 Task: Find connections with filter location Dayr Mawās with filter topic #indiawith filter profile language English with filter current company Kongsberg Digital with filter school Sri Indu College Of Engineering & Technology with filter industry Defense and Space Manufacturing with filter service category Video Editing with filter keywords title Entrepreneur
Action: Mouse moved to (599, 70)
Screenshot: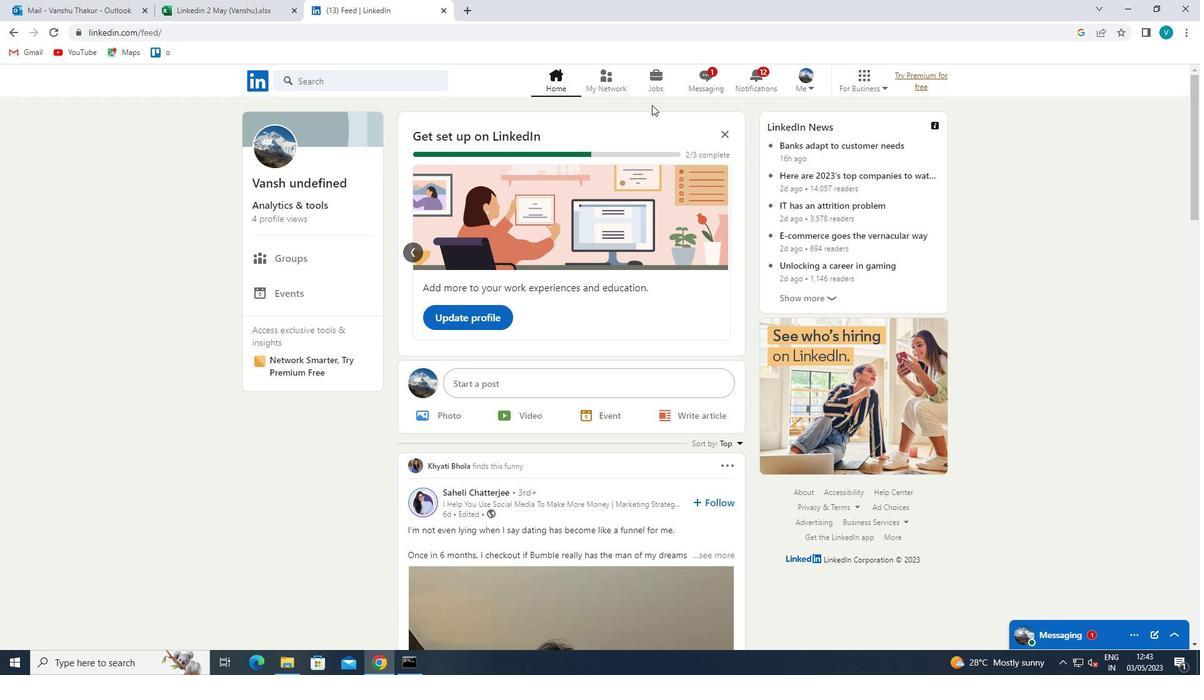 
Action: Mouse pressed left at (599, 70)
Screenshot: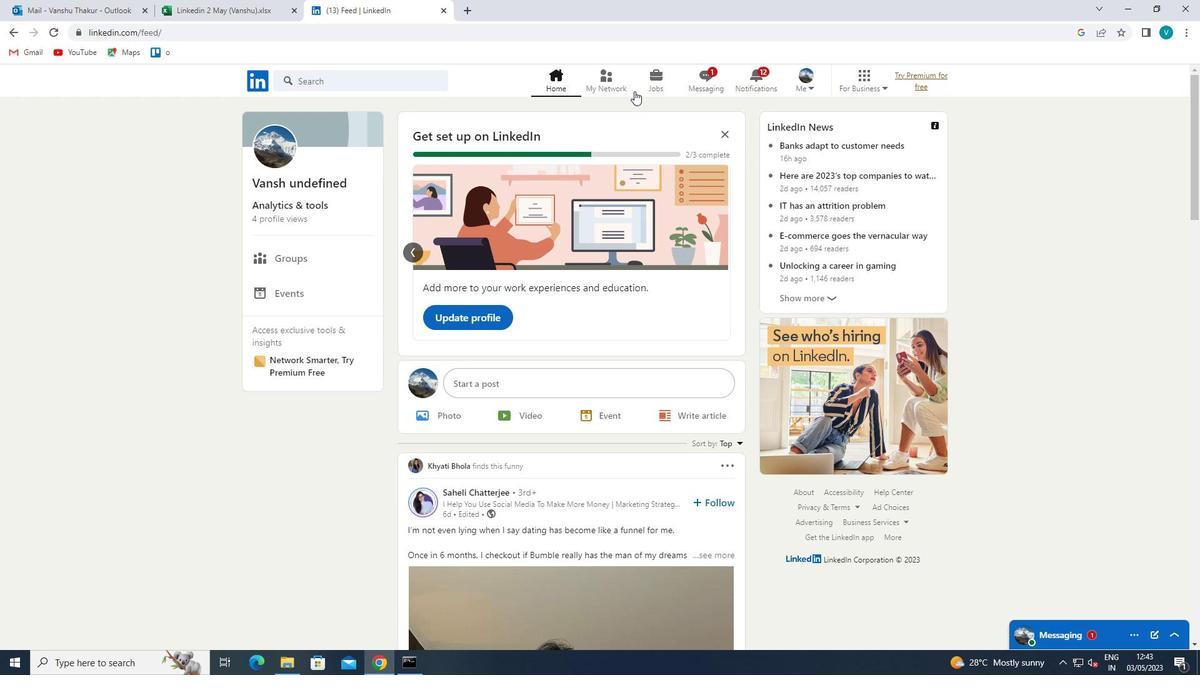 
Action: Mouse moved to (355, 155)
Screenshot: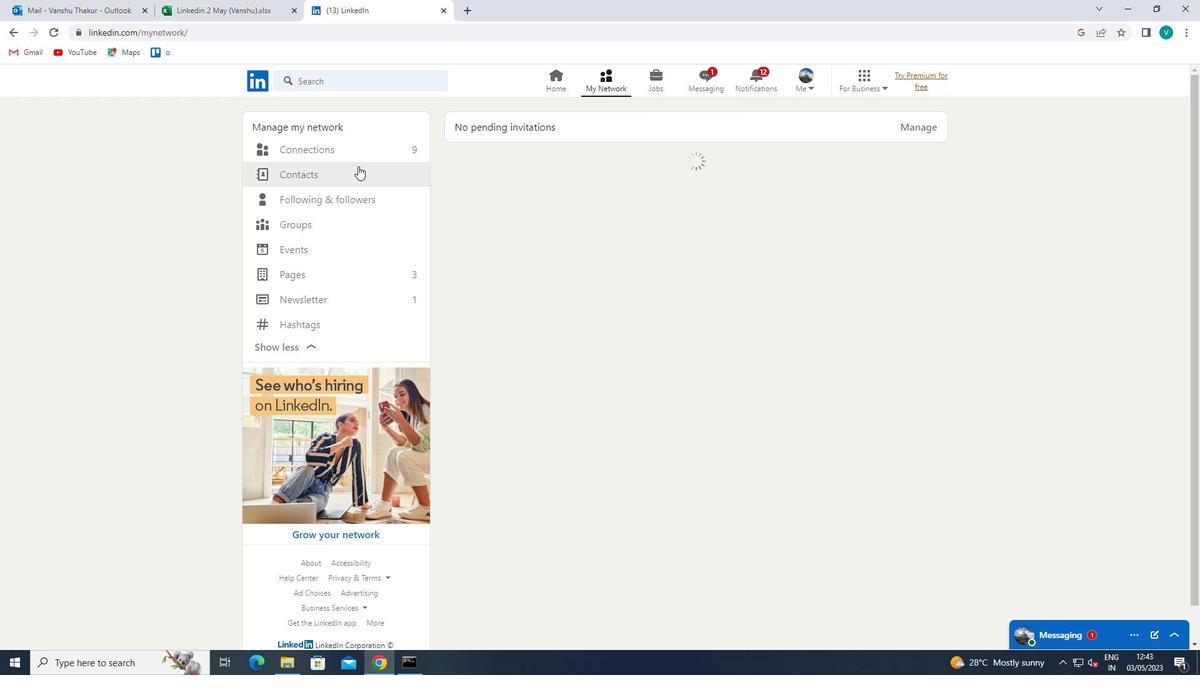 
Action: Mouse pressed left at (355, 155)
Screenshot: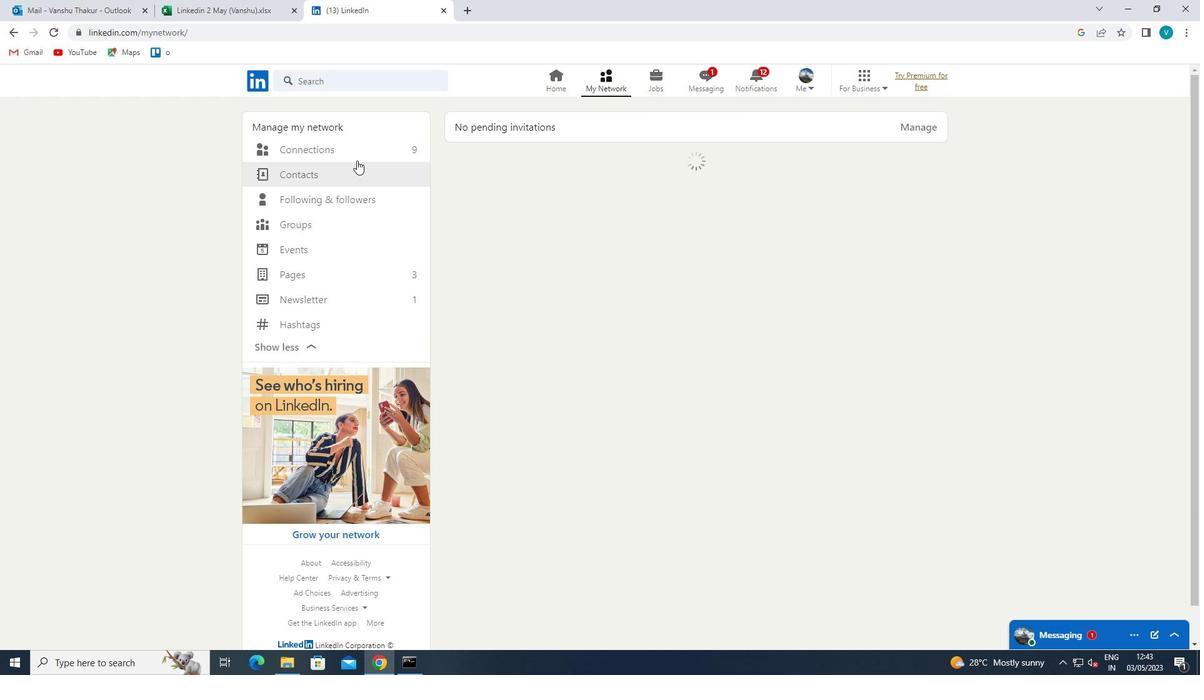 
Action: Mouse moved to (678, 148)
Screenshot: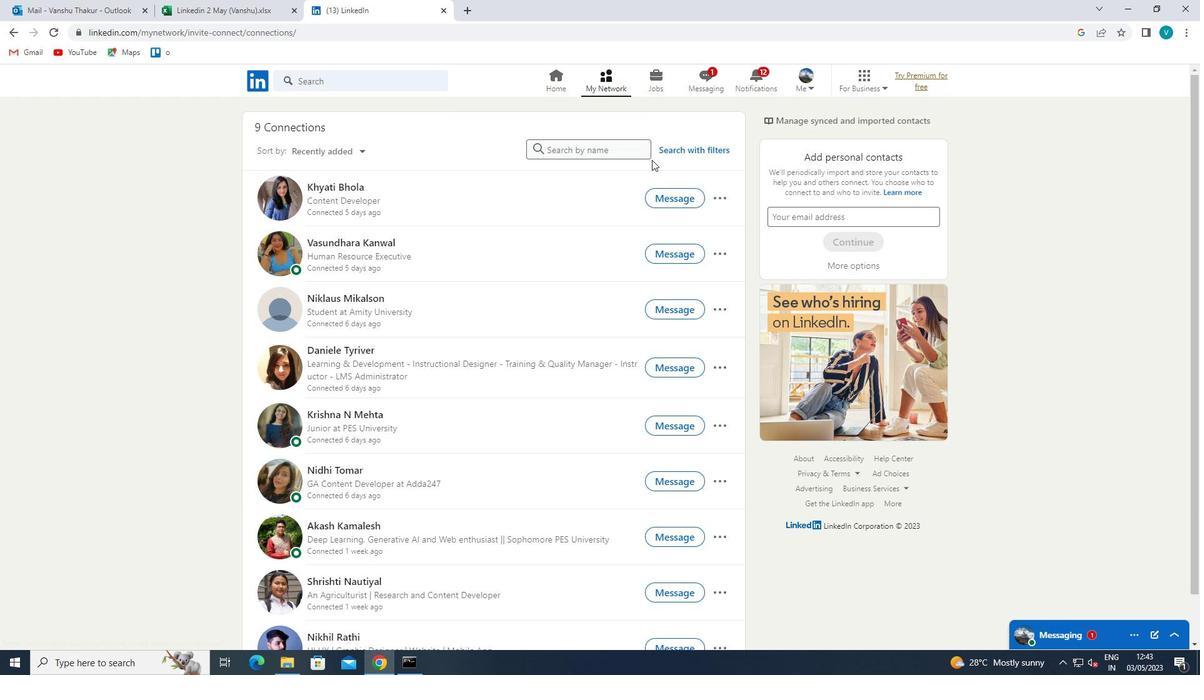 
Action: Mouse pressed left at (678, 148)
Screenshot: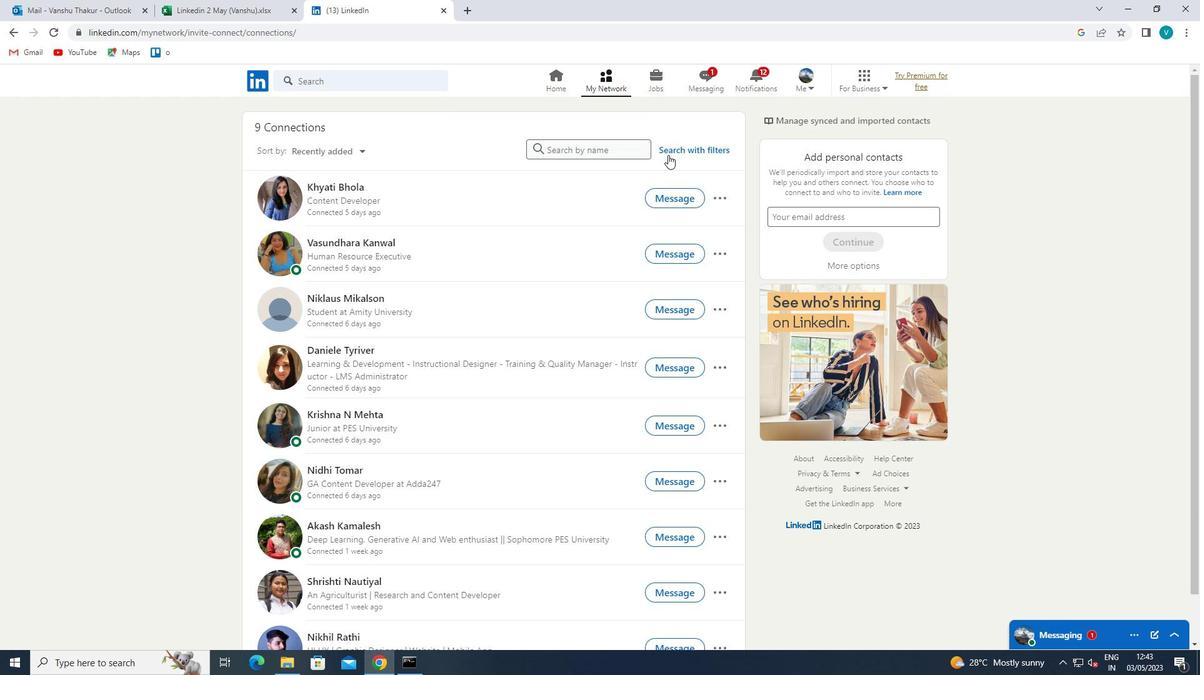
Action: Mouse moved to (600, 120)
Screenshot: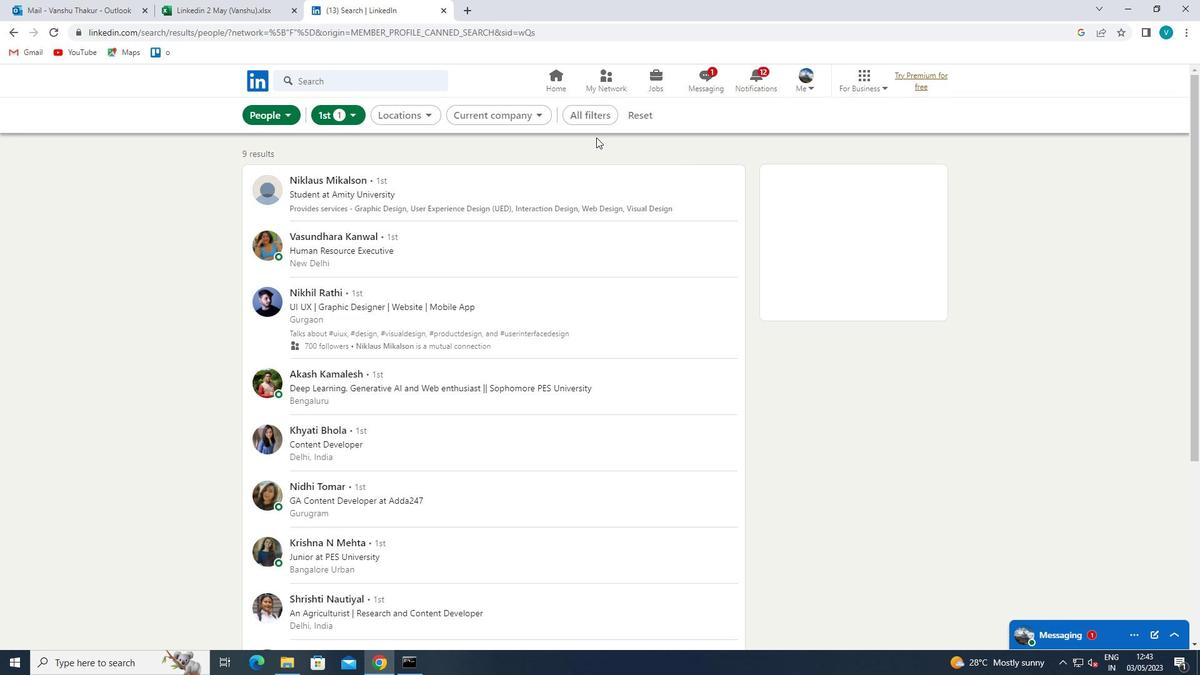 
Action: Mouse pressed left at (600, 120)
Screenshot: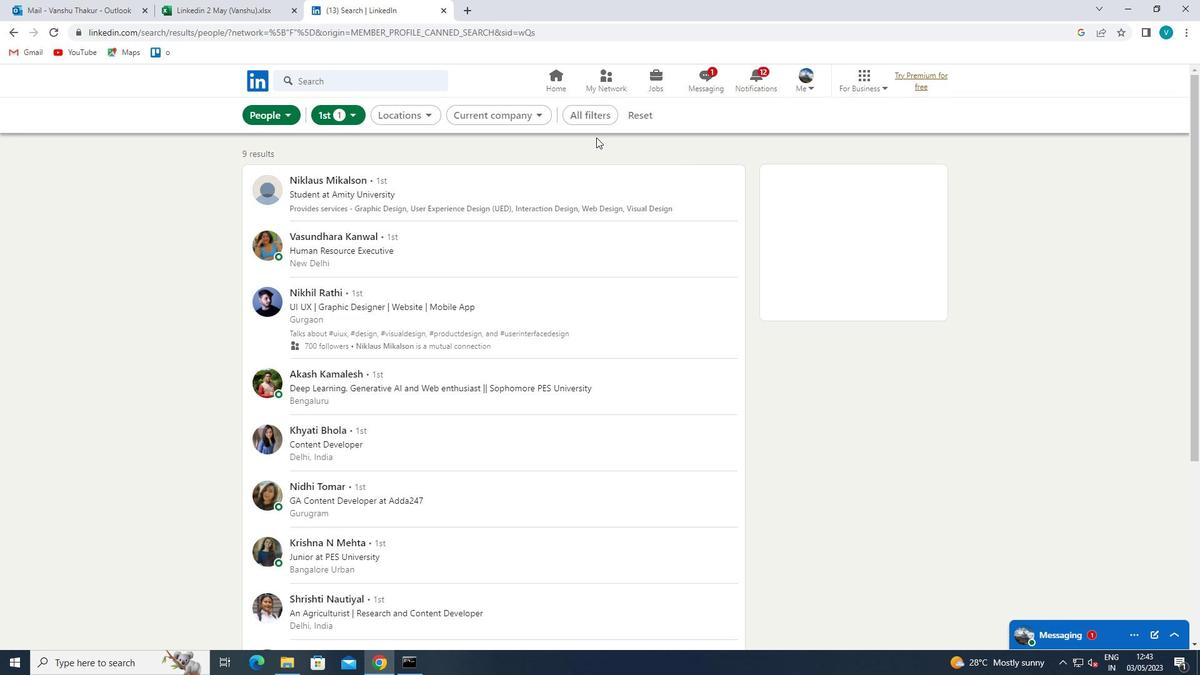 
Action: Mouse moved to (974, 215)
Screenshot: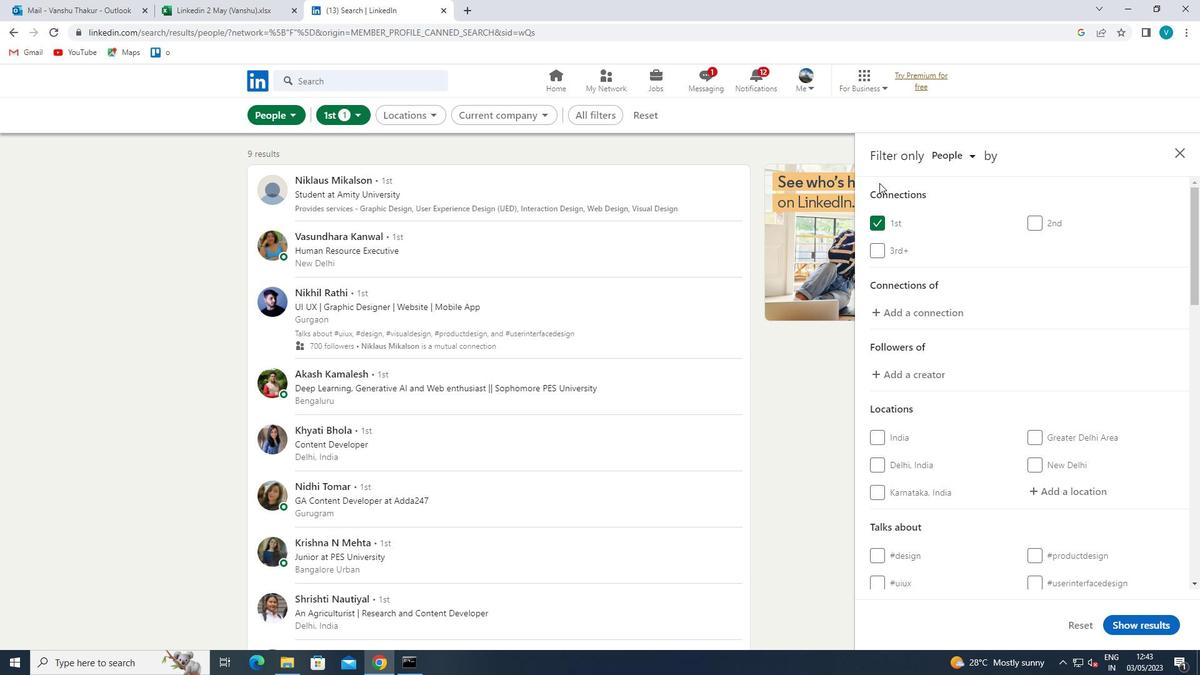 
Action: Mouse scrolled (974, 215) with delta (0, 0)
Screenshot: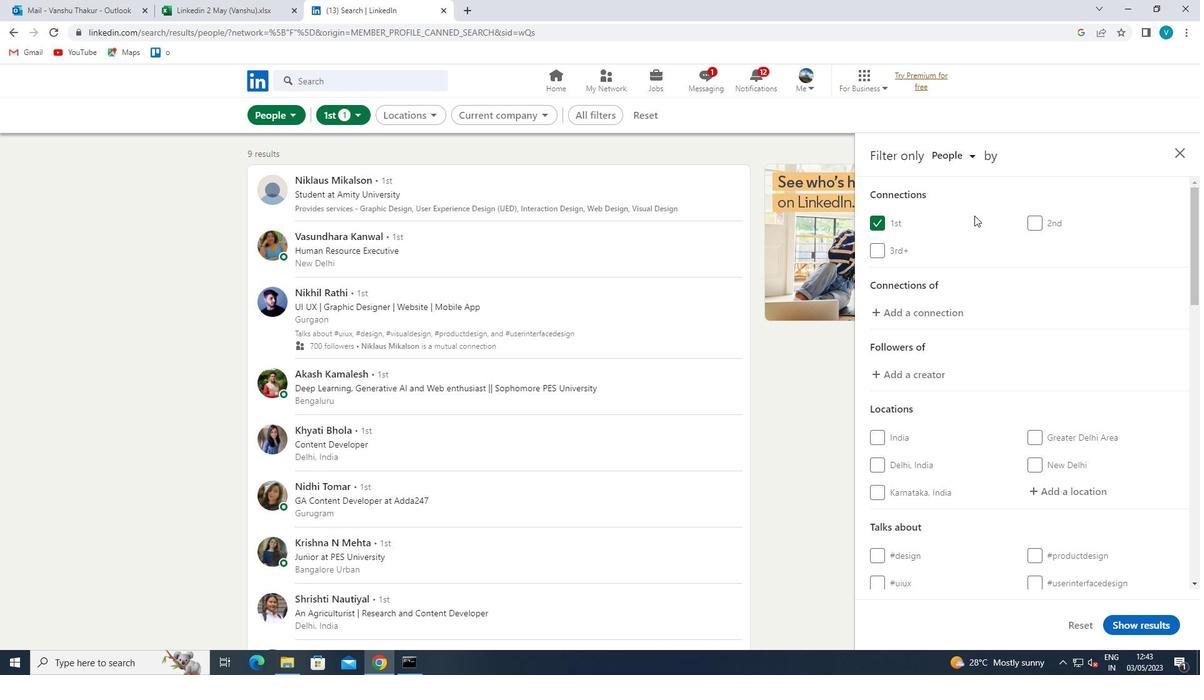 
Action: Mouse scrolled (974, 215) with delta (0, 0)
Screenshot: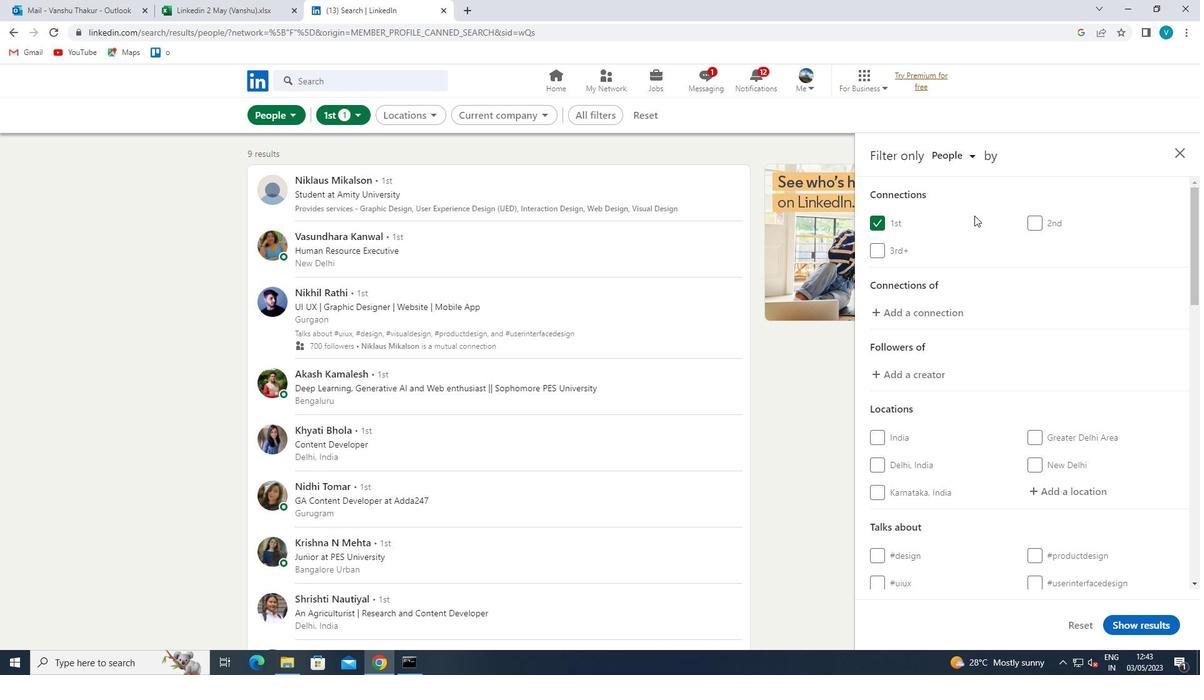 
Action: Mouse moved to (1040, 365)
Screenshot: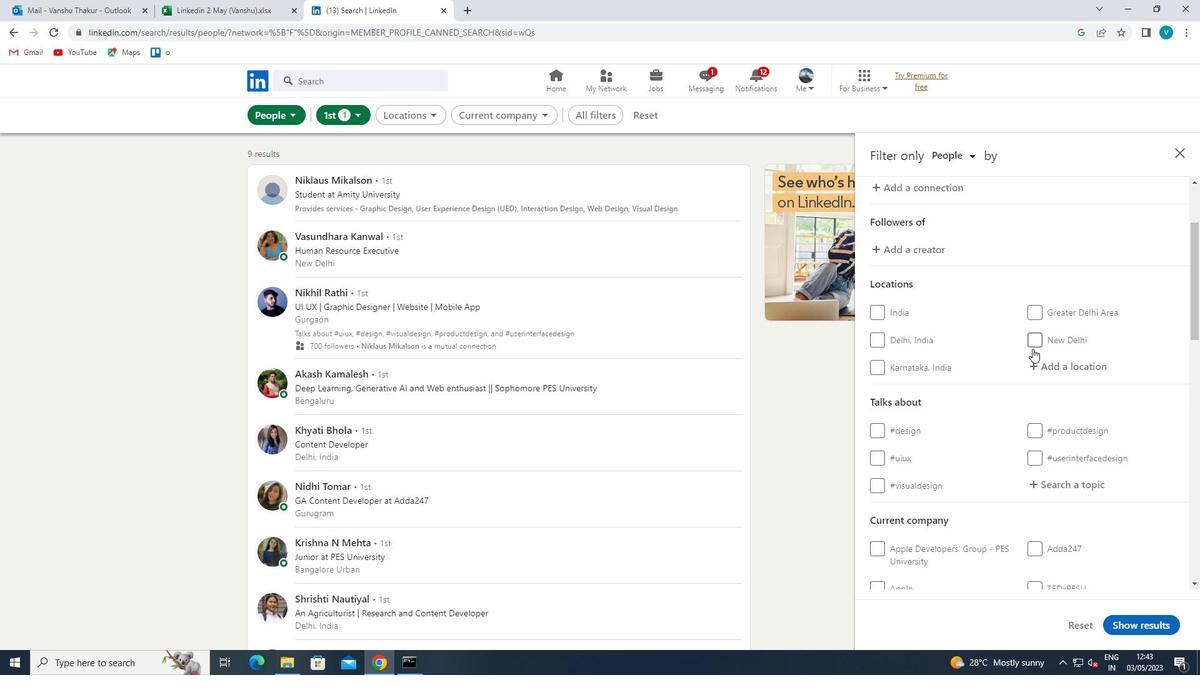 
Action: Mouse pressed left at (1040, 365)
Screenshot: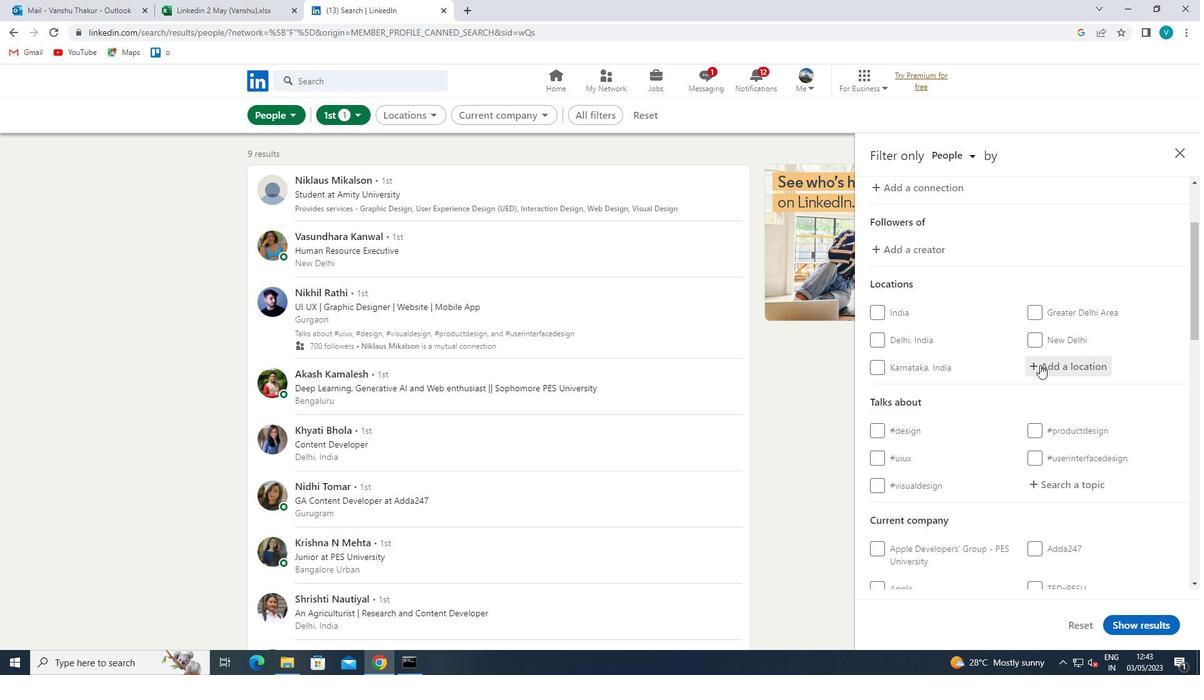 
Action: Mouse moved to (907, 336)
Screenshot: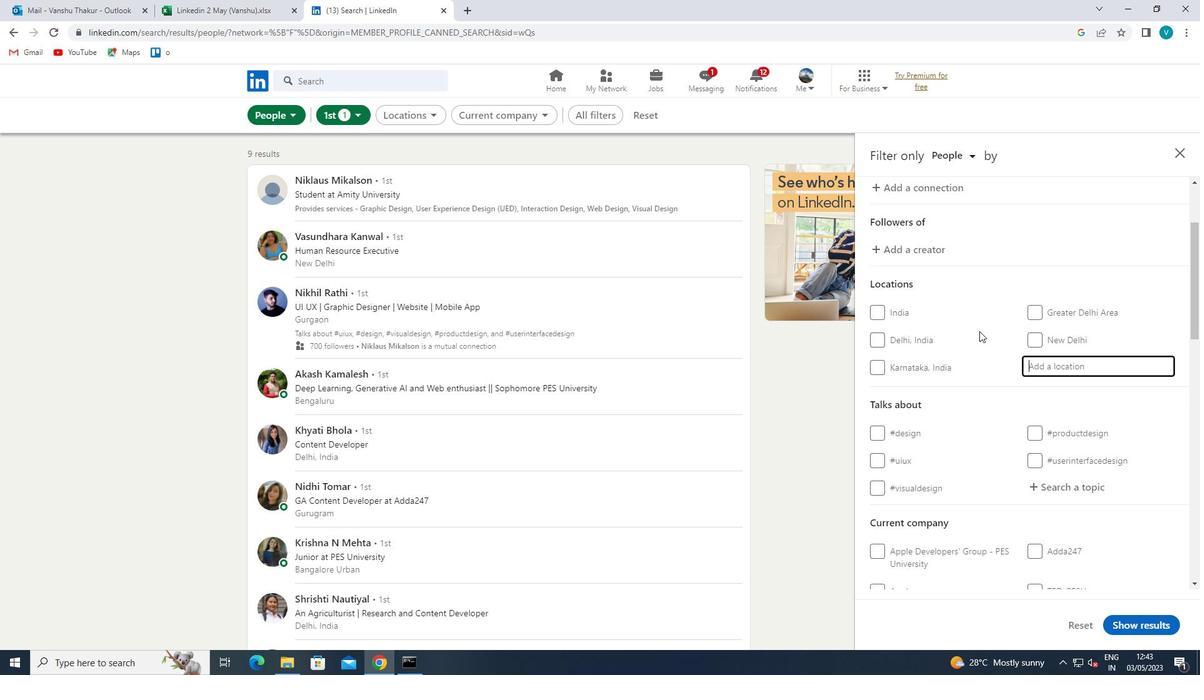 
Action: Key pressed <Key.shift>DAYR<Key.space>
Screenshot: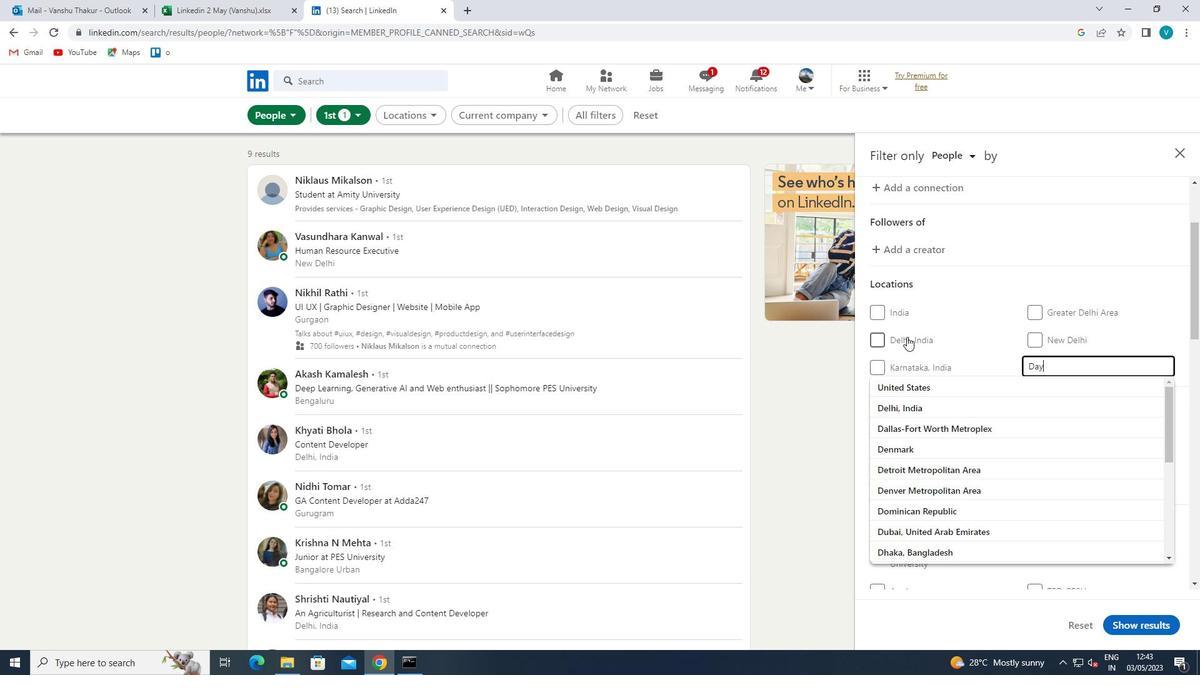 
Action: Mouse moved to (903, 338)
Screenshot: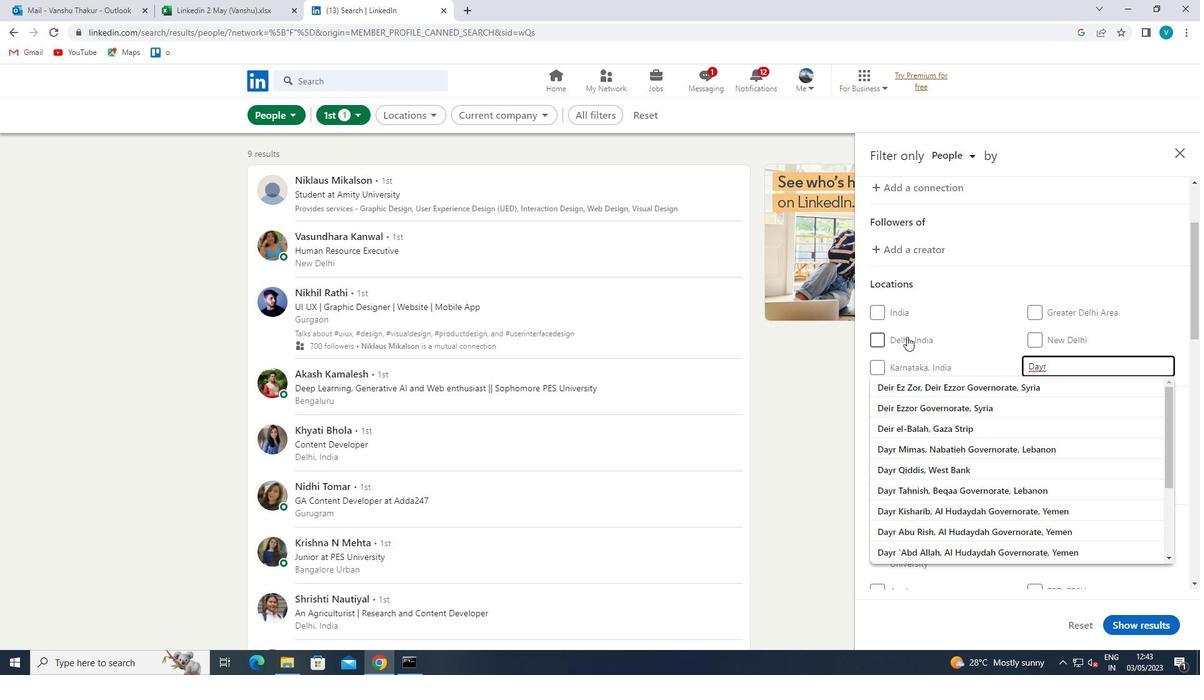 
Action: Key pressed <Key.shift>MAWAS
Screenshot: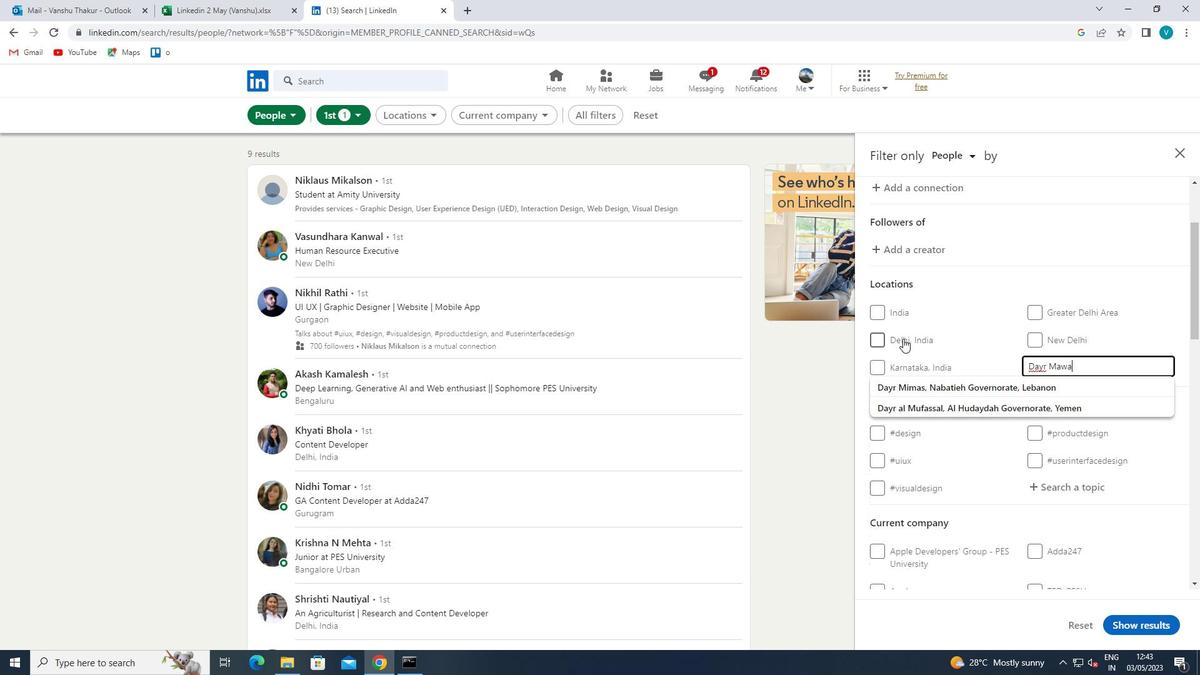 
Action: Mouse moved to (993, 388)
Screenshot: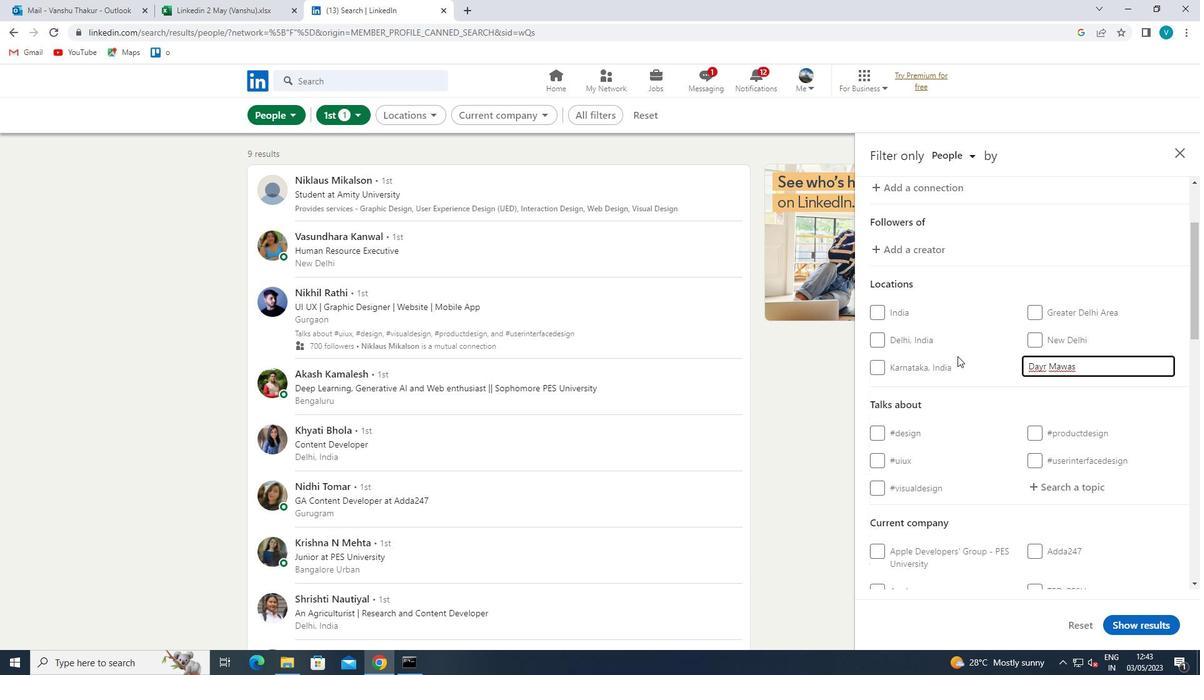 
Action: Mouse pressed left at (993, 388)
Screenshot: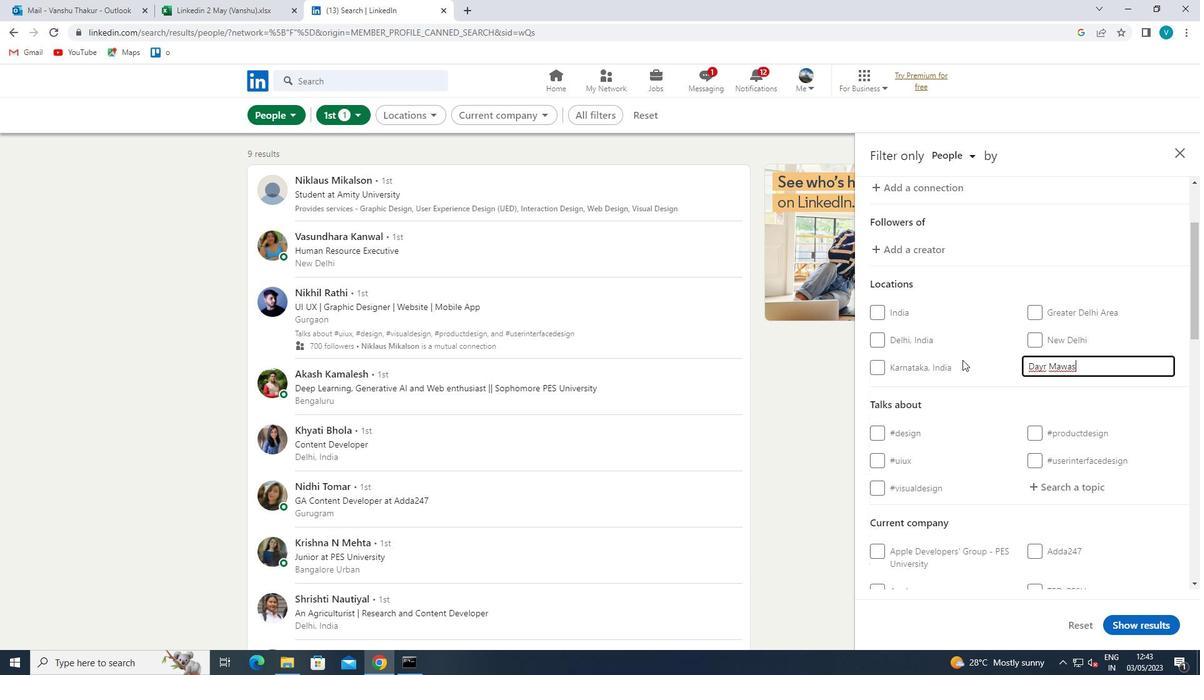
Action: Mouse moved to (993, 388)
Screenshot: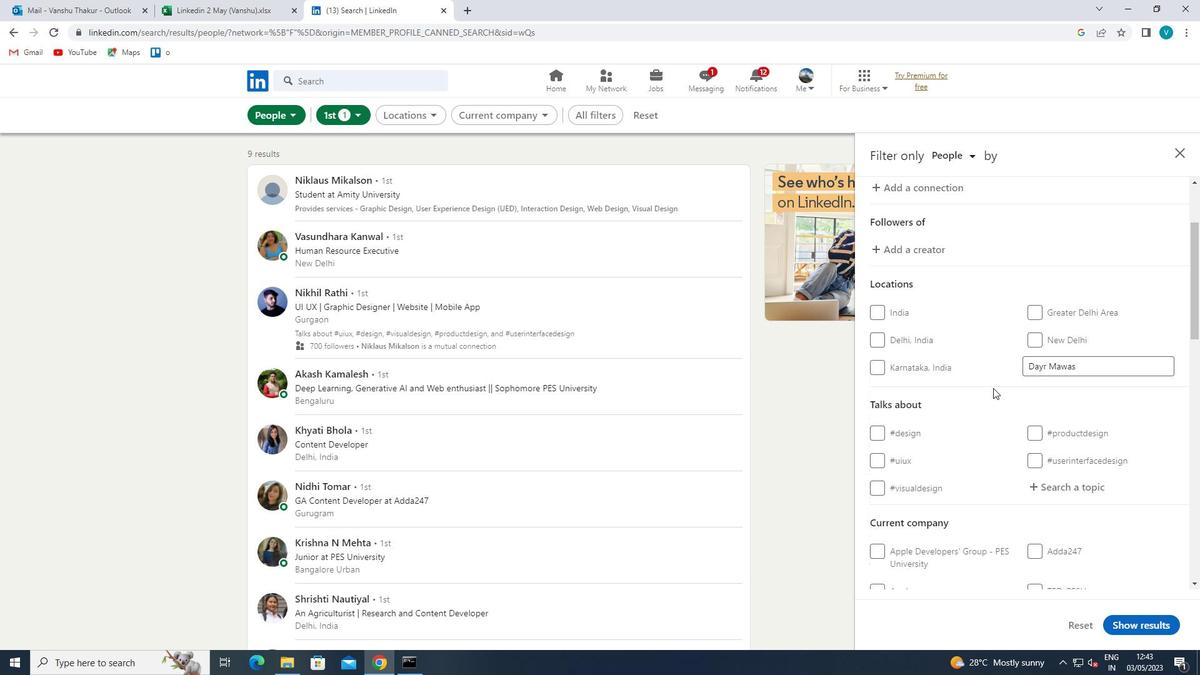 
Action: Mouse scrolled (993, 387) with delta (0, 0)
Screenshot: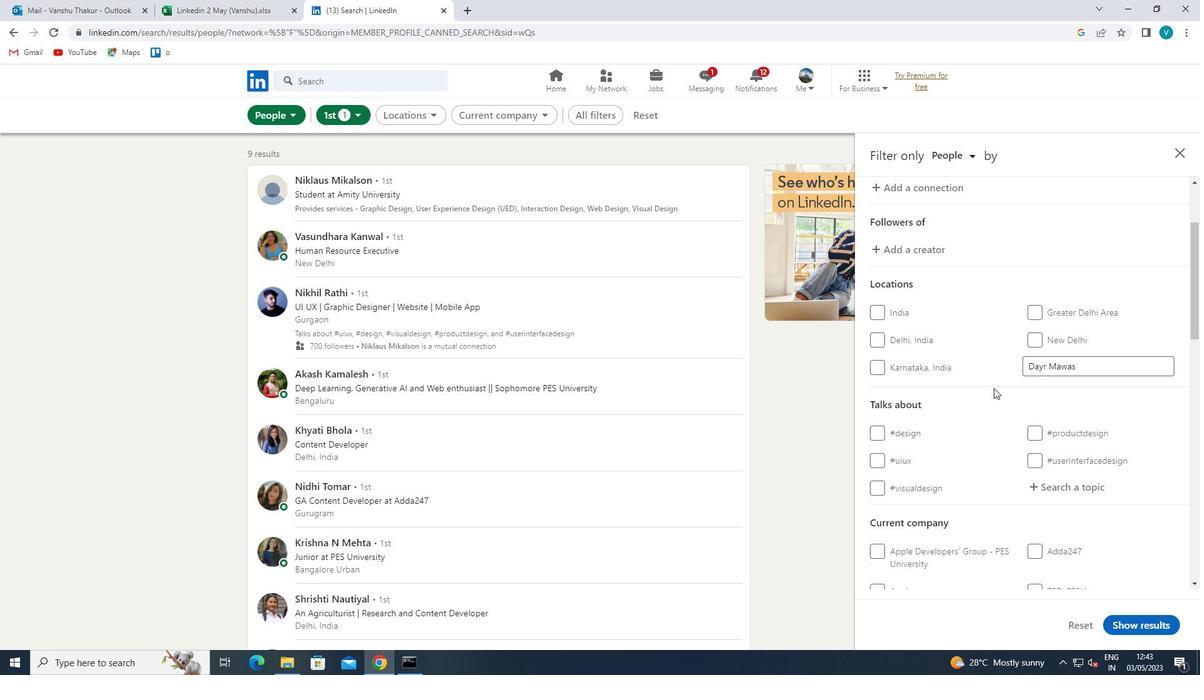 
Action: Mouse moved to (993, 388)
Screenshot: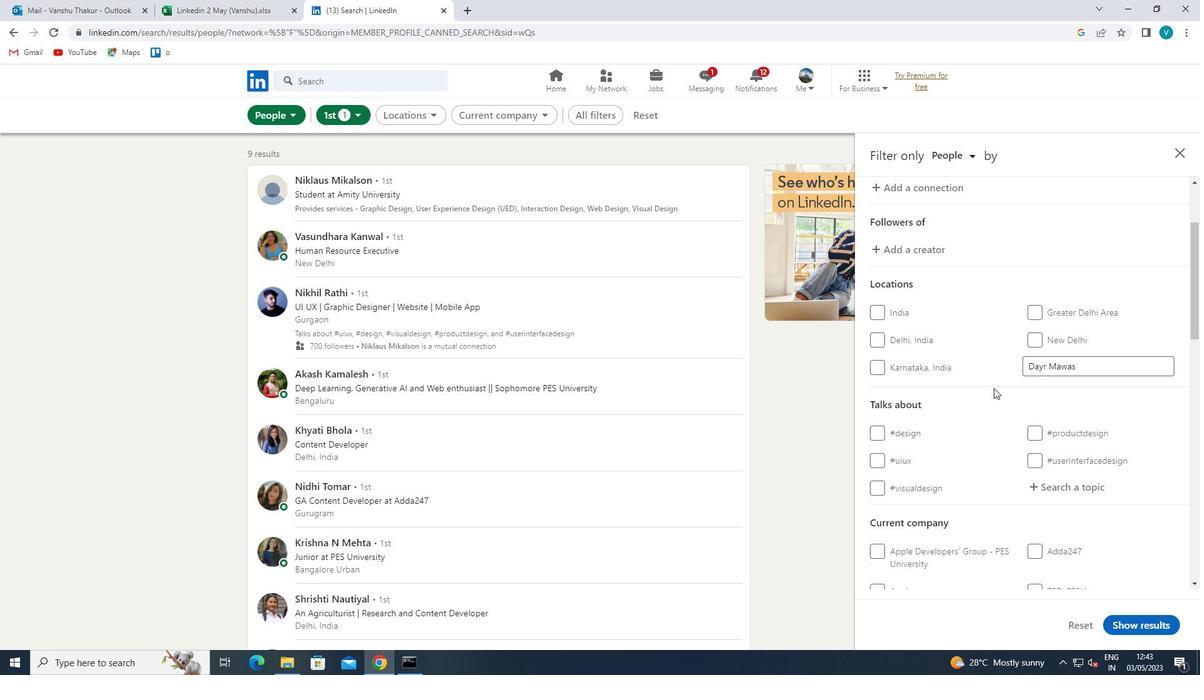 
Action: Mouse scrolled (993, 387) with delta (0, 0)
Screenshot: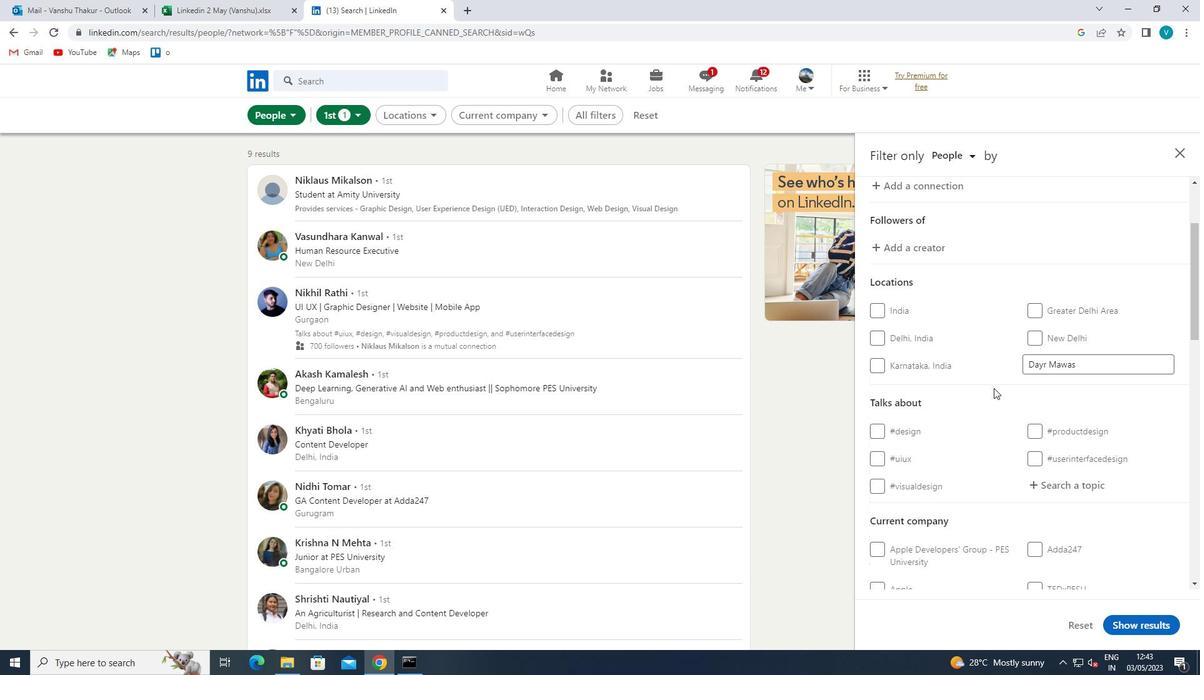 
Action: Mouse moved to (1080, 365)
Screenshot: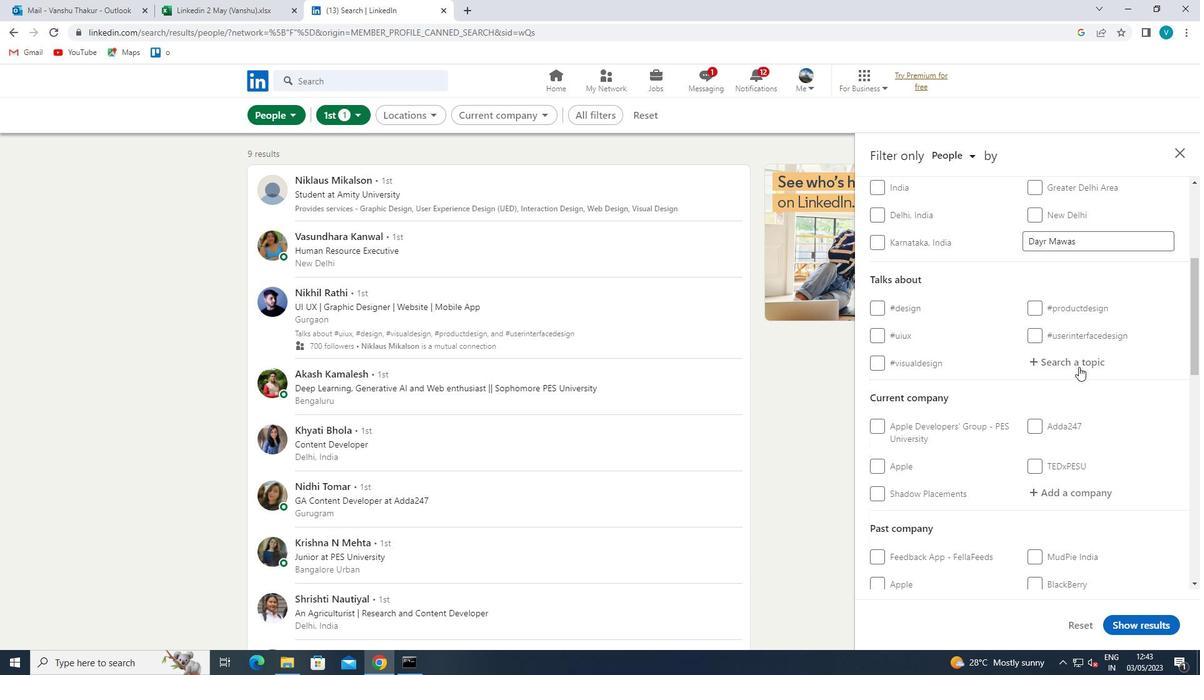
Action: Mouse pressed left at (1080, 365)
Screenshot: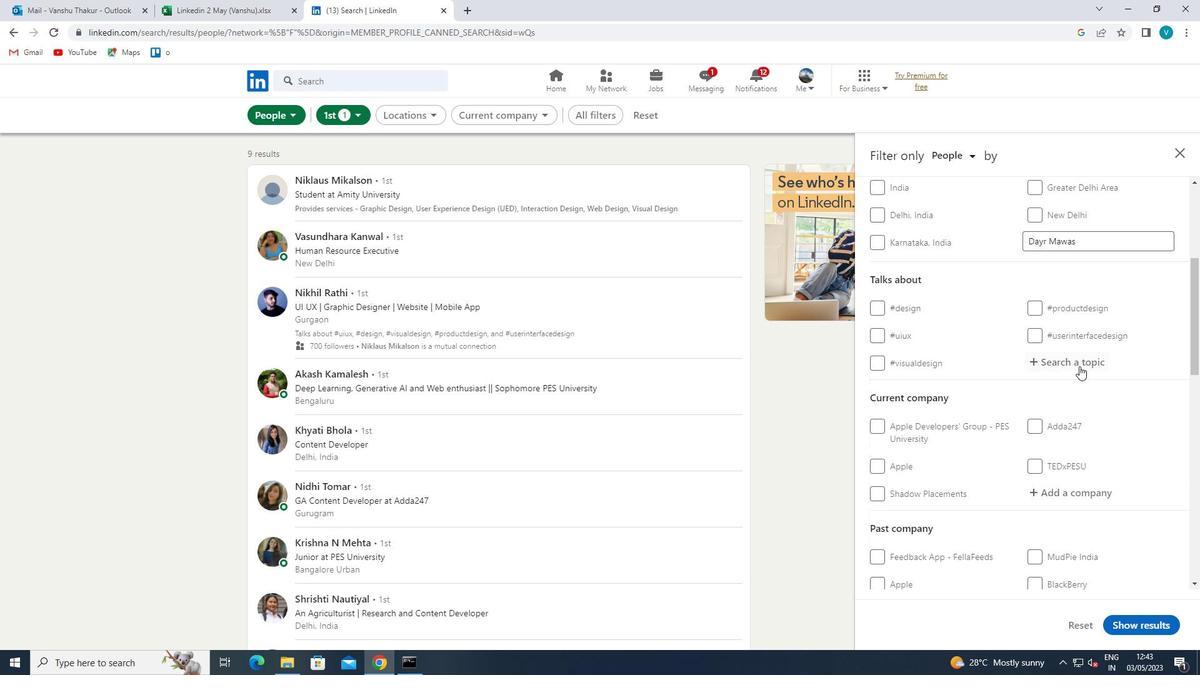 
Action: Key pressed INDIA
Screenshot: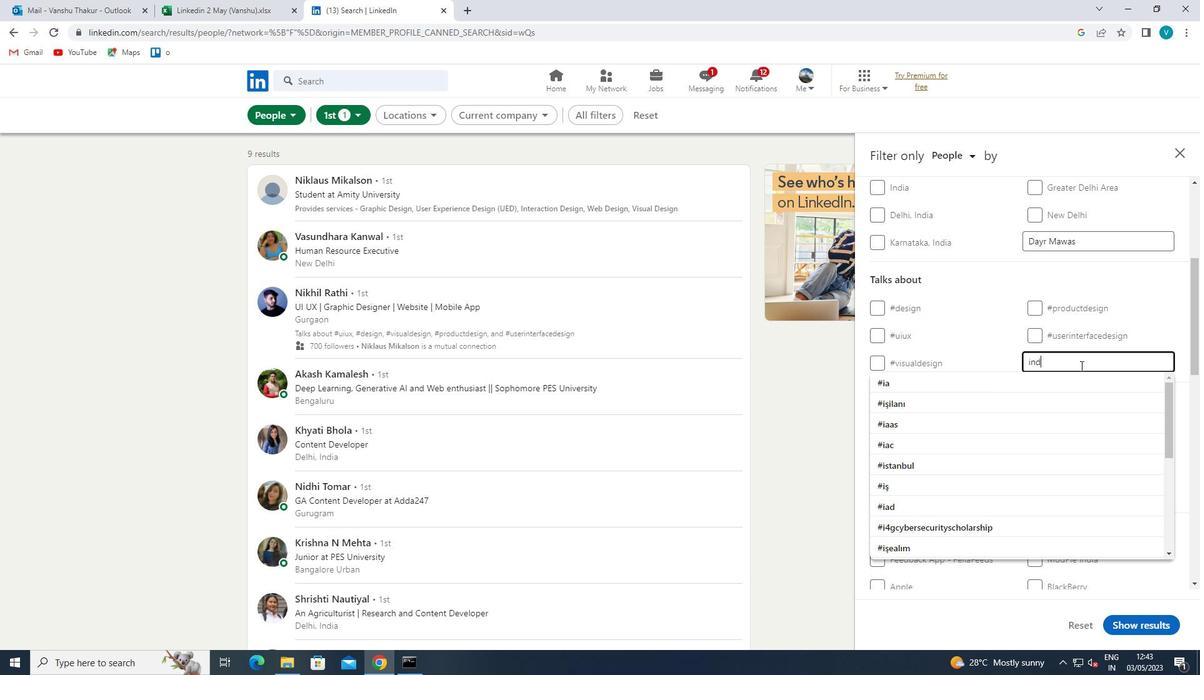 
Action: Mouse moved to (1045, 378)
Screenshot: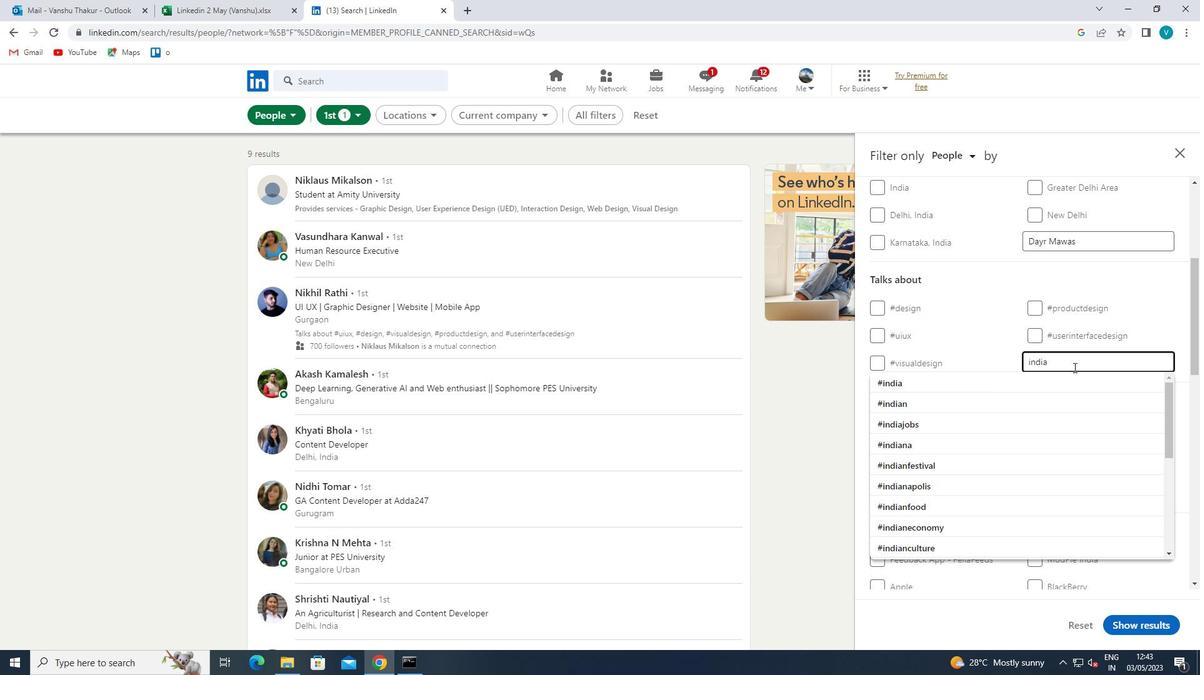 
Action: Mouse pressed left at (1045, 378)
Screenshot: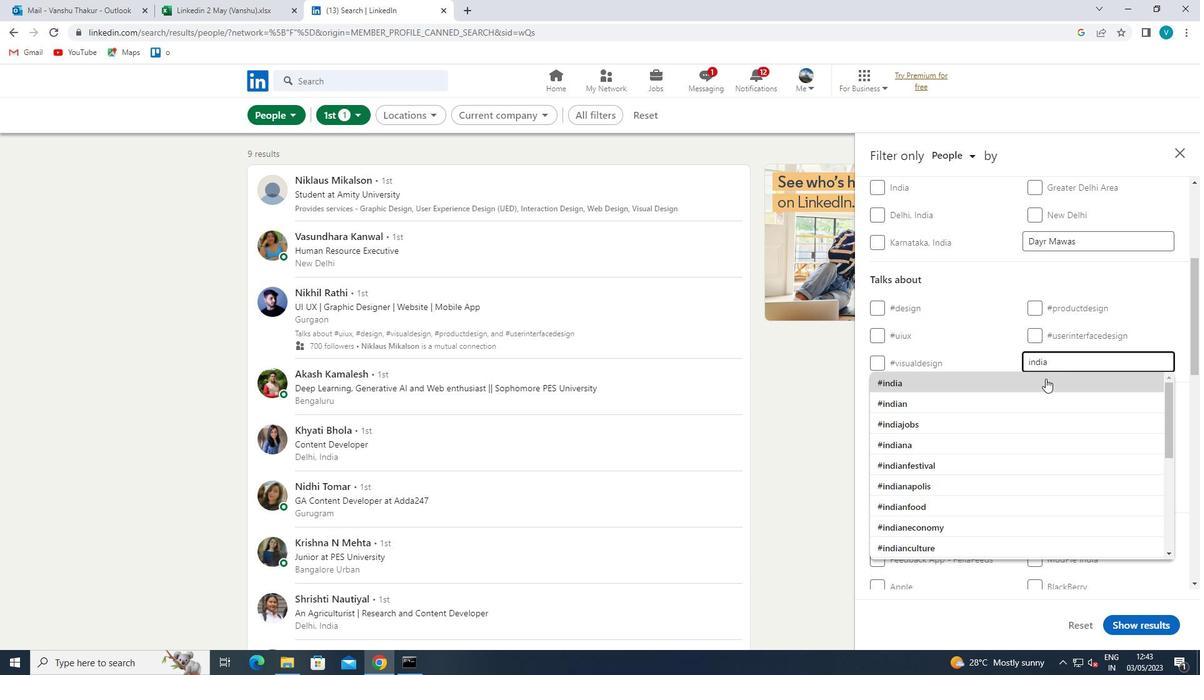 
Action: Mouse scrolled (1045, 378) with delta (0, 0)
Screenshot: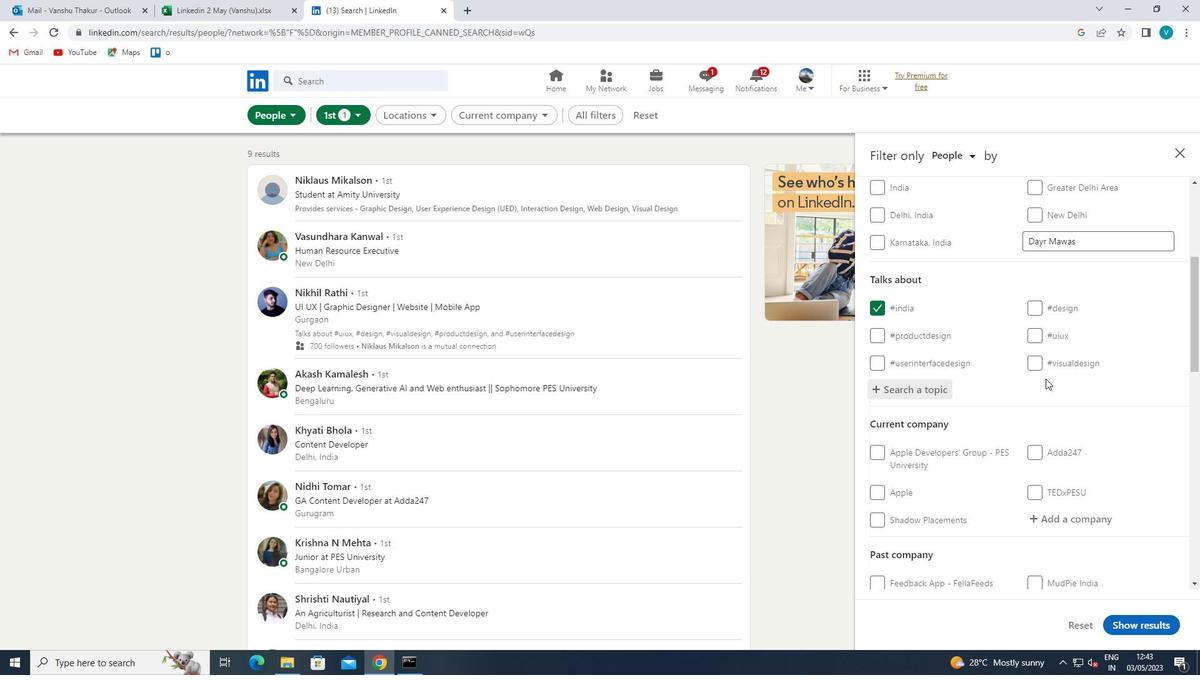 
Action: Mouse scrolled (1045, 378) with delta (0, 0)
Screenshot: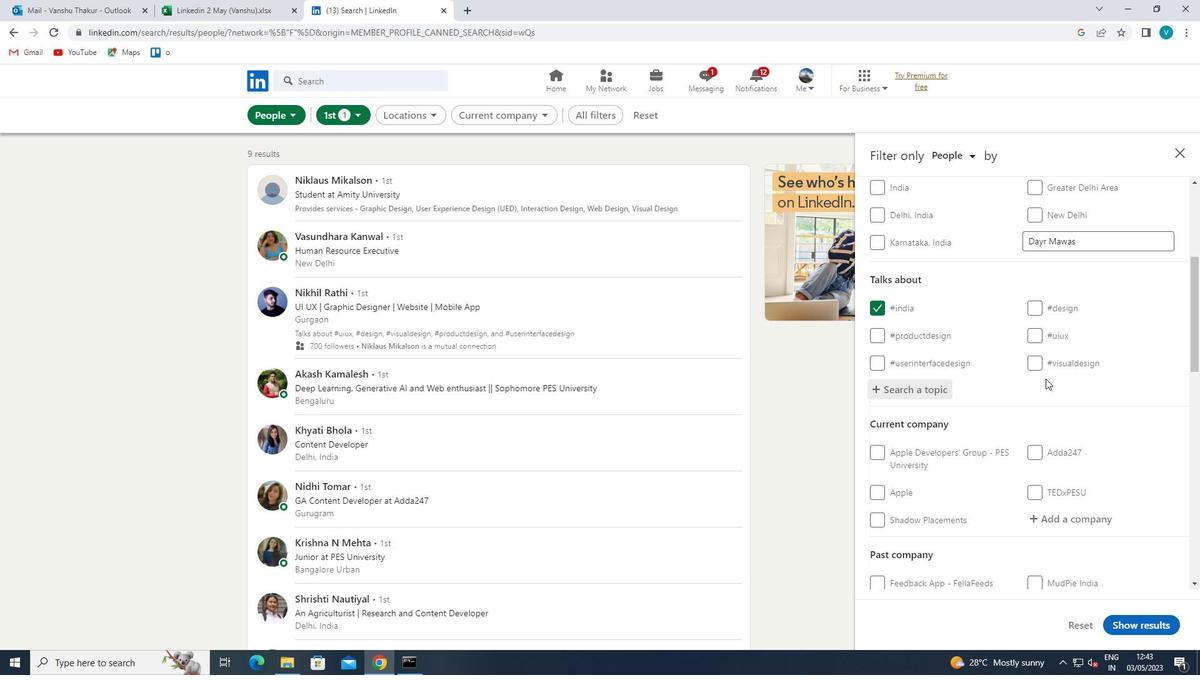 
Action: Mouse scrolled (1045, 378) with delta (0, 0)
Screenshot: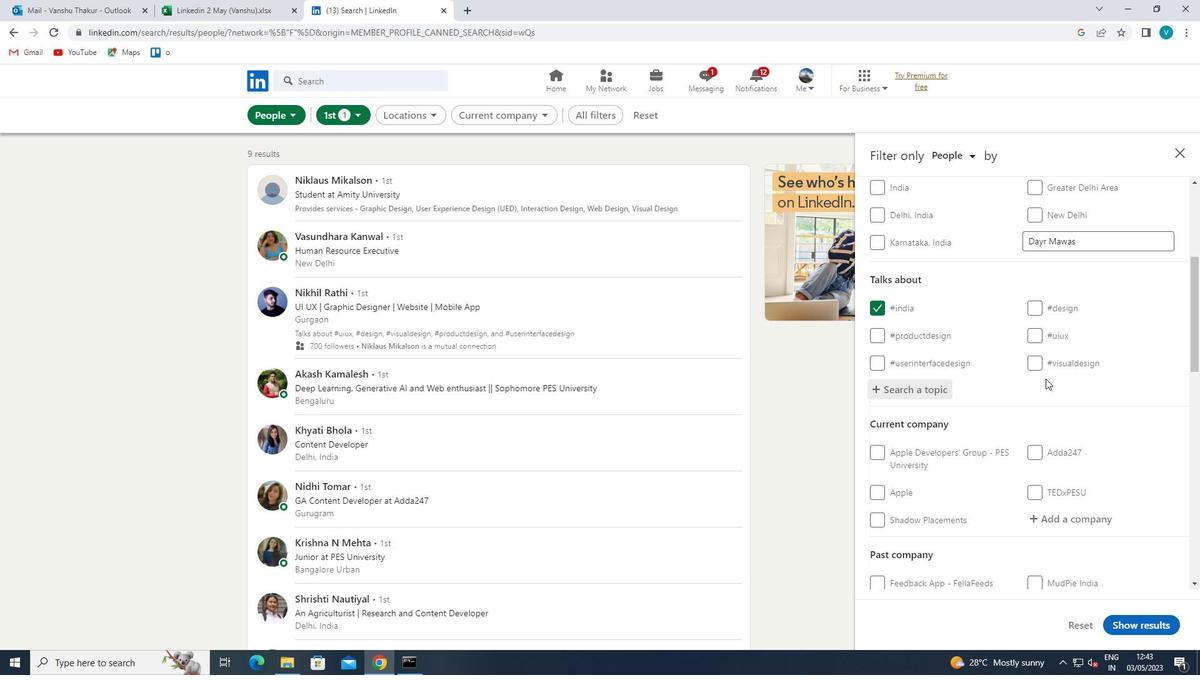 
Action: Mouse scrolled (1045, 378) with delta (0, 0)
Screenshot: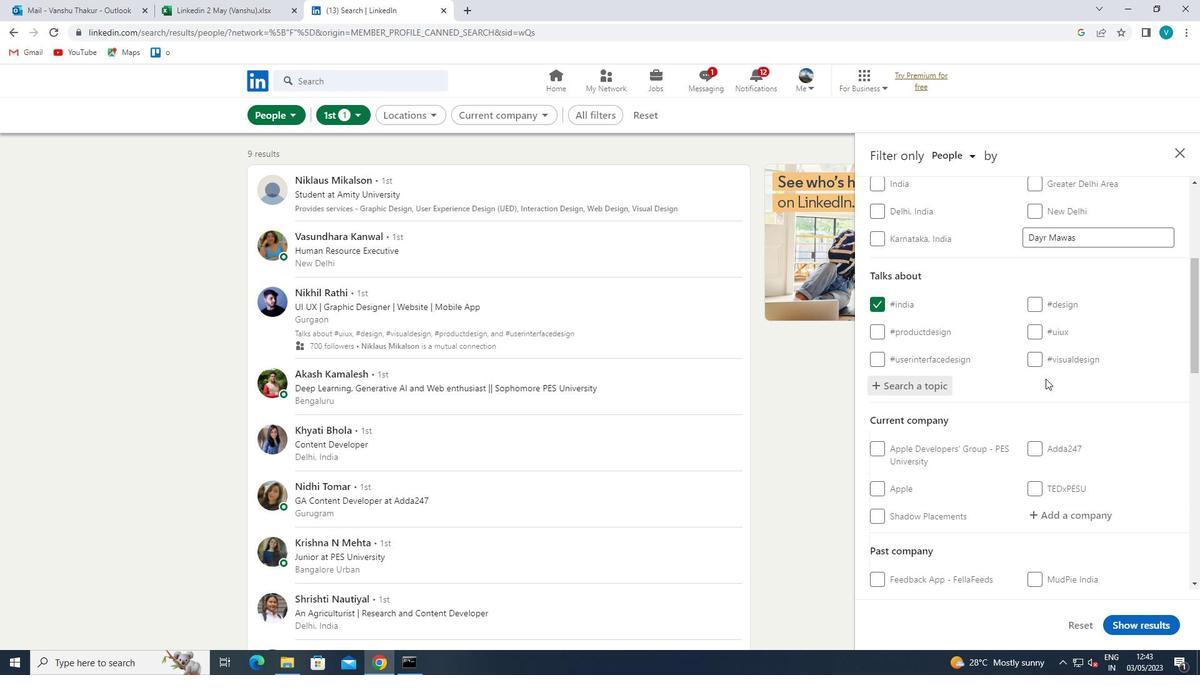 
Action: Mouse scrolled (1045, 378) with delta (0, 0)
Screenshot: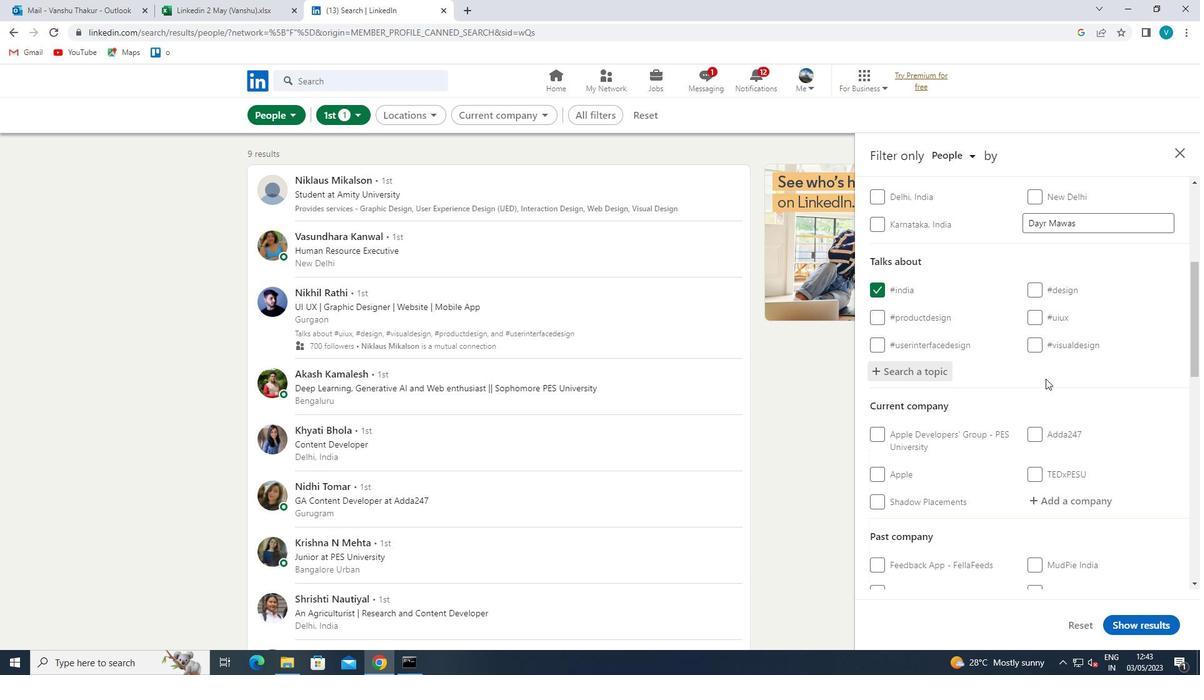 
Action: Mouse scrolled (1045, 378) with delta (0, 0)
Screenshot: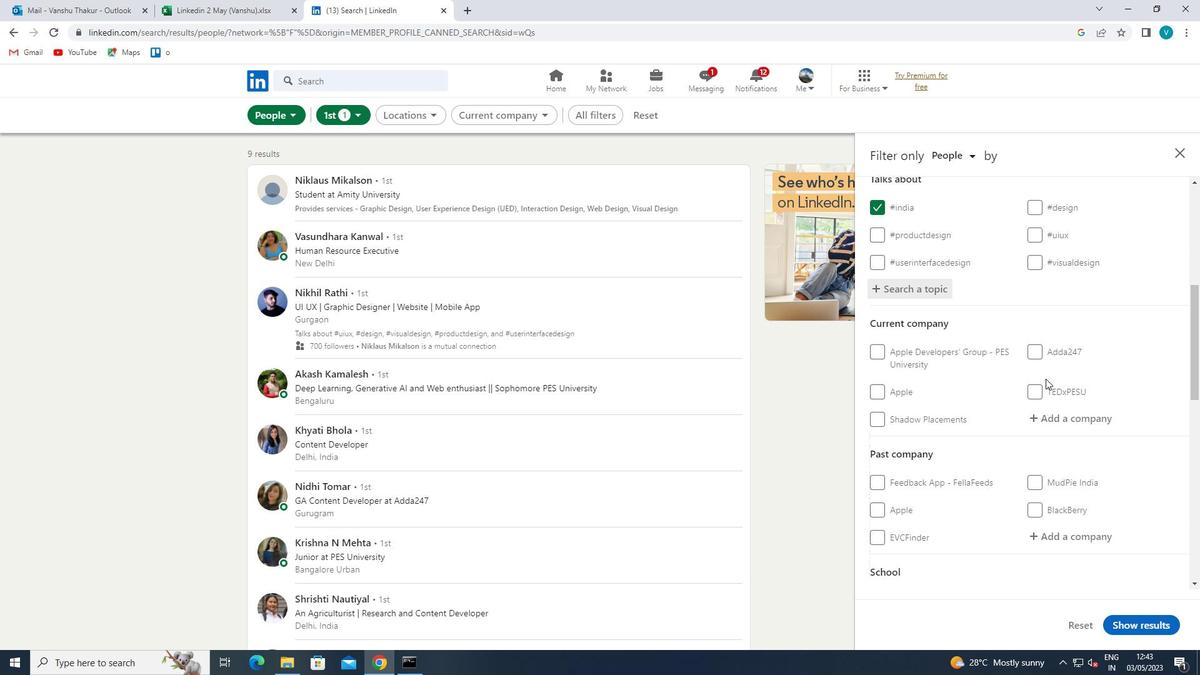 
Action: Mouse scrolled (1045, 378) with delta (0, 0)
Screenshot: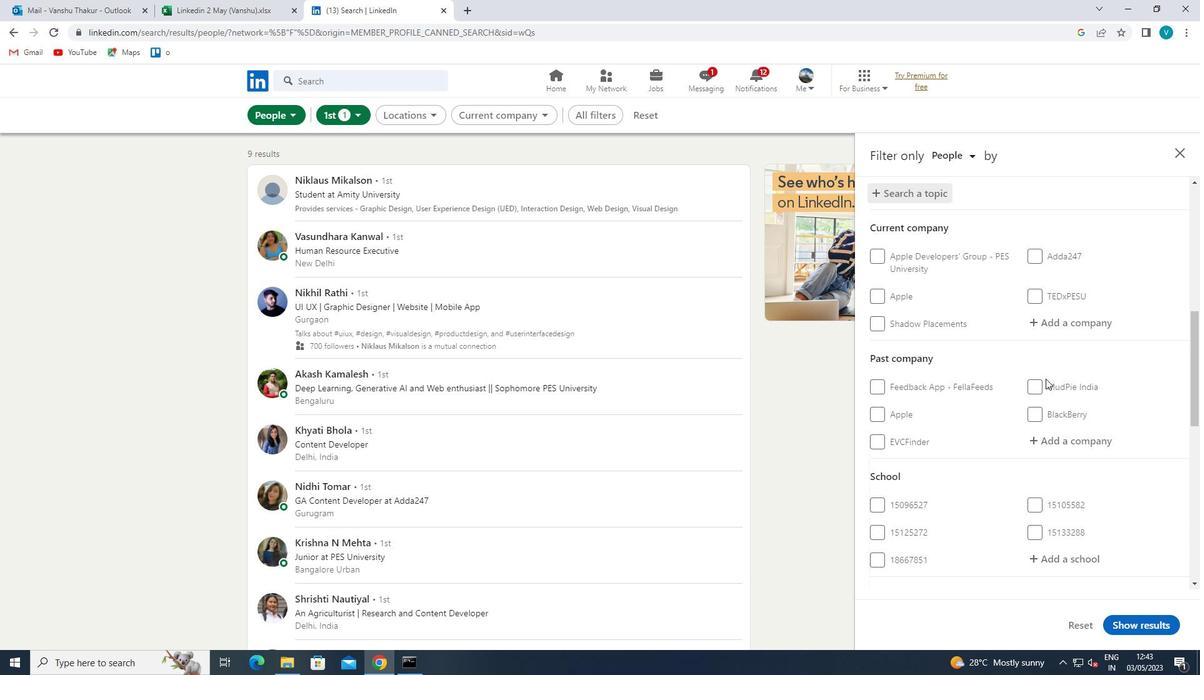 
Action: Mouse moved to (880, 525)
Screenshot: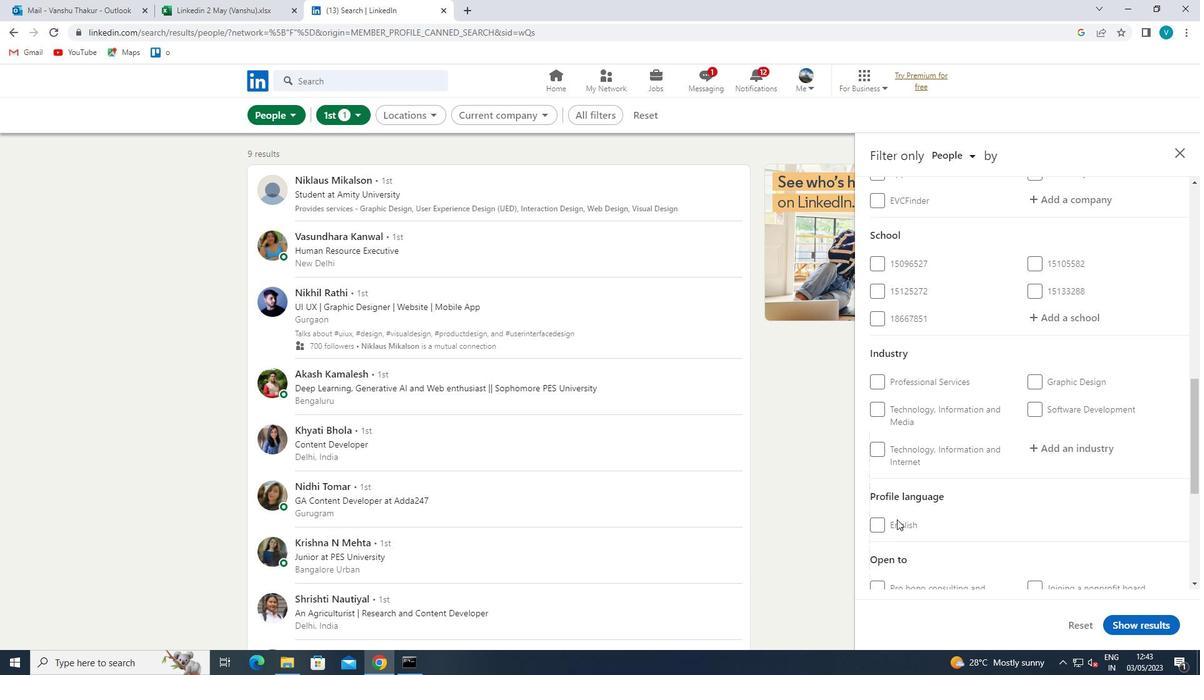 
Action: Mouse pressed left at (880, 525)
Screenshot: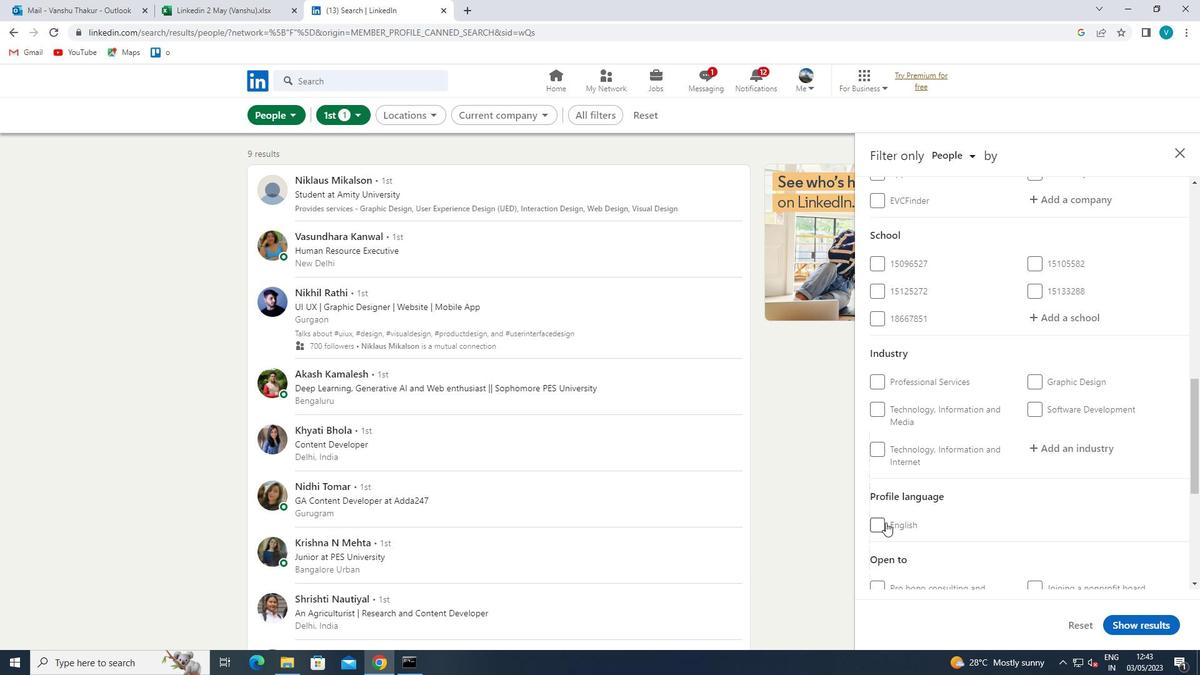 
Action: Mouse moved to (1007, 482)
Screenshot: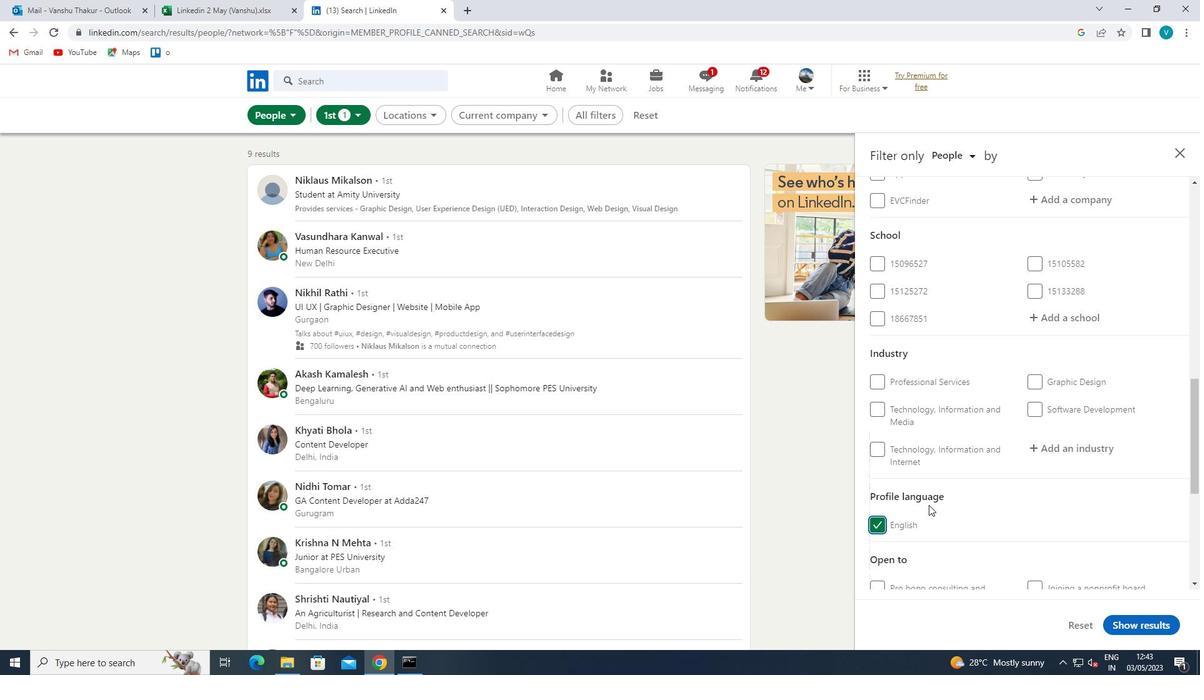 
Action: Mouse scrolled (1007, 483) with delta (0, 0)
Screenshot: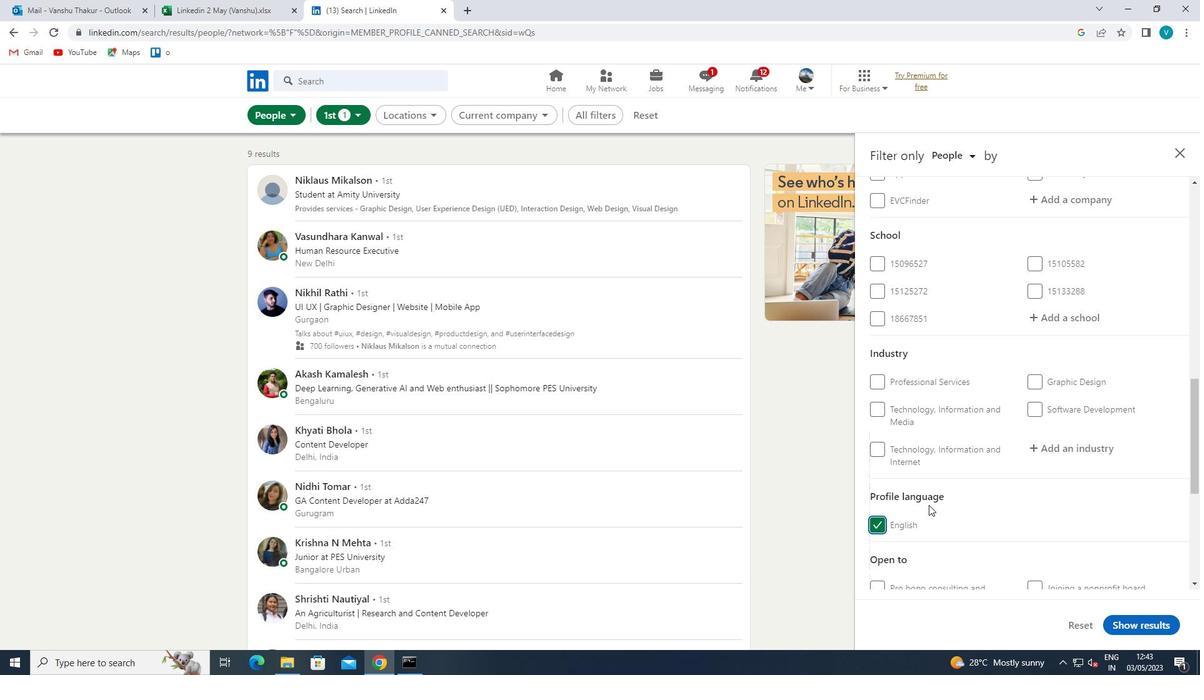 
Action: Mouse moved to (1010, 480)
Screenshot: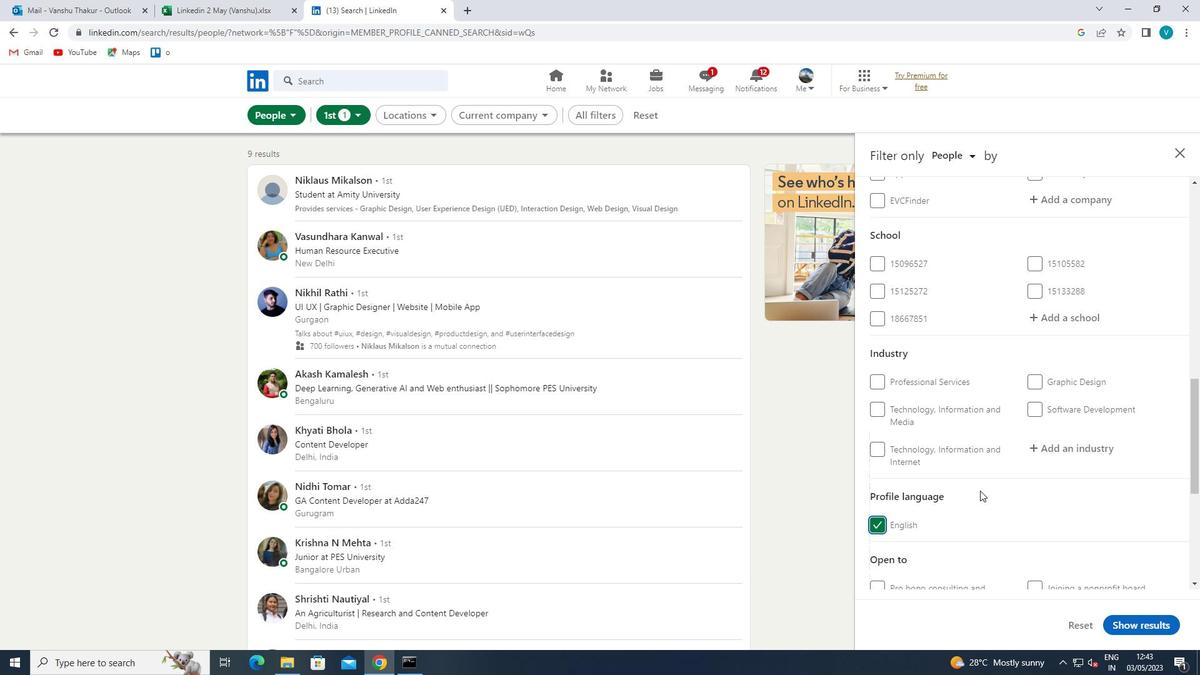 
Action: Mouse scrolled (1010, 480) with delta (0, 0)
Screenshot: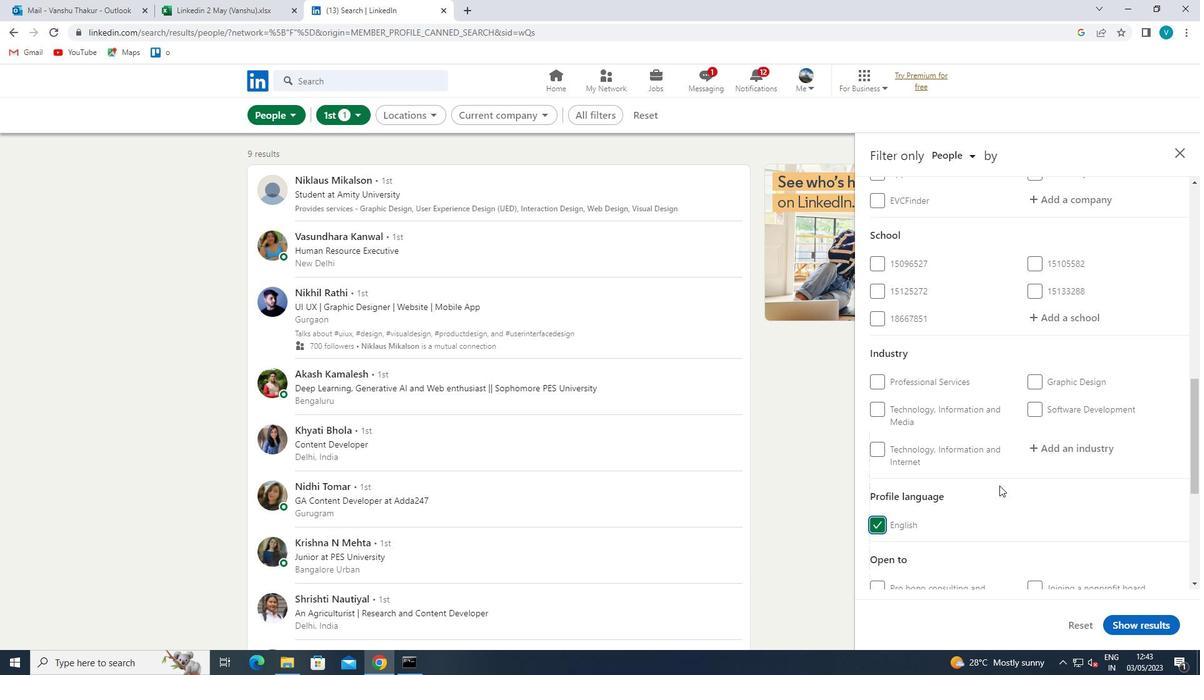 
Action: Mouse moved to (1010, 480)
Screenshot: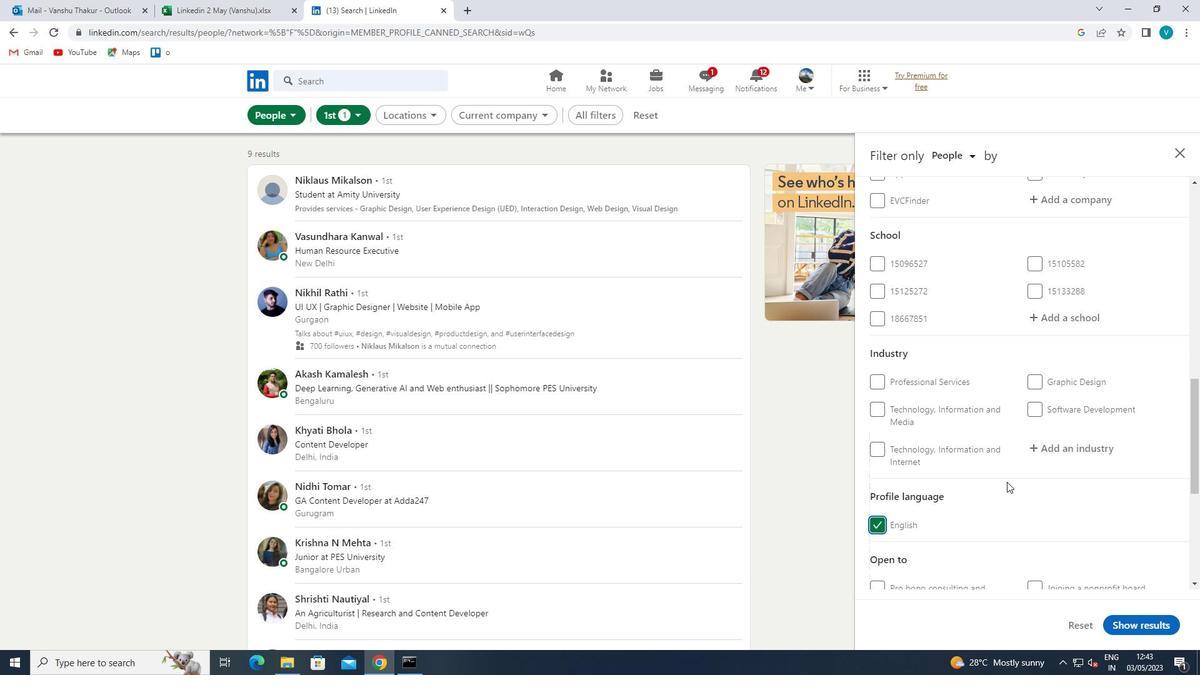 
Action: Mouse scrolled (1010, 480) with delta (0, 0)
Screenshot: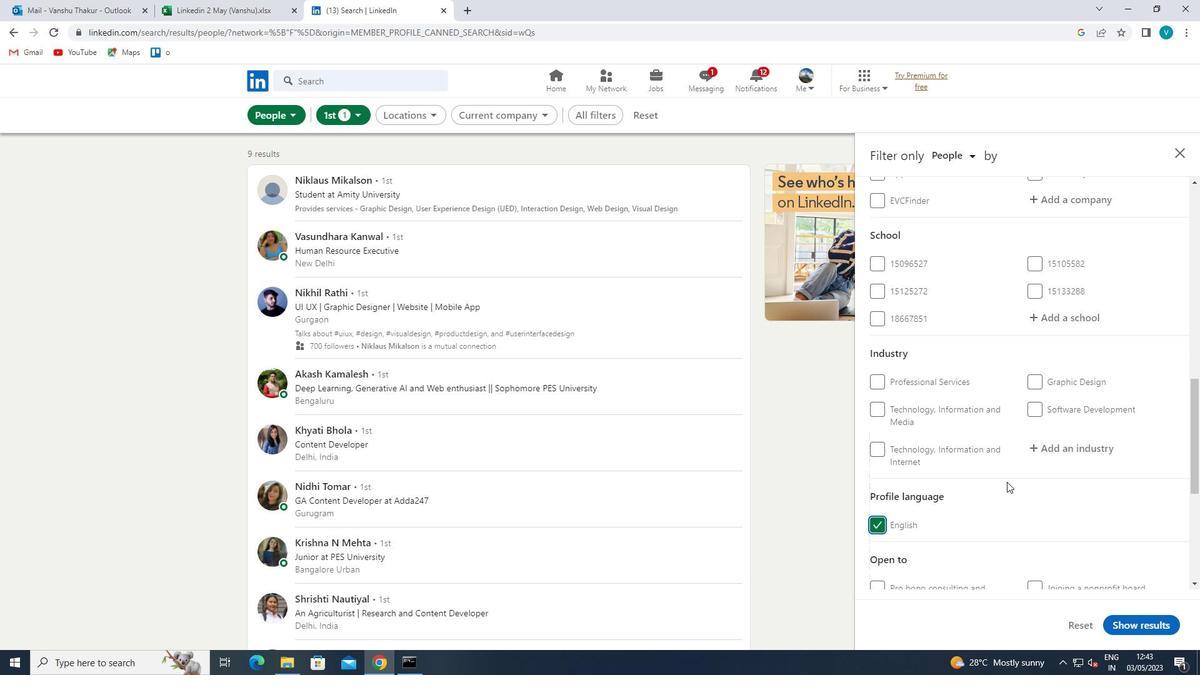 
Action: Mouse scrolled (1010, 480) with delta (0, 0)
Screenshot: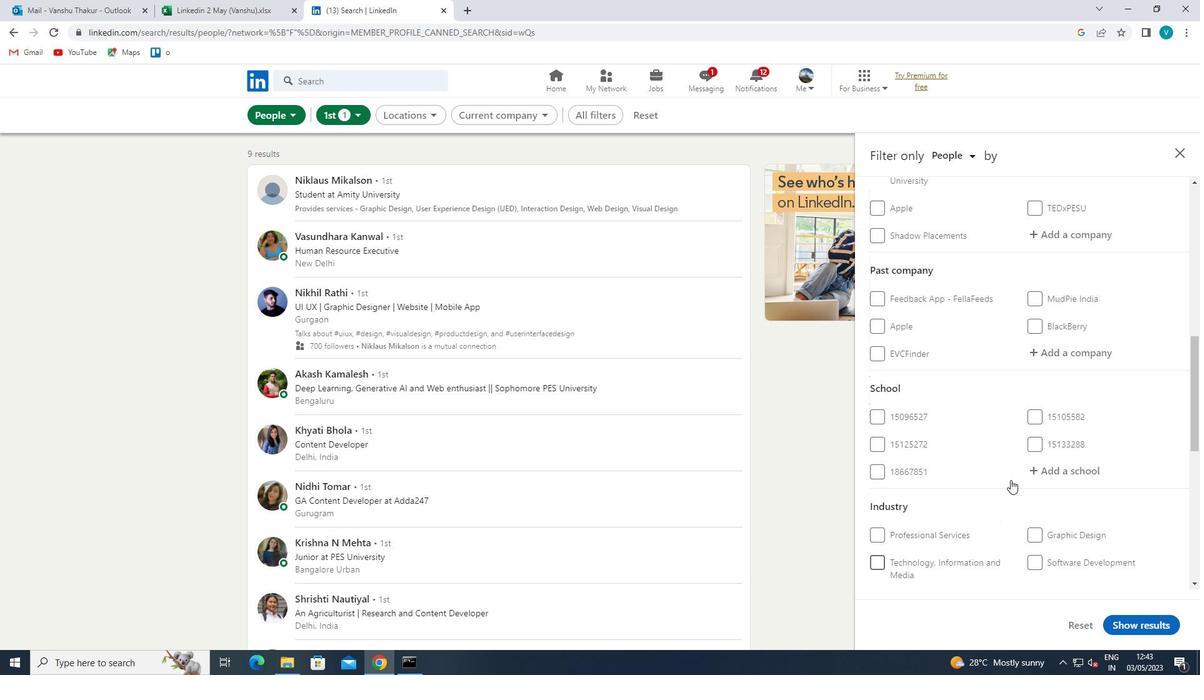 
Action: Mouse moved to (1090, 330)
Screenshot: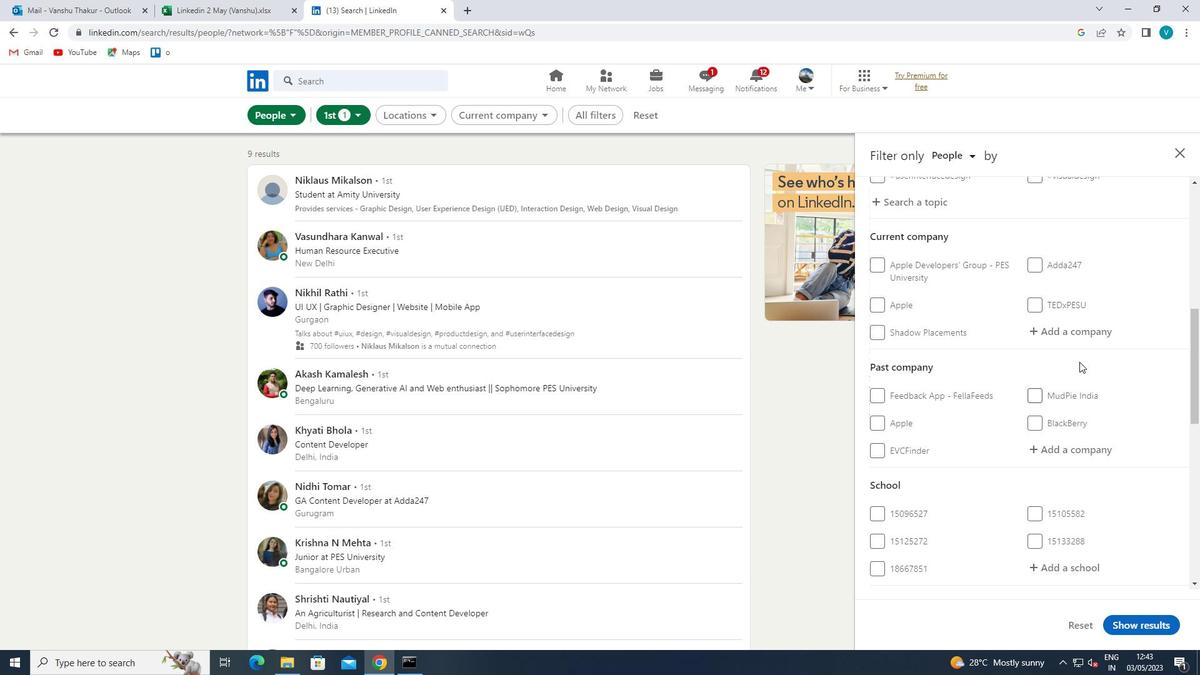 
Action: Mouse pressed left at (1090, 330)
Screenshot: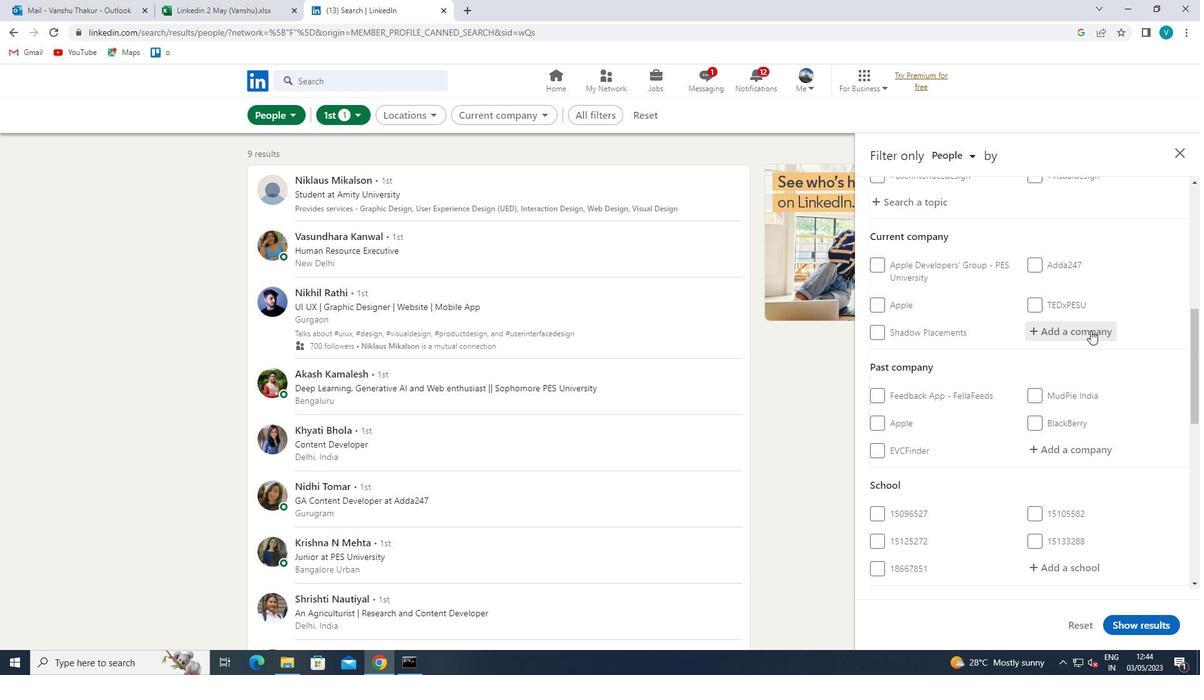 
Action: Key pressed <Key.shift><Key.shift><Key.shift><Key.shift>KONGSBERG
Screenshot: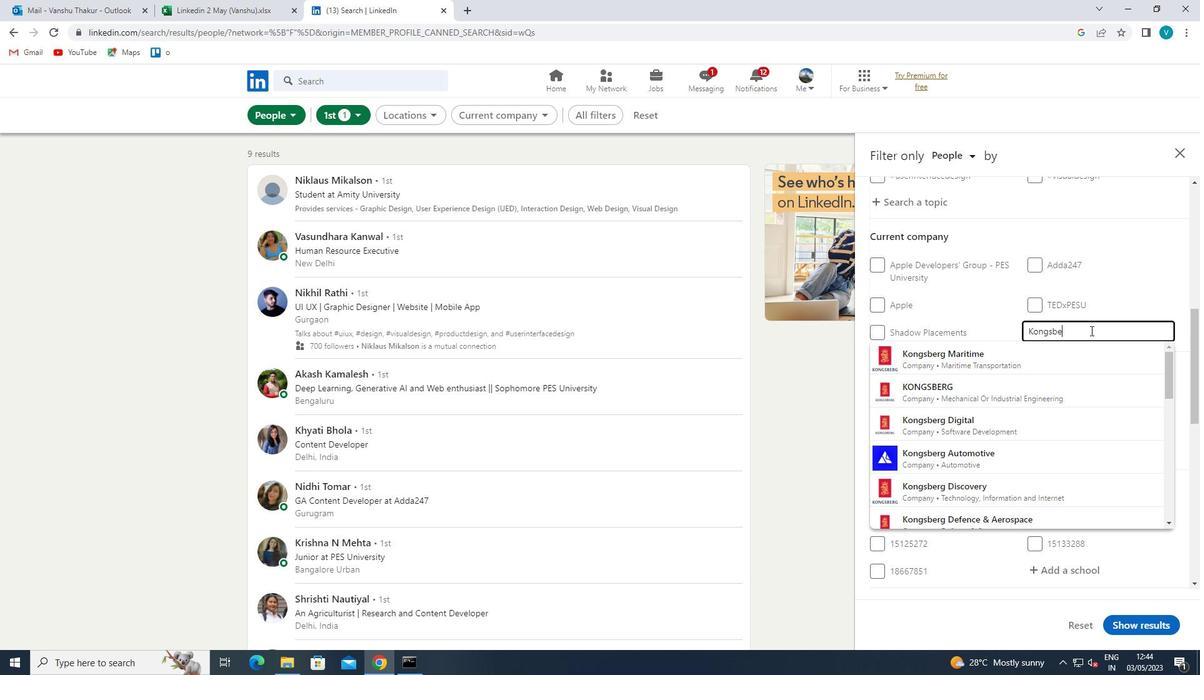
Action: Mouse moved to (1045, 419)
Screenshot: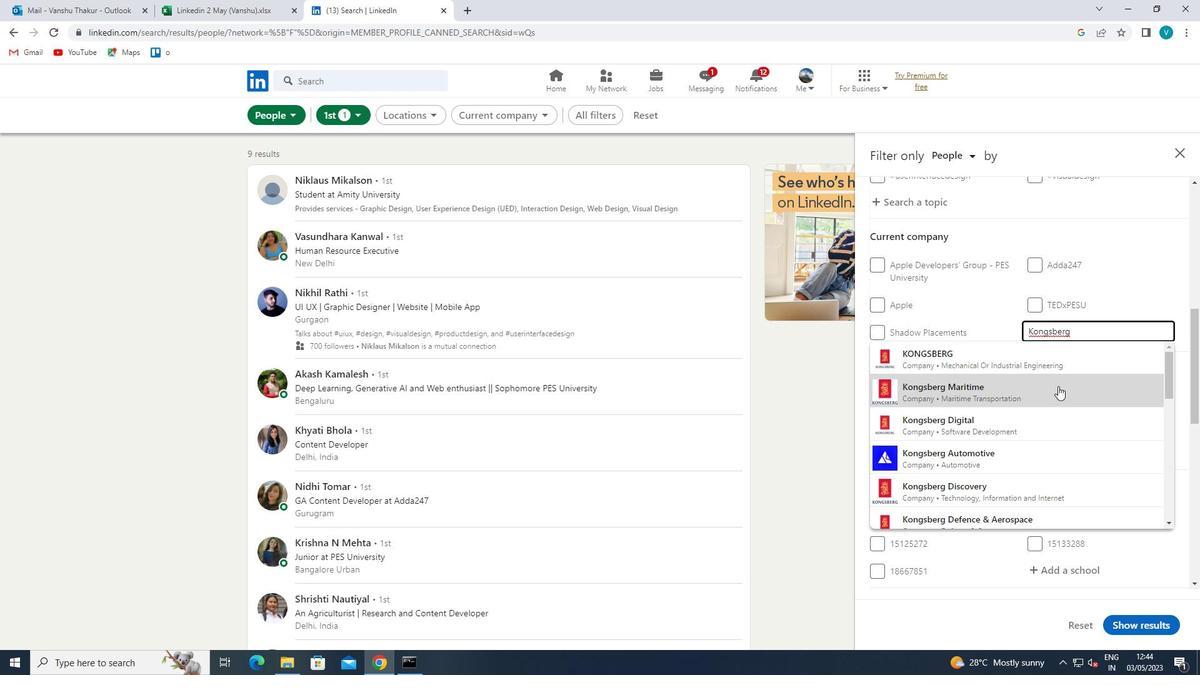
Action: Mouse pressed left at (1045, 419)
Screenshot: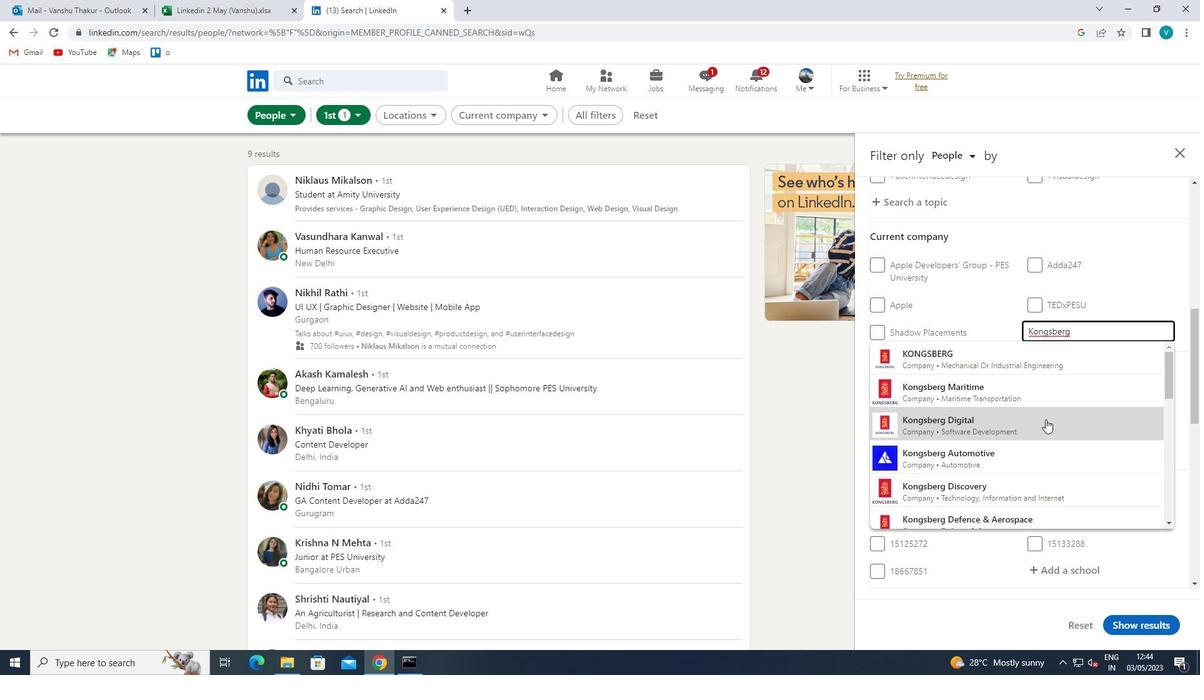 
Action: Mouse moved to (1062, 420)
Screenshot: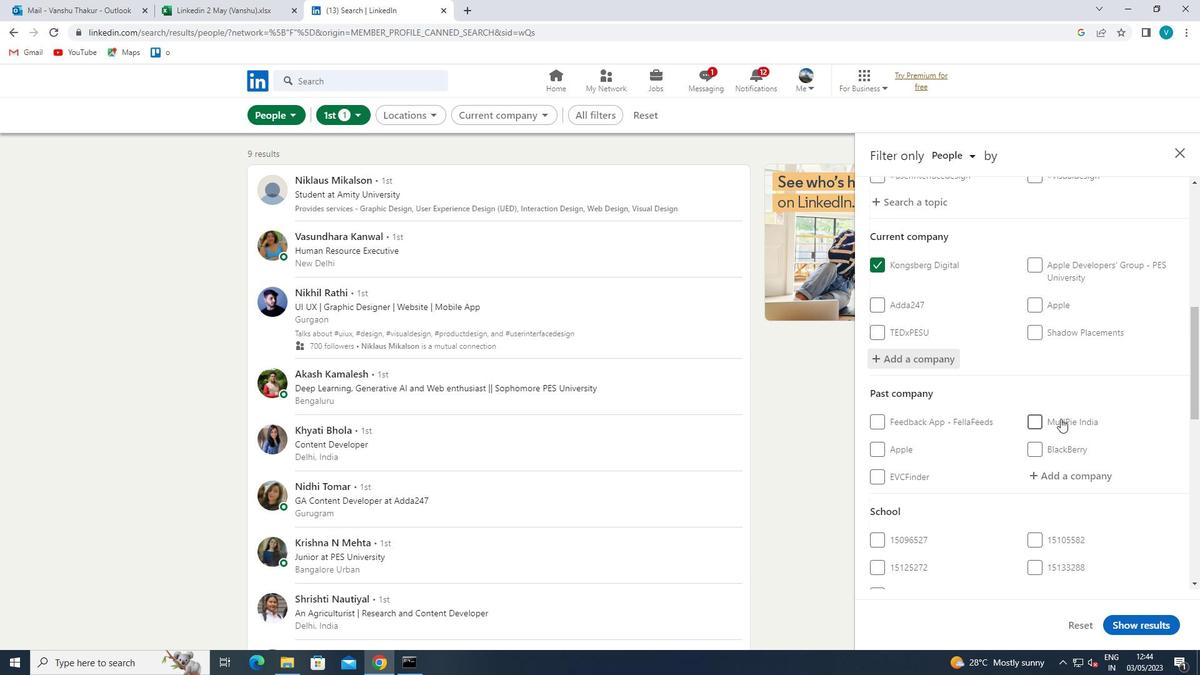 
Action: Mouse scrolled (1062, 419) with delta (0, 0)
Screenshot: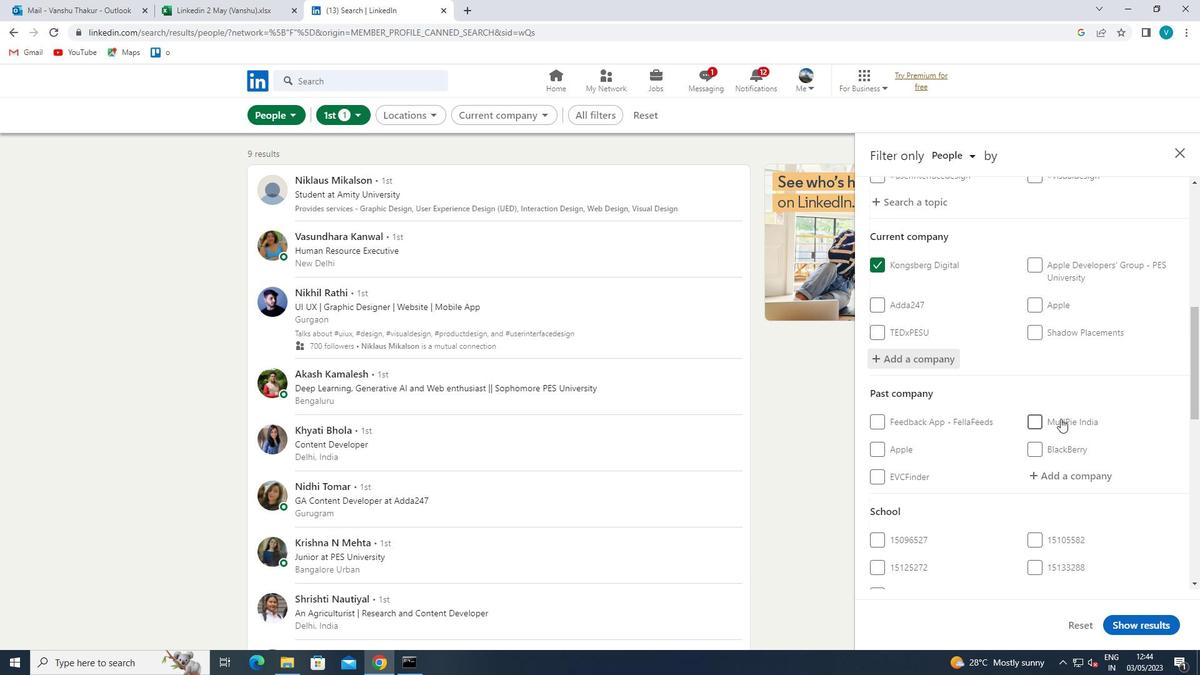 
Action: Mouse moved to (1063, 420)
Screenshot: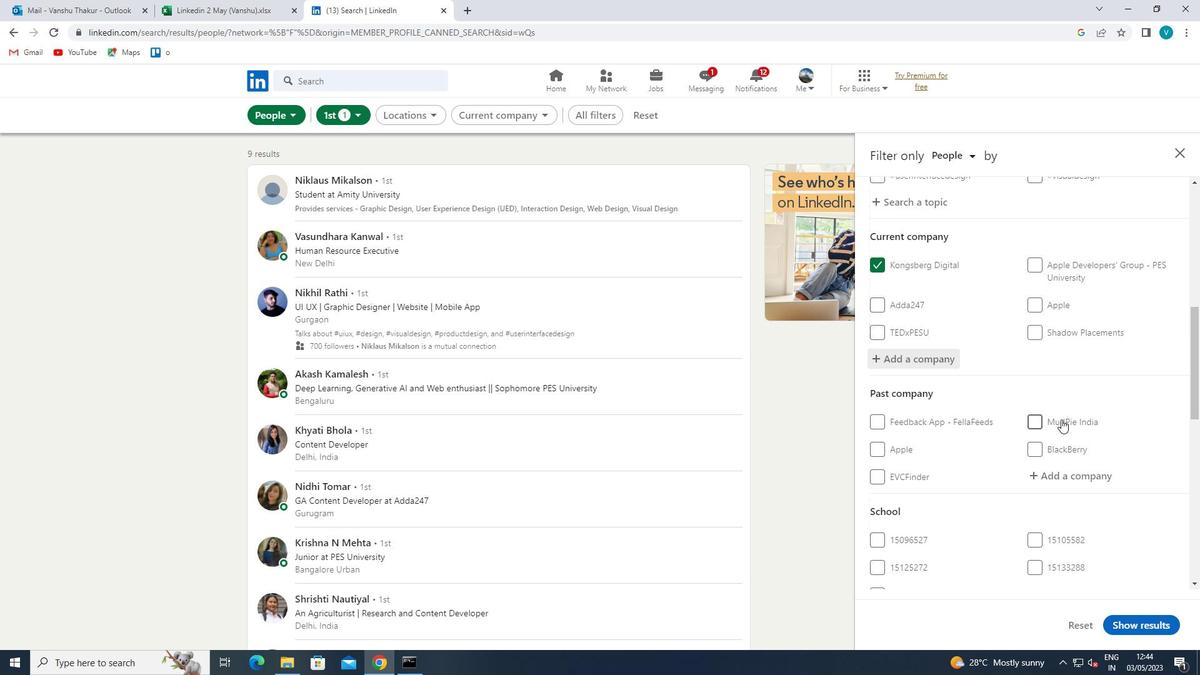 
Action: Mouse scrolled (1063, 419) with delta (0, 0)
Screenshot: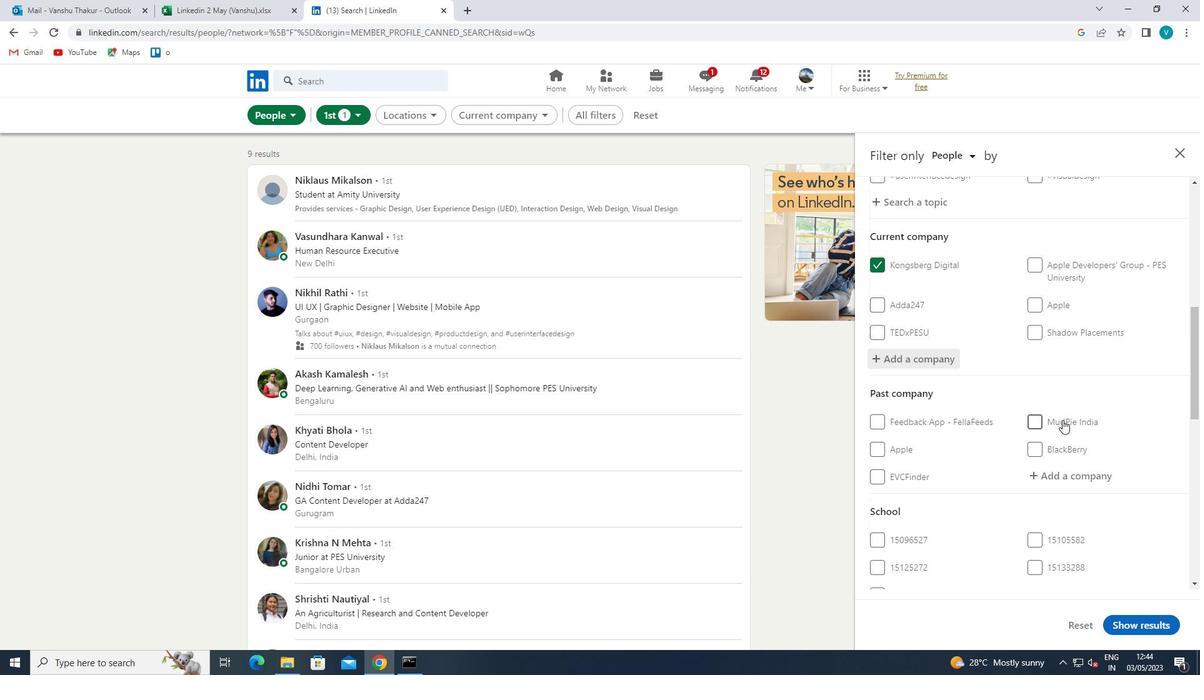
Action: Mouse scrolled (1063, 419) with delta (0, 0)
Screenshot: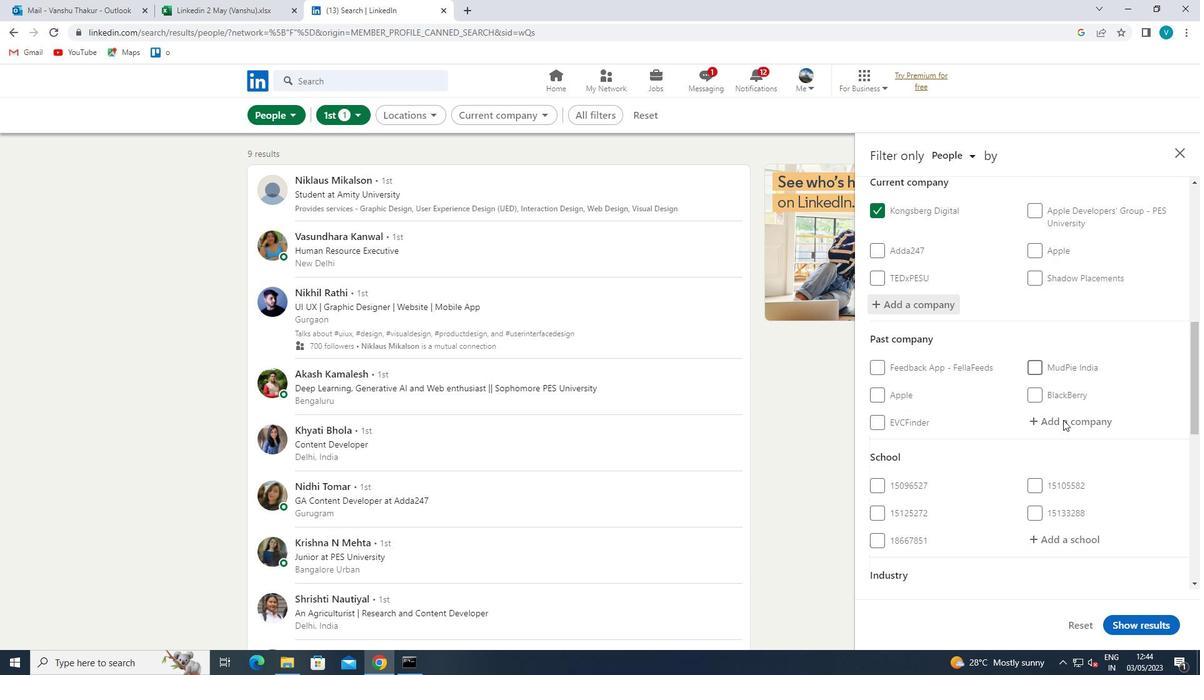 
Action: Mouse moved to (1067, 409)
Screenshot: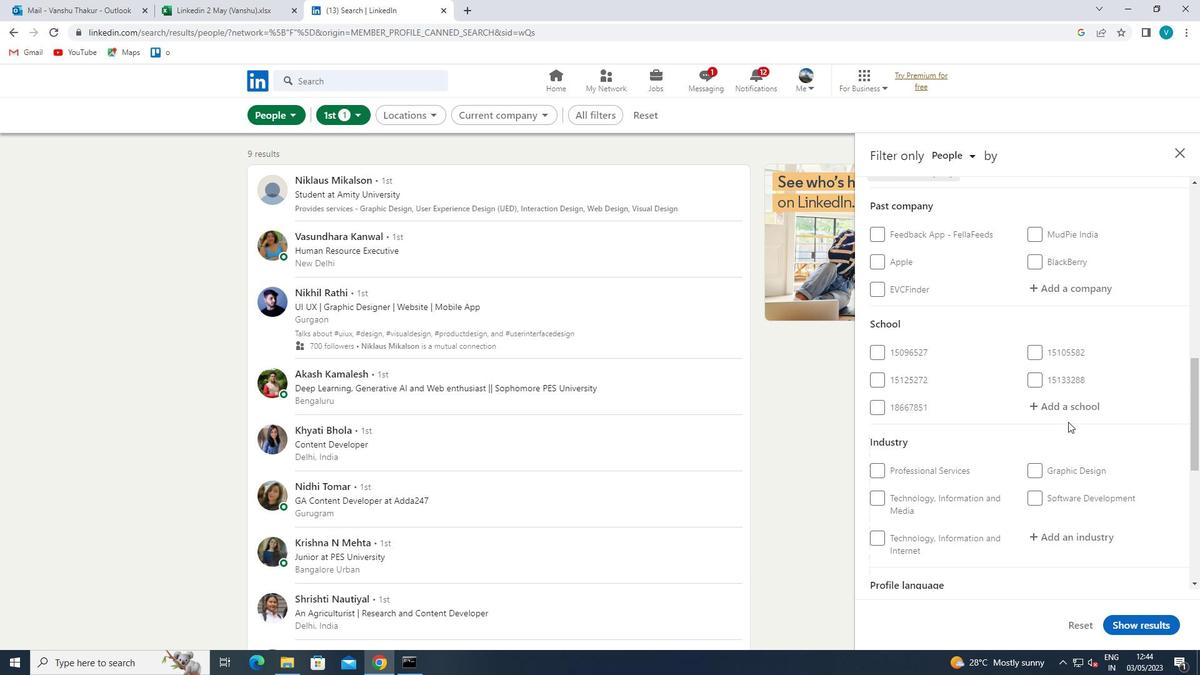 
Action: Mouse pressed left at (1067, 409)
Screenshot: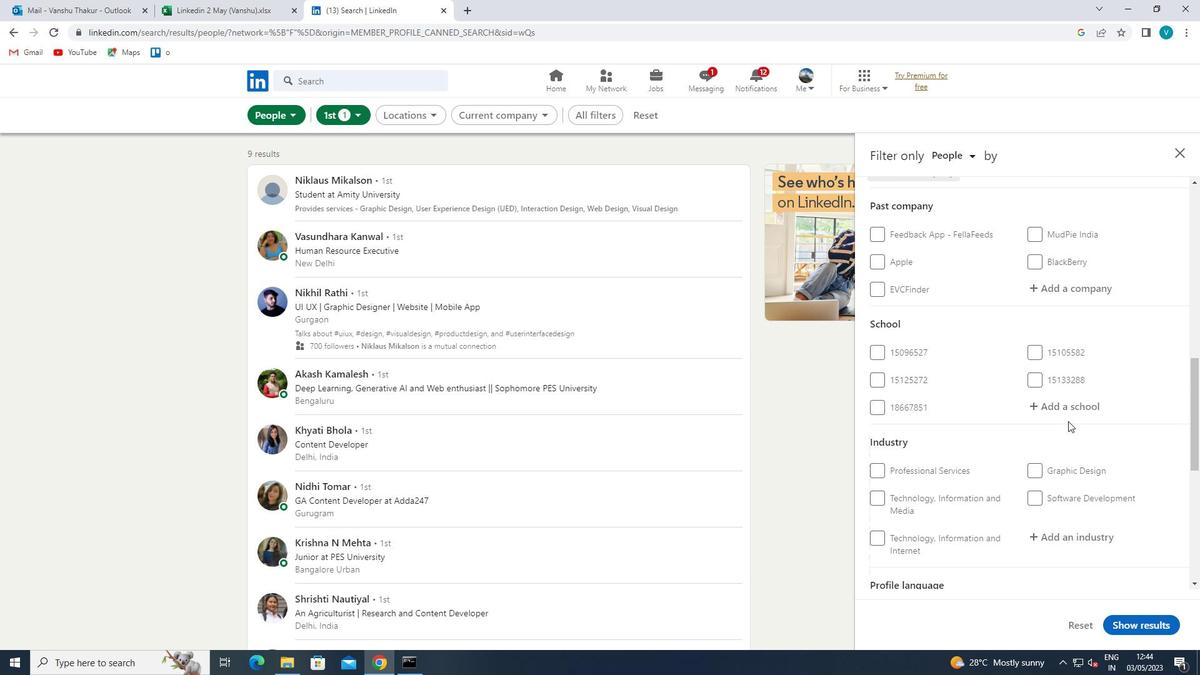 
Action: Mouse moved to (1068, 408)
Screenshot: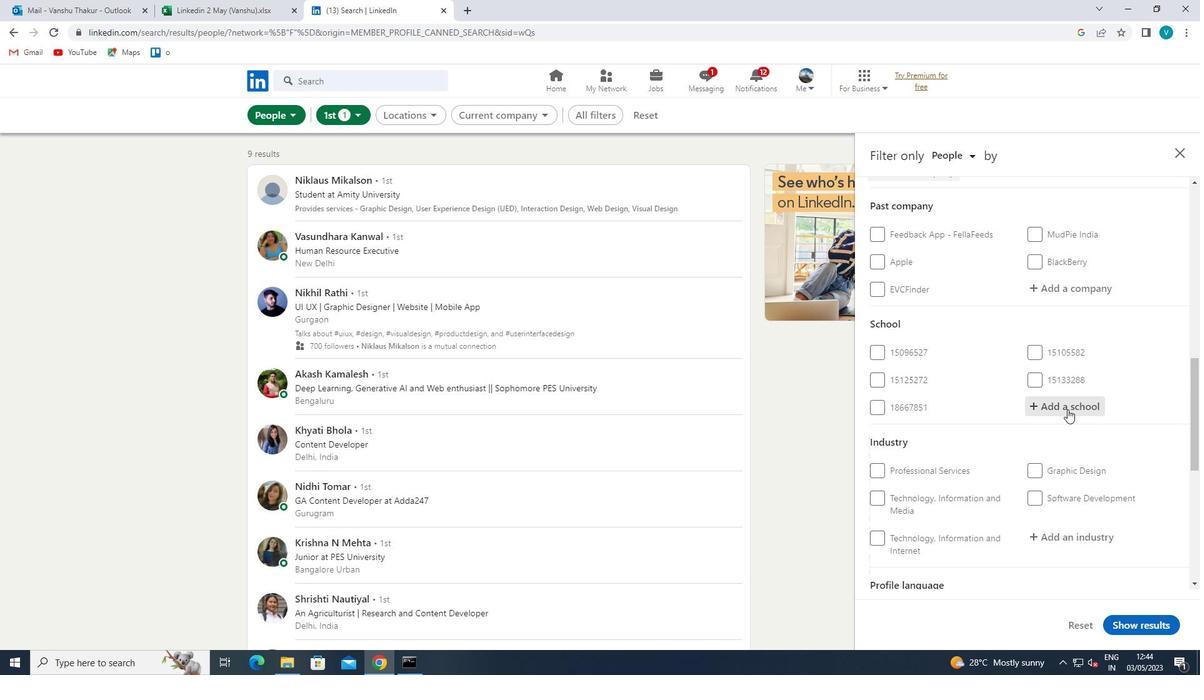 
Action: Key pressed <Key.shift>SRI
Screenshot: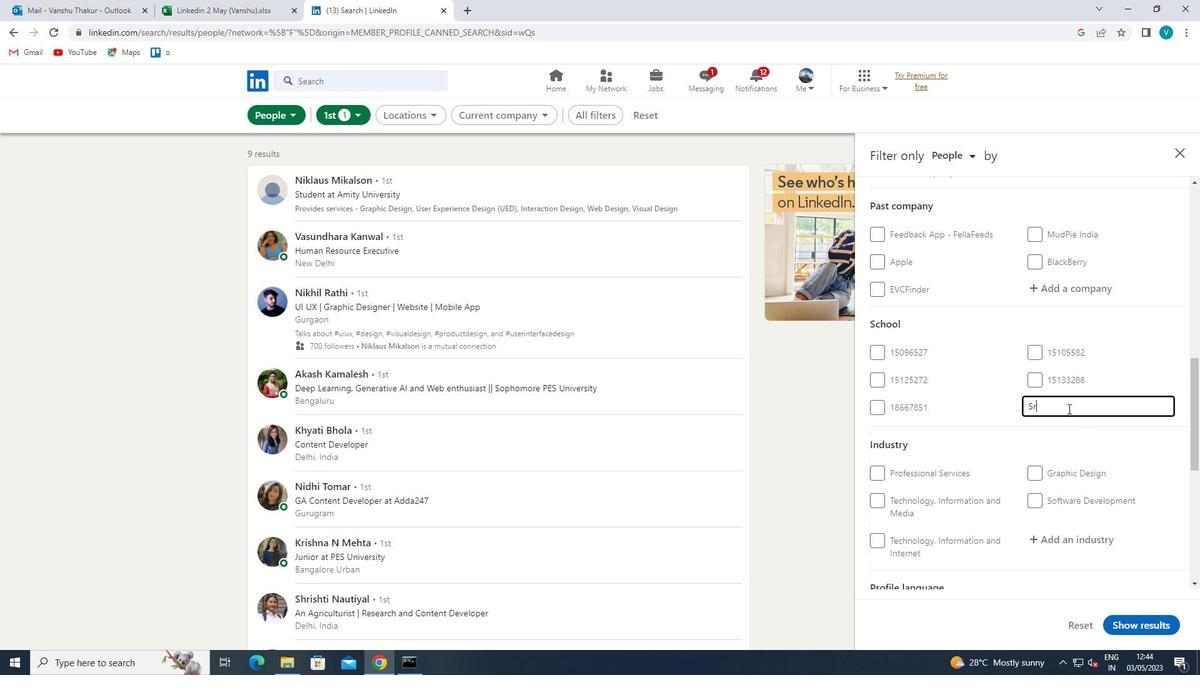 
Action: Mouse moved to (1067, 409)
Screenshot: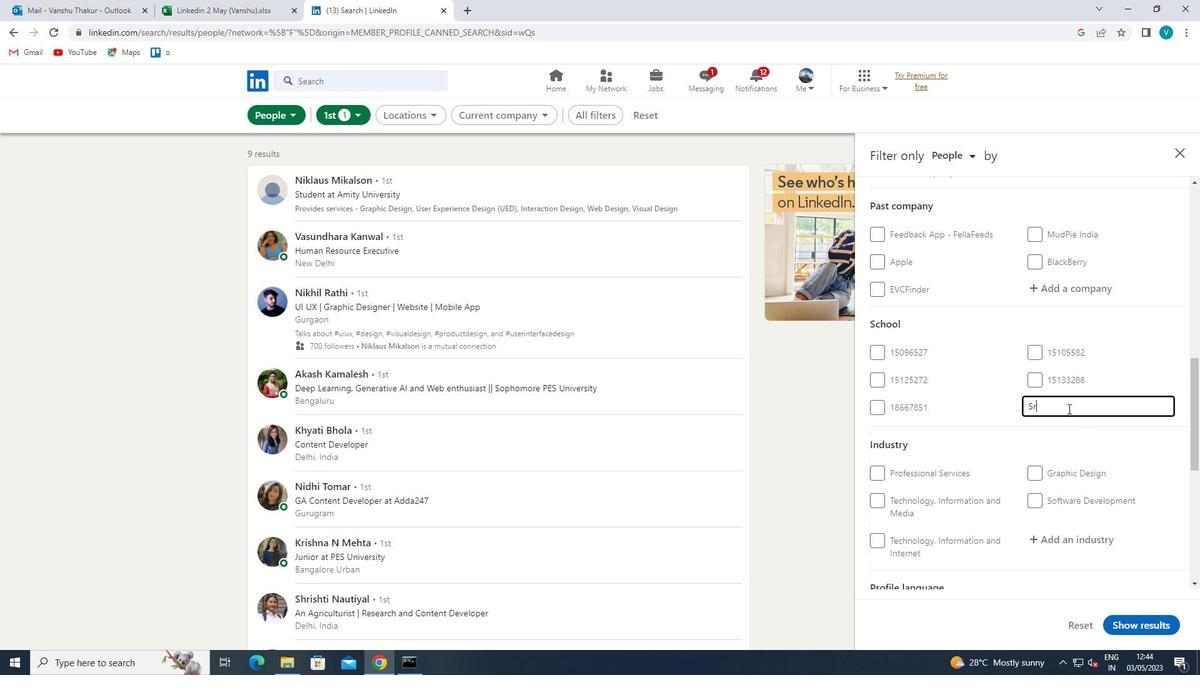 
Action: Key pressed <Key.space><Key.shift>INDU<Key.space>
Screenshot: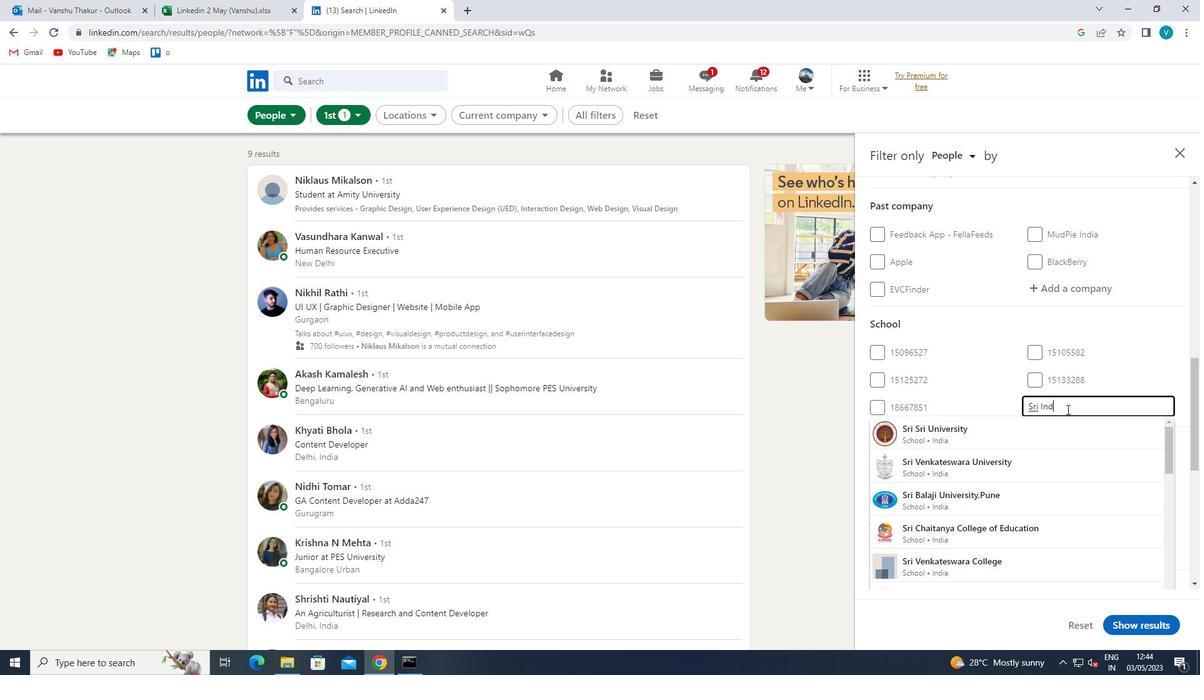 
Action: Mouse moved to (1053, 427)
Screenshot: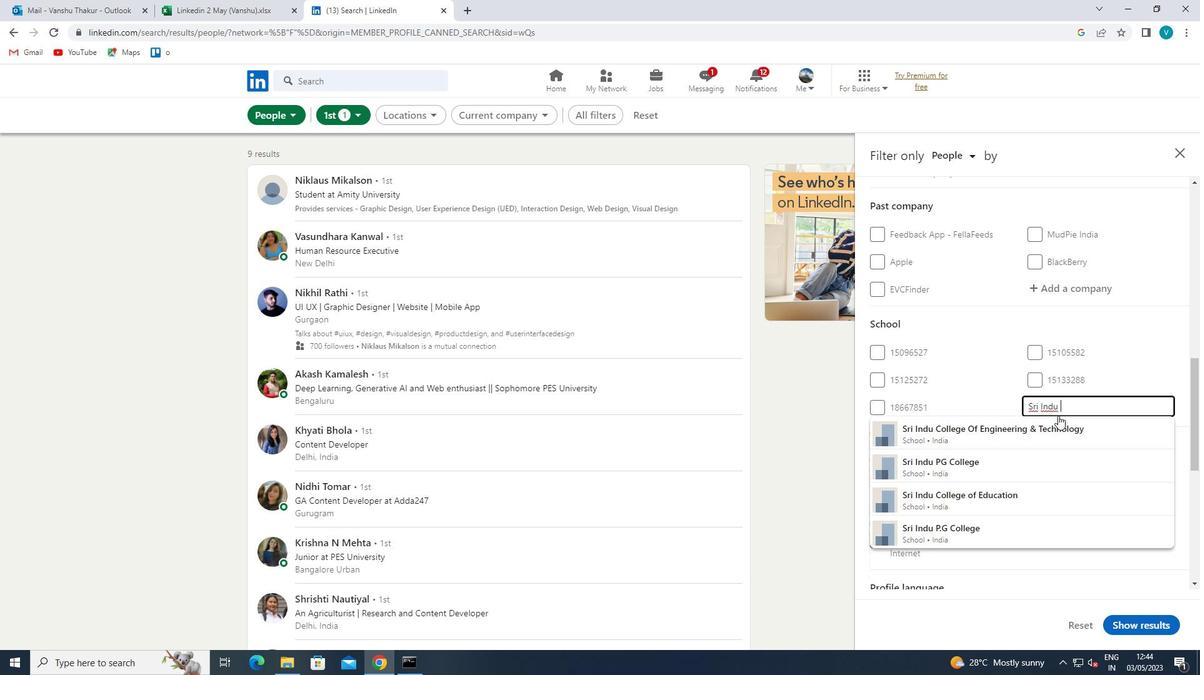 
Action: Mouse pressed left at (1053, 427)
Screenshot: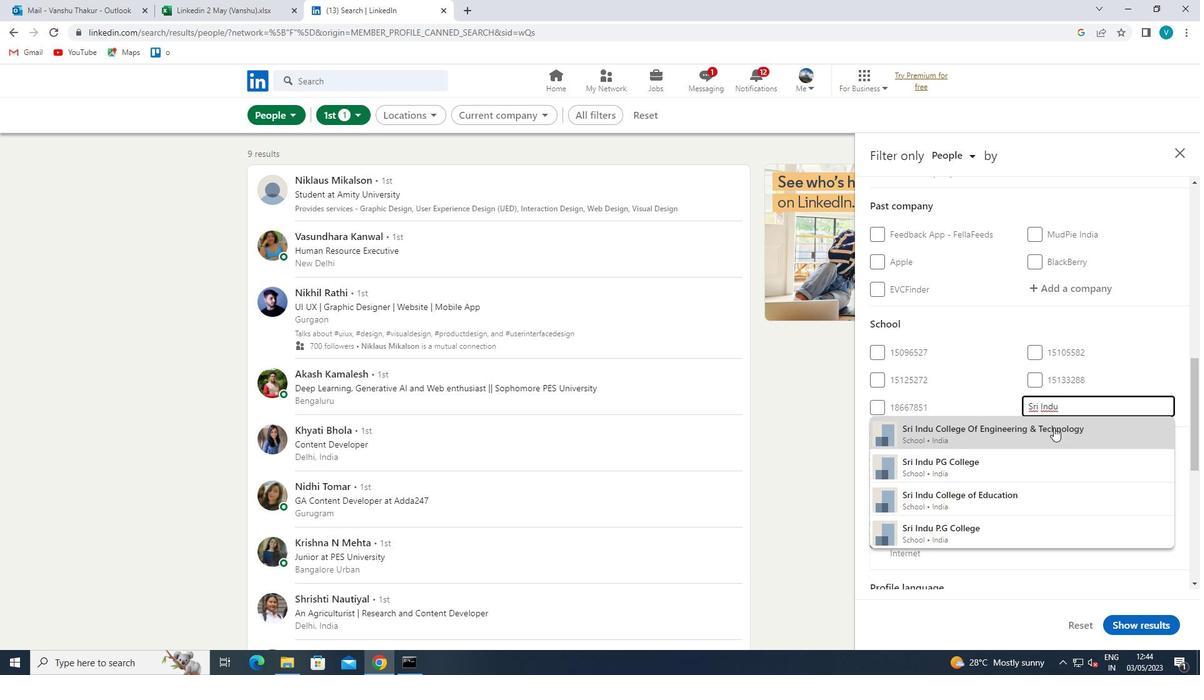 
Action: Mouse scrolled (1053, 426) with delta (0, 0)
Screenshot: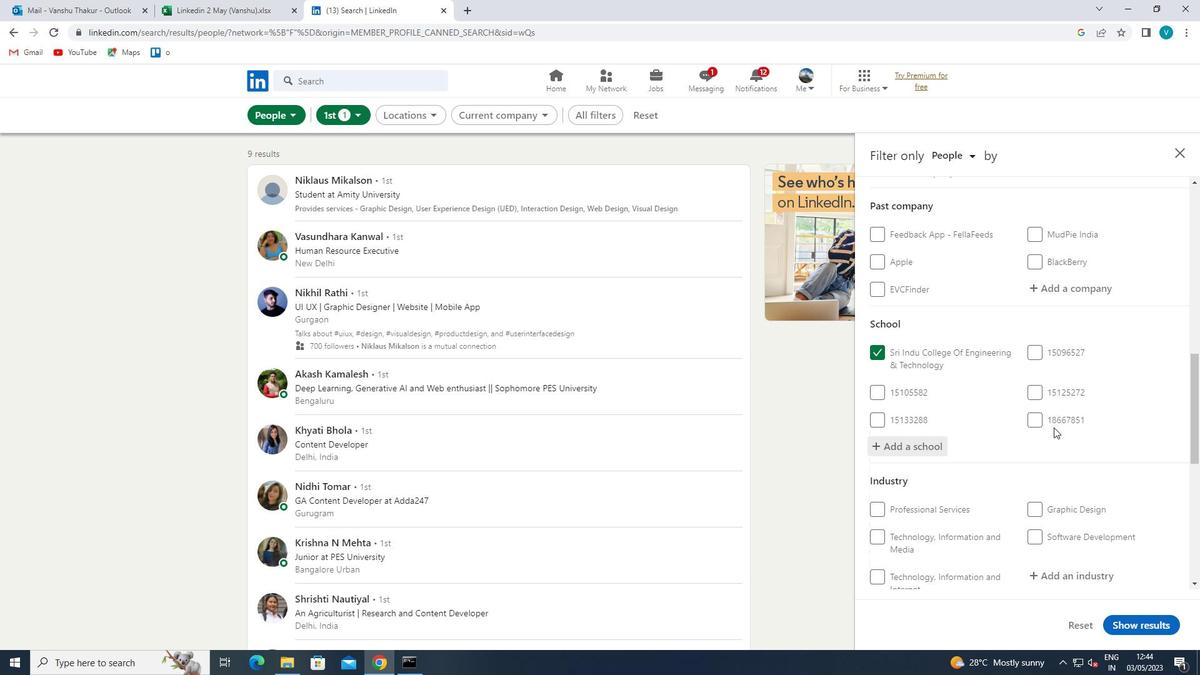 
Action: Mouse scrolled (1053, 426) with delta (0, 0)
Screenshot: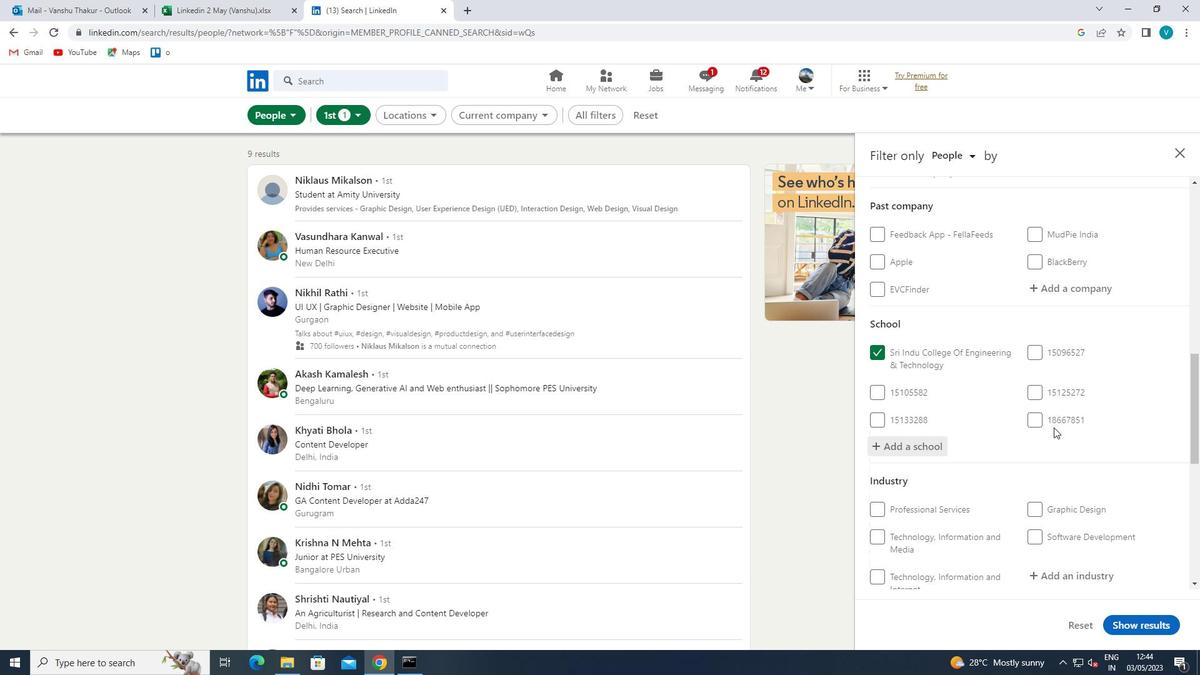 
Action: Mouse scrolled (1053, 426) with delta (0, 0)
Screenshot: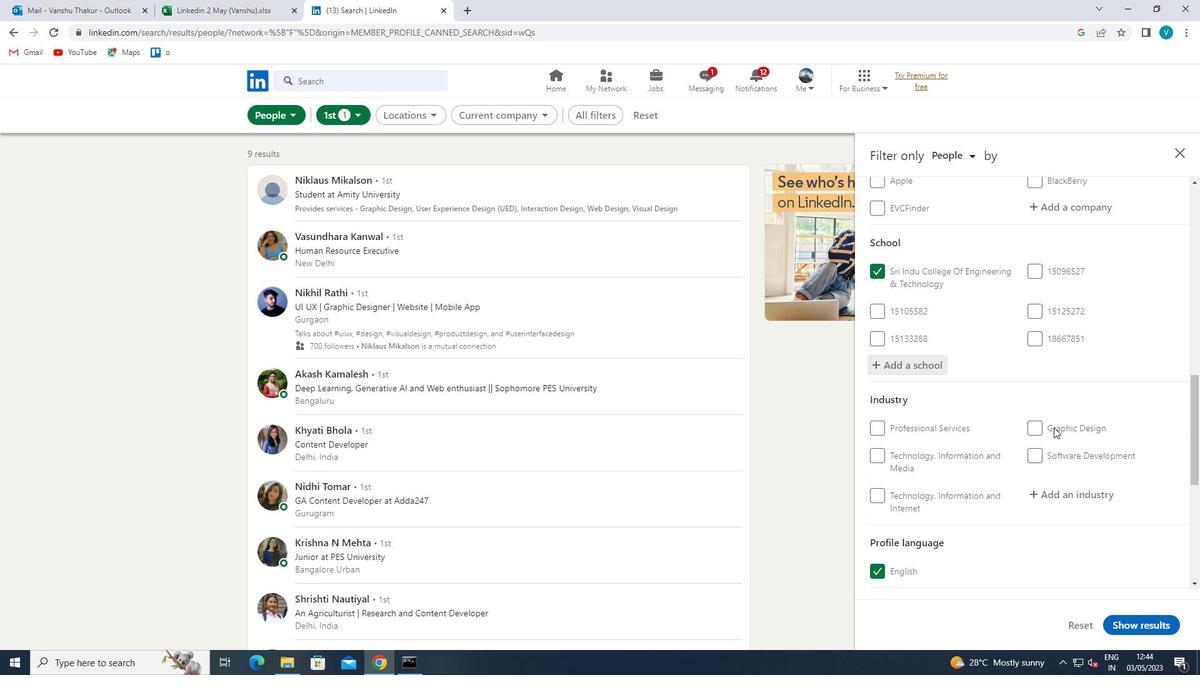 
Action: Mouse moved to (1084, 399)
Screenshot: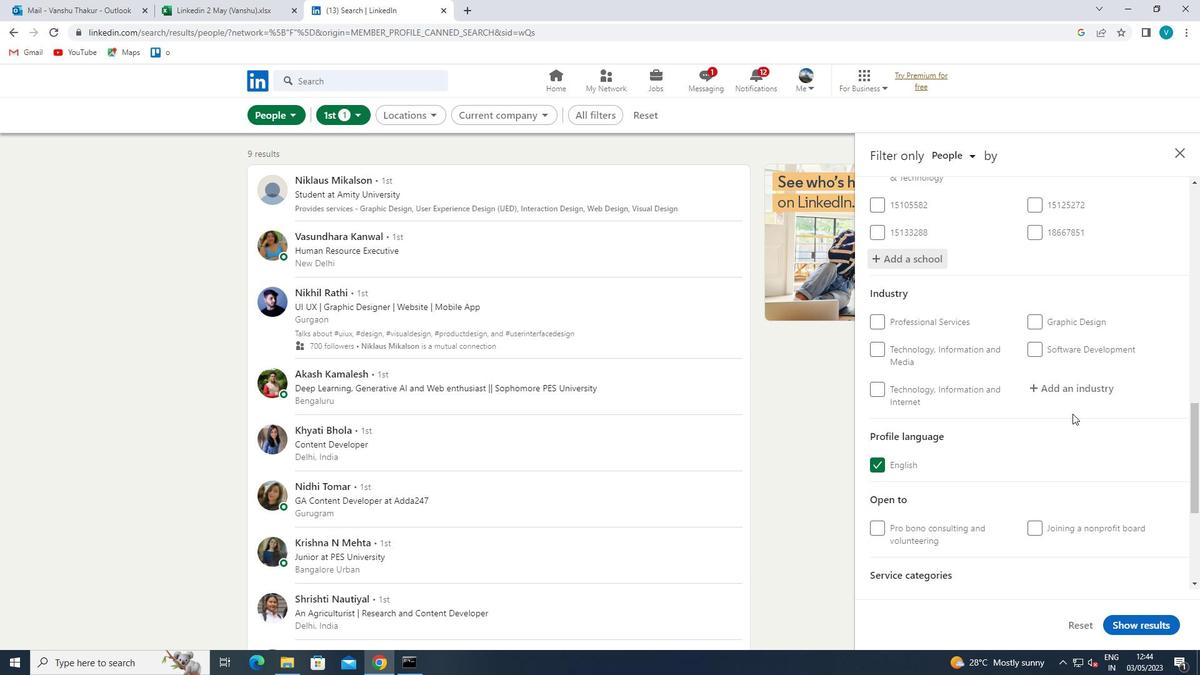 
Action: Mouse pressed left at (1084, 399)
Screenshot: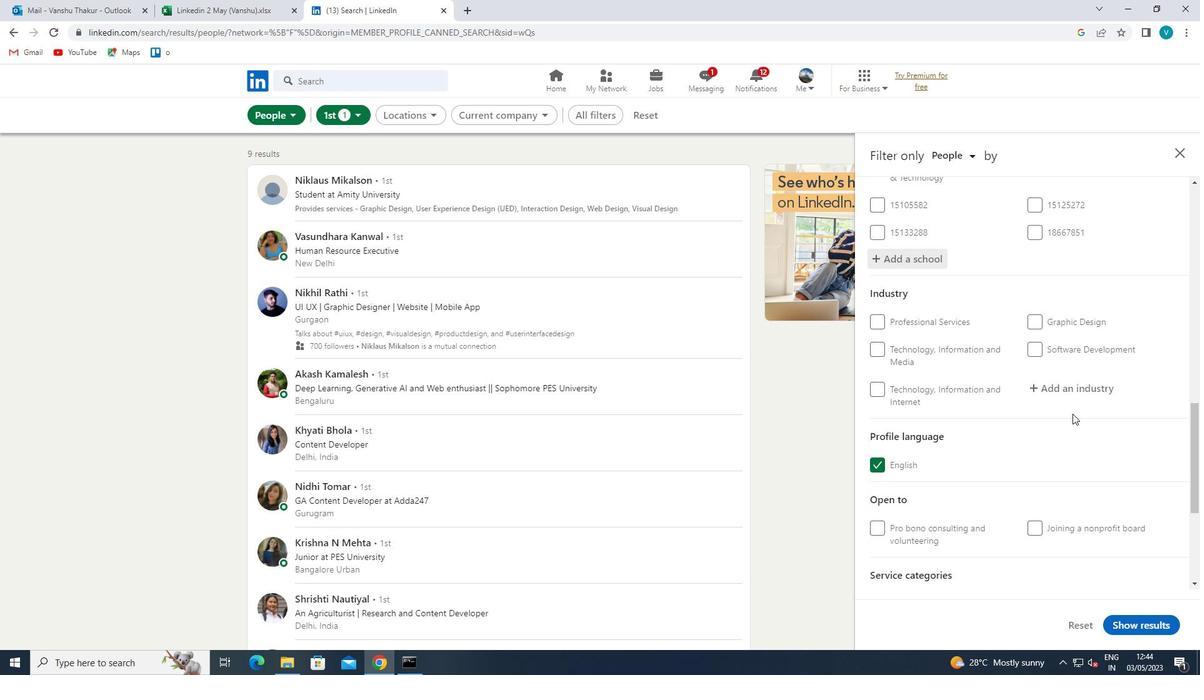 
Action: Mouse moved to (1092, 390)
Screenshot: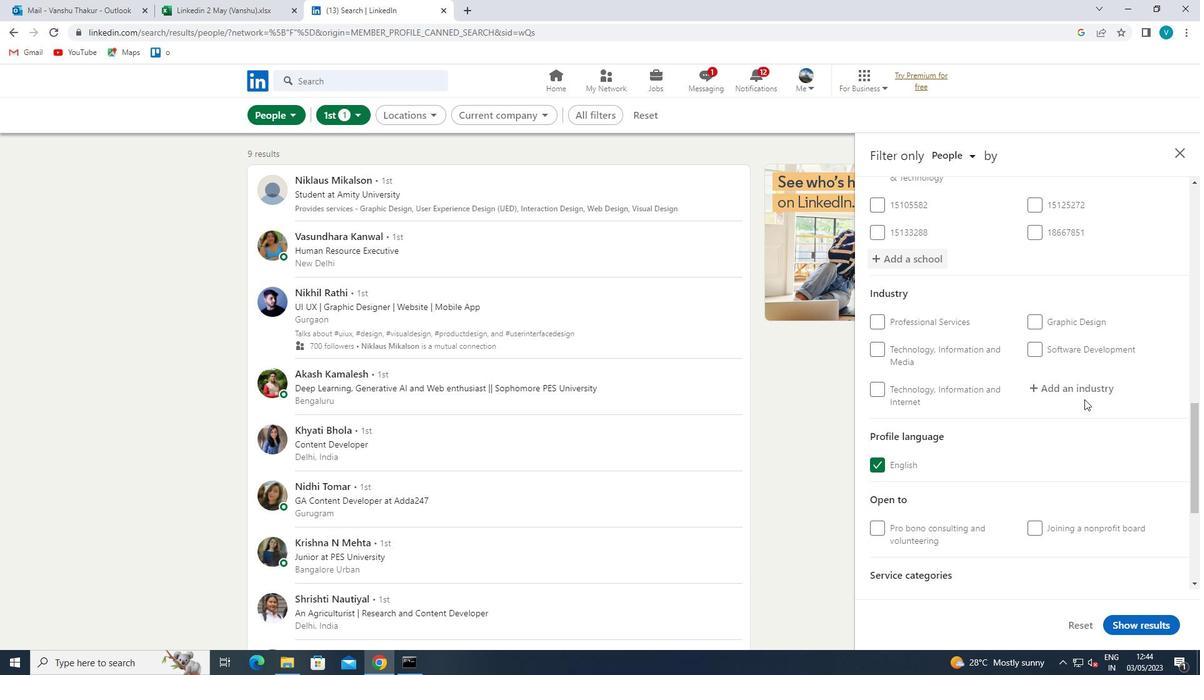 
Action: Mouse pressed left at (1092, 390)
Screenshot: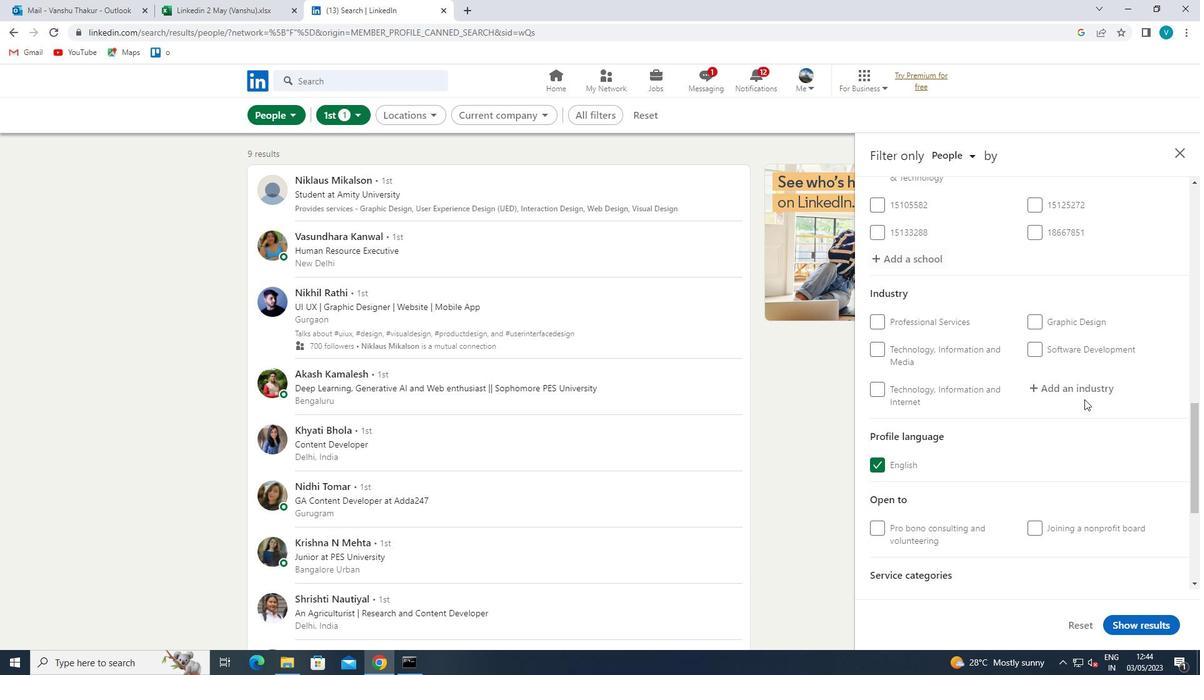 
Action: Mouse moved to (1092, 390)
Screenshot: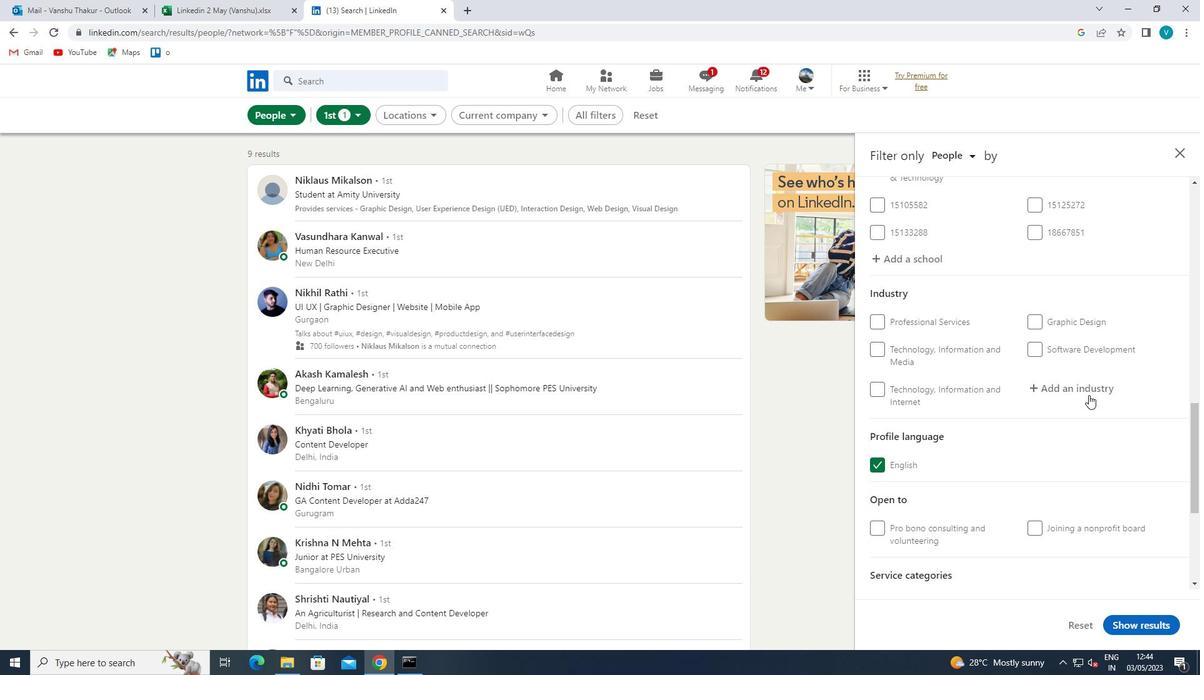
Action: Key pressed <Key.shift>DEFENSE<Key.space>
Screenshot: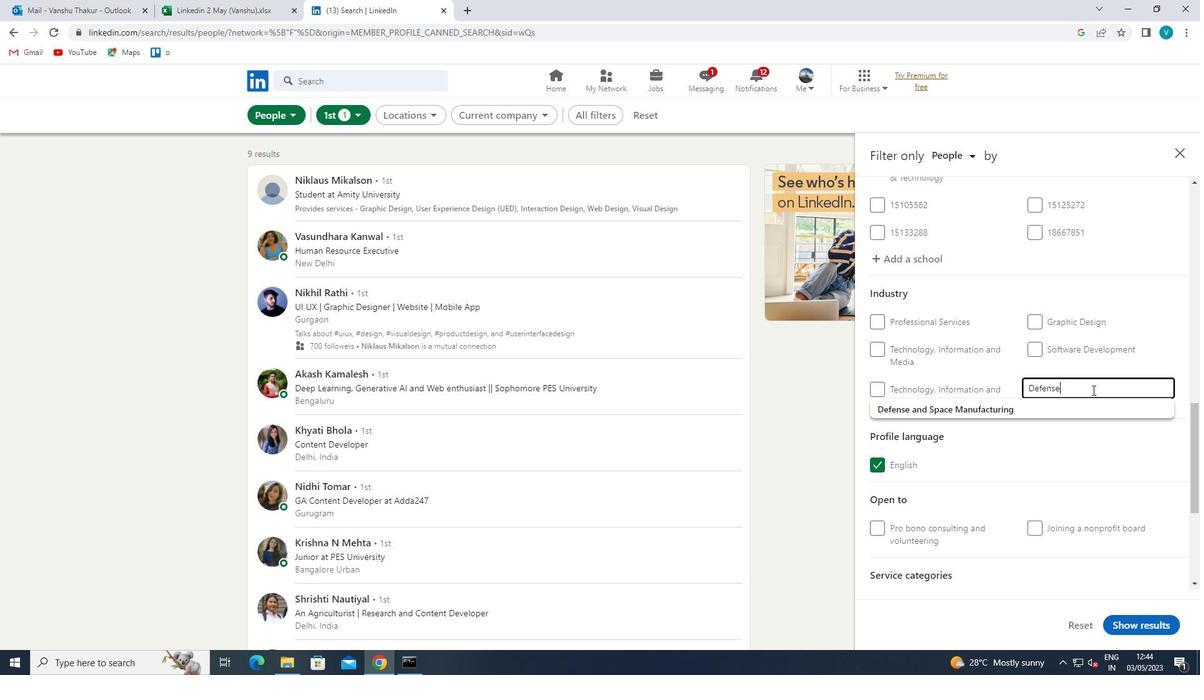 
Action: Mouse moved to (1060, 408)
Screenshot: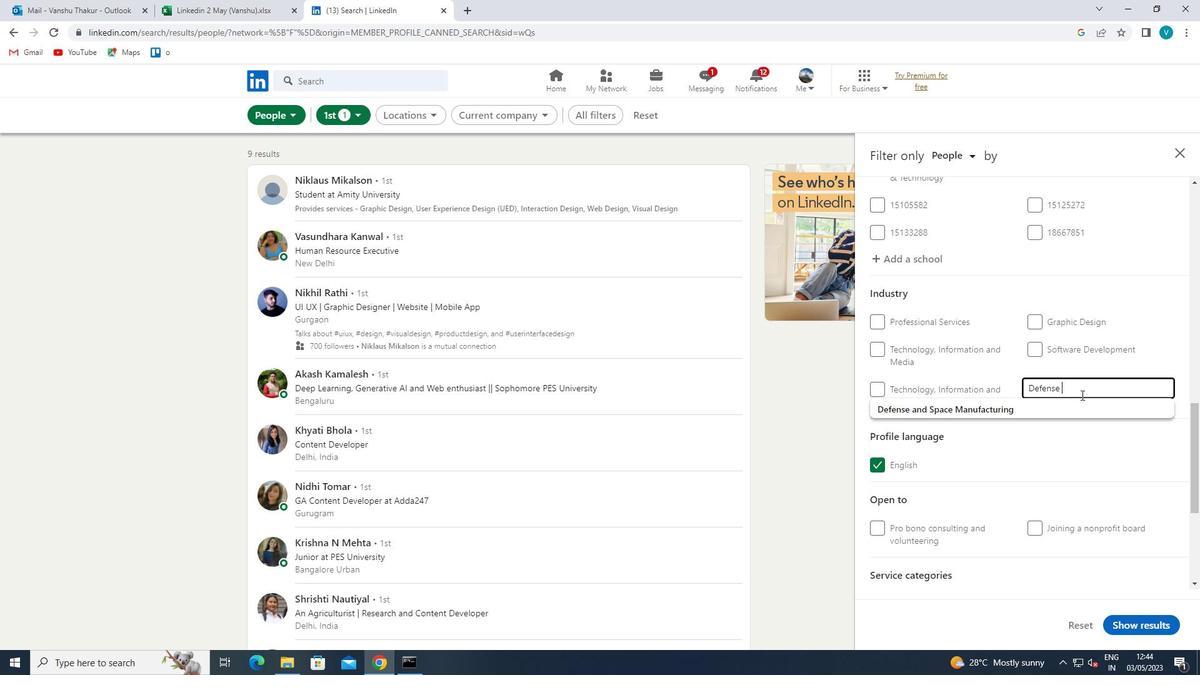 
Action: Mouse pressed left at (1060, 408)
Screenshot: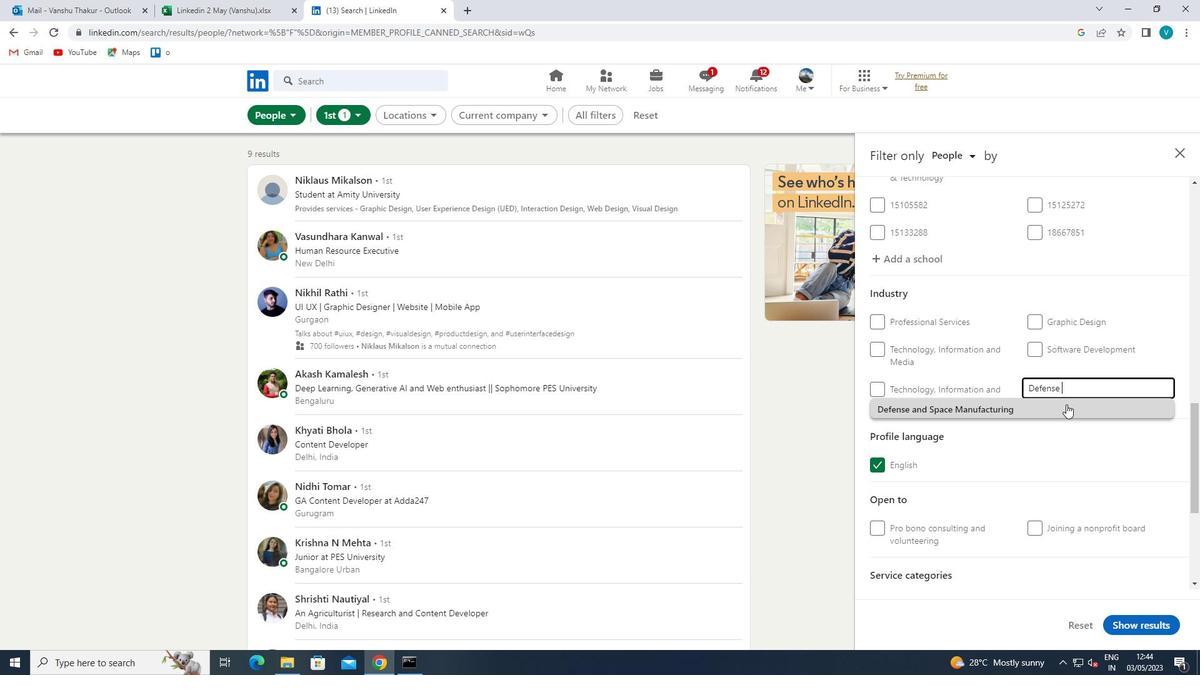 
Action: Mouse scrolled (1060, 408) with delta (0, 0)
Screenshot: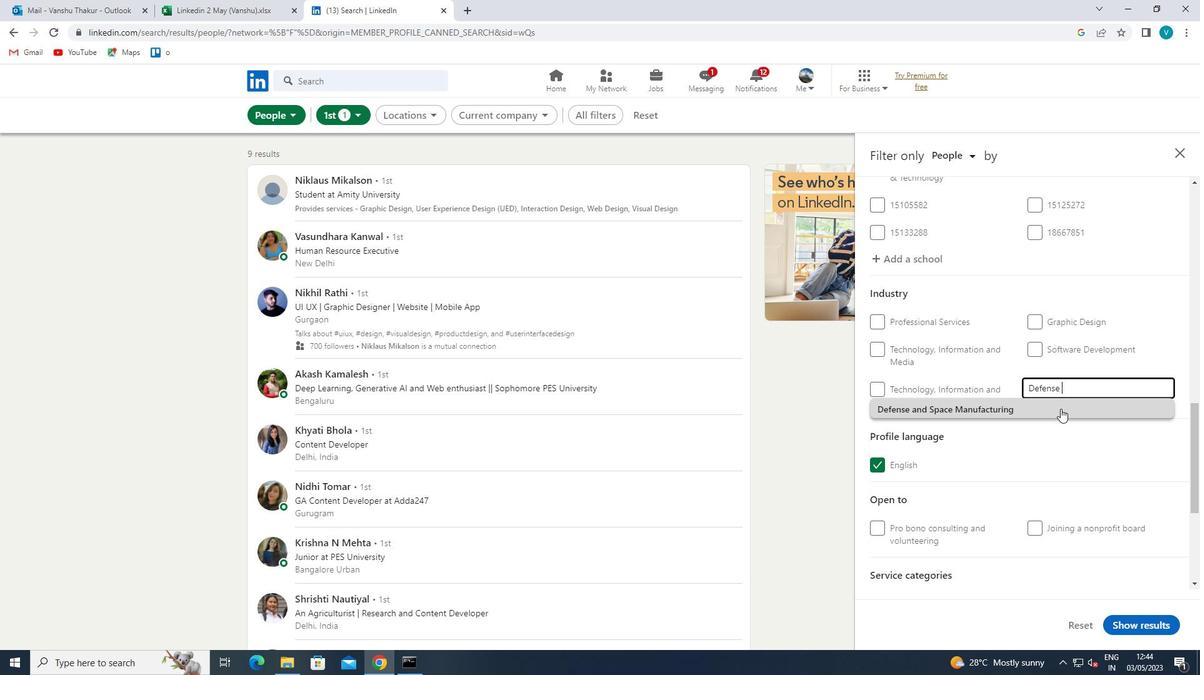 
Action: Mouse scrolled (1060, 408) with delta (0, 0)
Screenshot: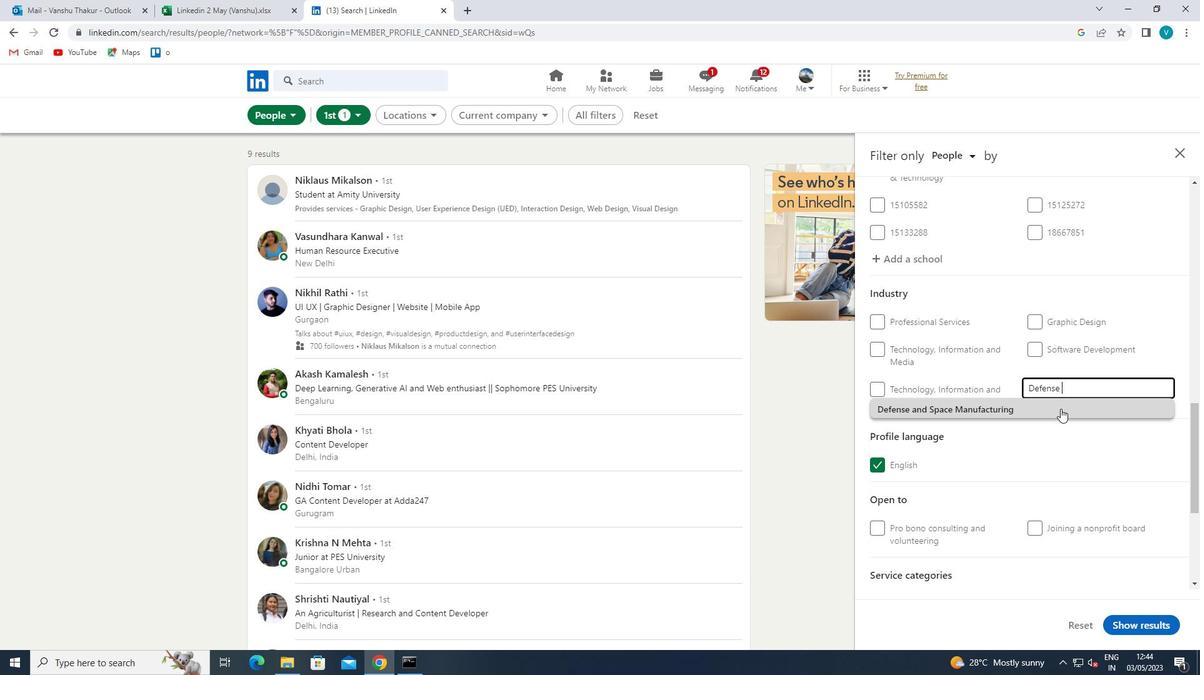 
Action: Mouse scrolled (1060, 408) with delta (0, 0)
Screenshot: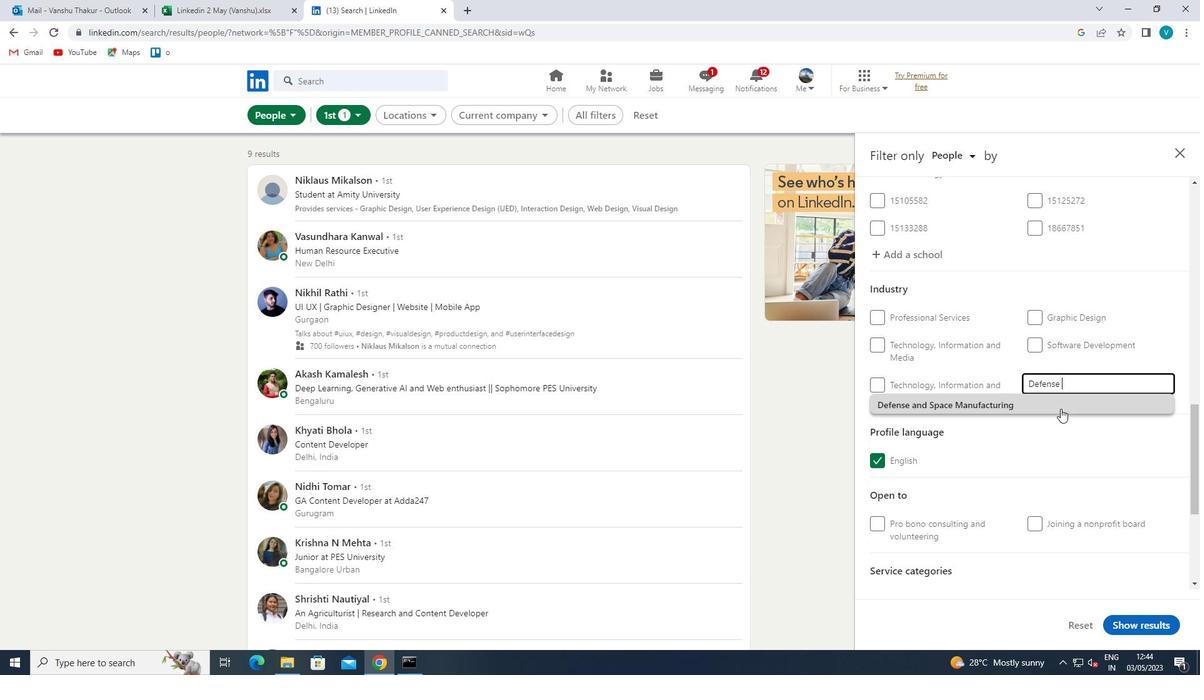 
Action: Mouse scrolled (1060, 408) with delta (0, 0)
Screenshot: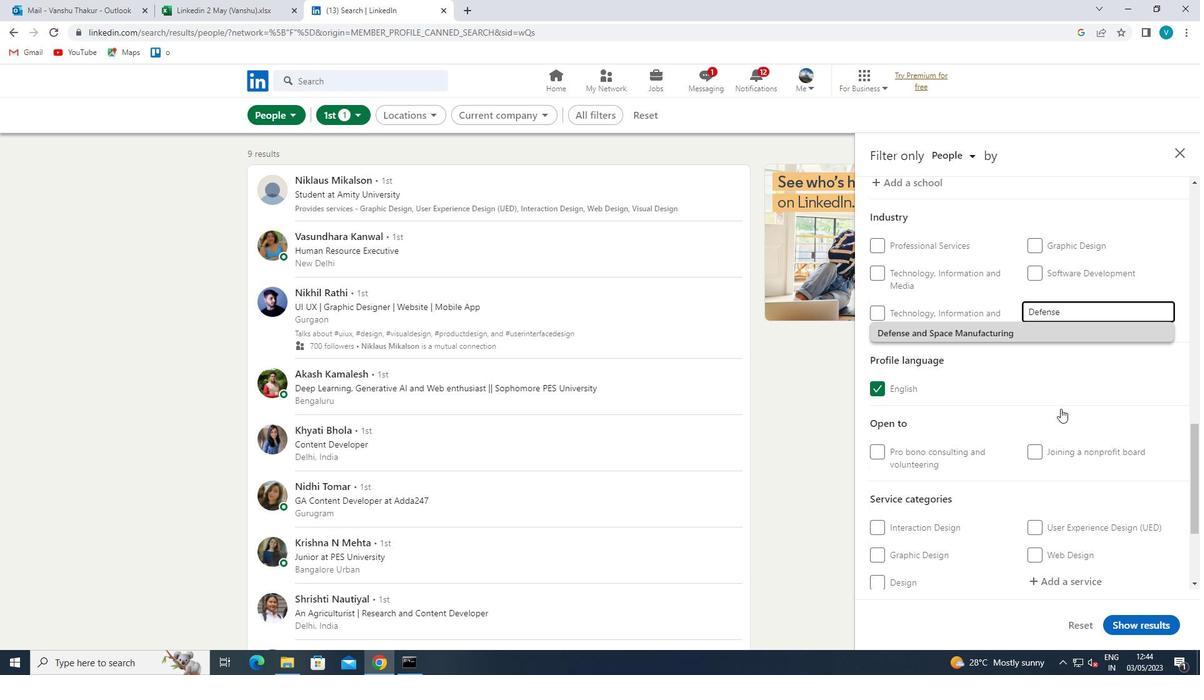 
Action: Mouse pressed left at (1060, 408)
Screenshot: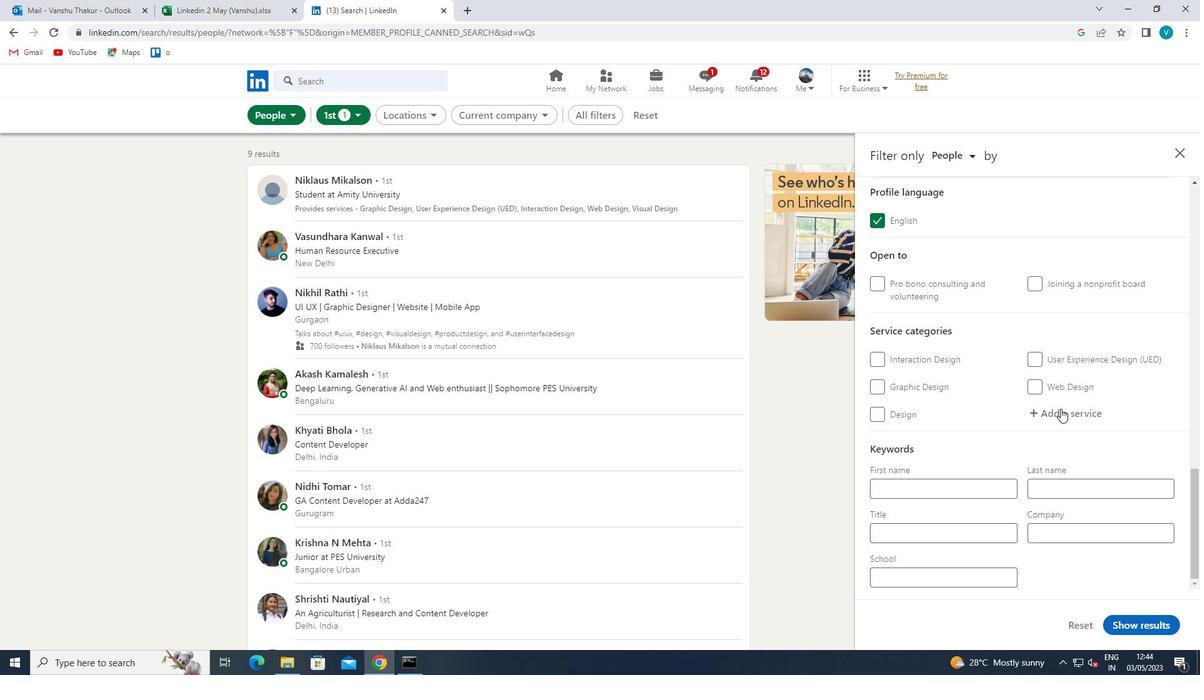 
Action: Key pressed <Key.shift>VIDEO<Key.space><Key.shift>ED
Screenshot: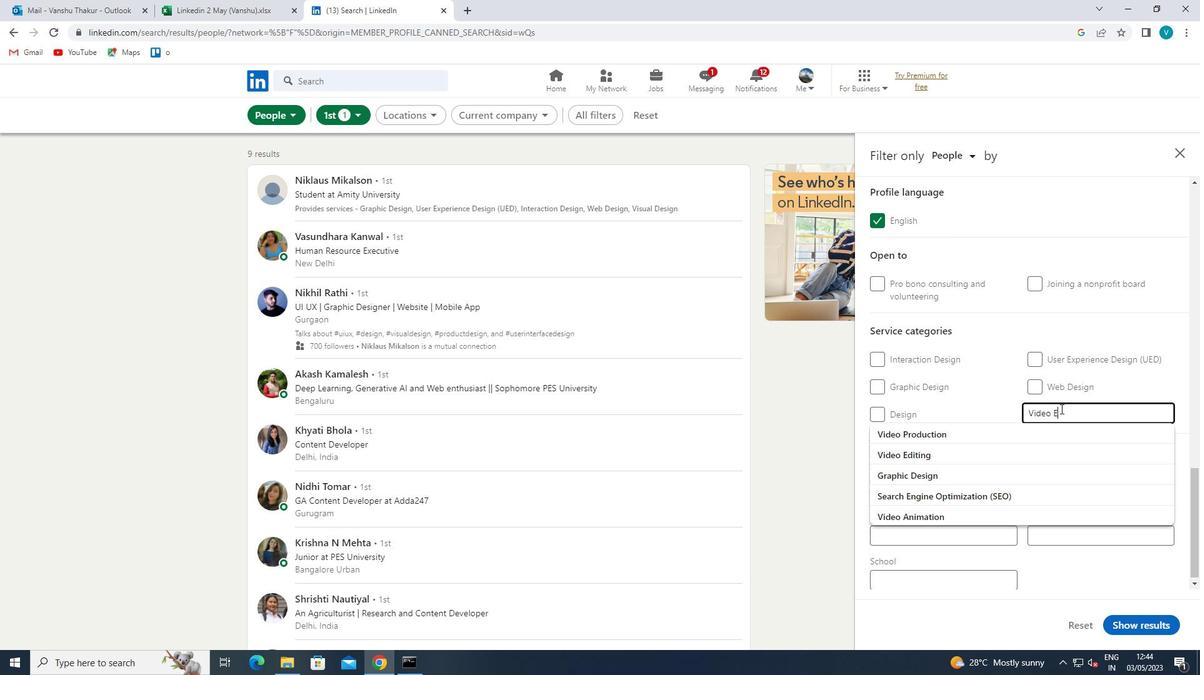
Action: Mouse moved to (1030, 428)
Screenshot: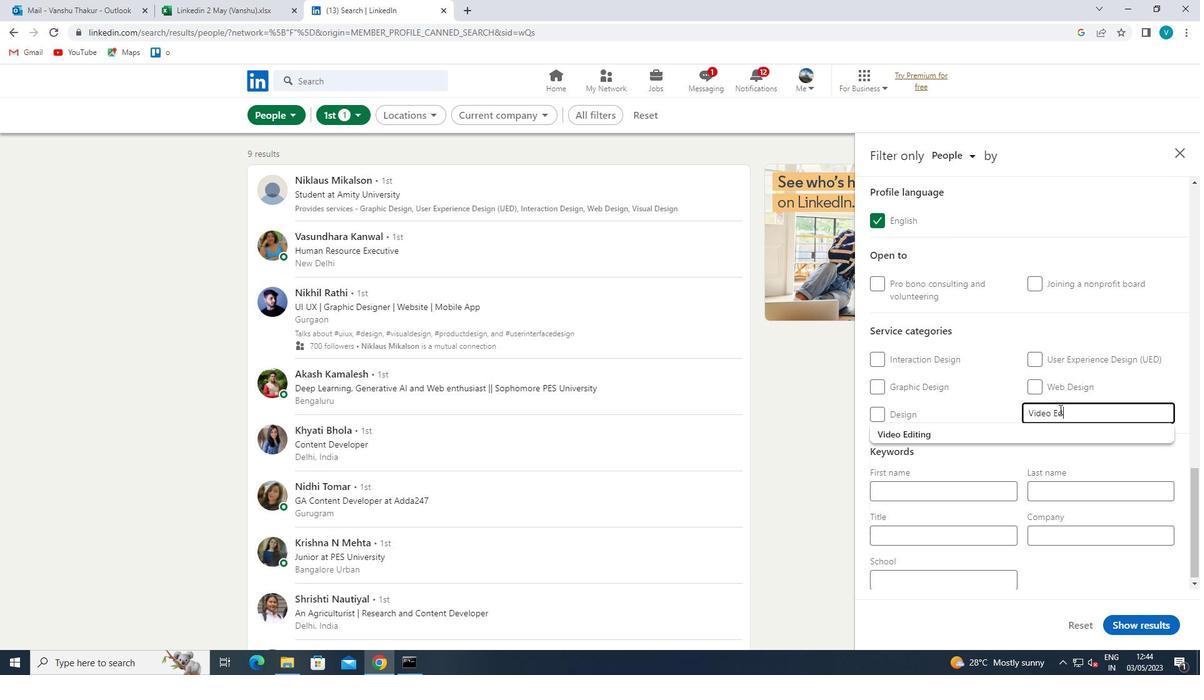 
Action: Mouse pressed left at (1030, 428)
Screenshot: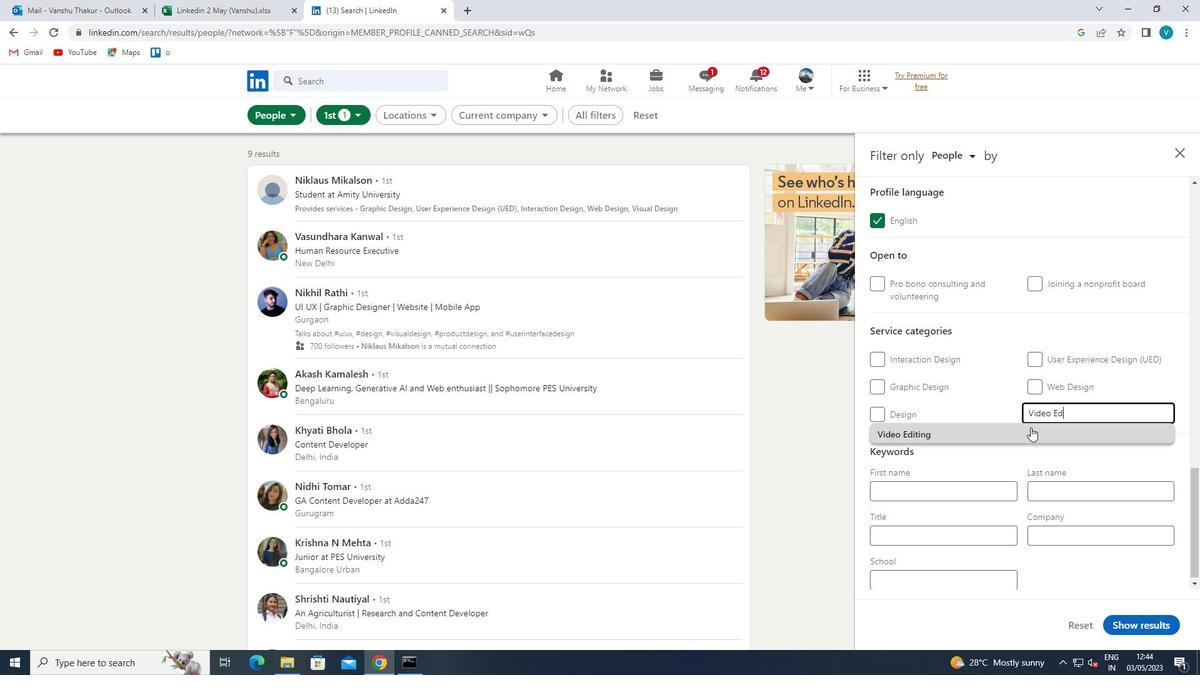 
Action: Mouse scrolled (1030, 427) with delta (0, 0)
Screenshot: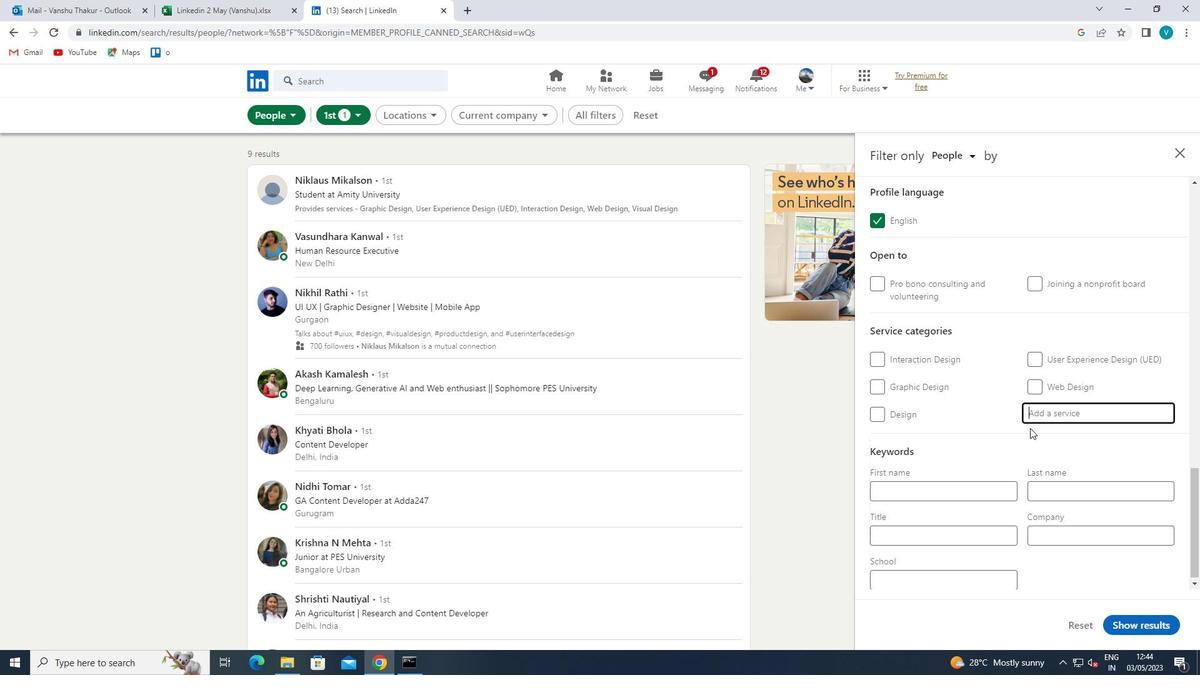 
Action: Mouse moved to (1030, 428)
Screenshot: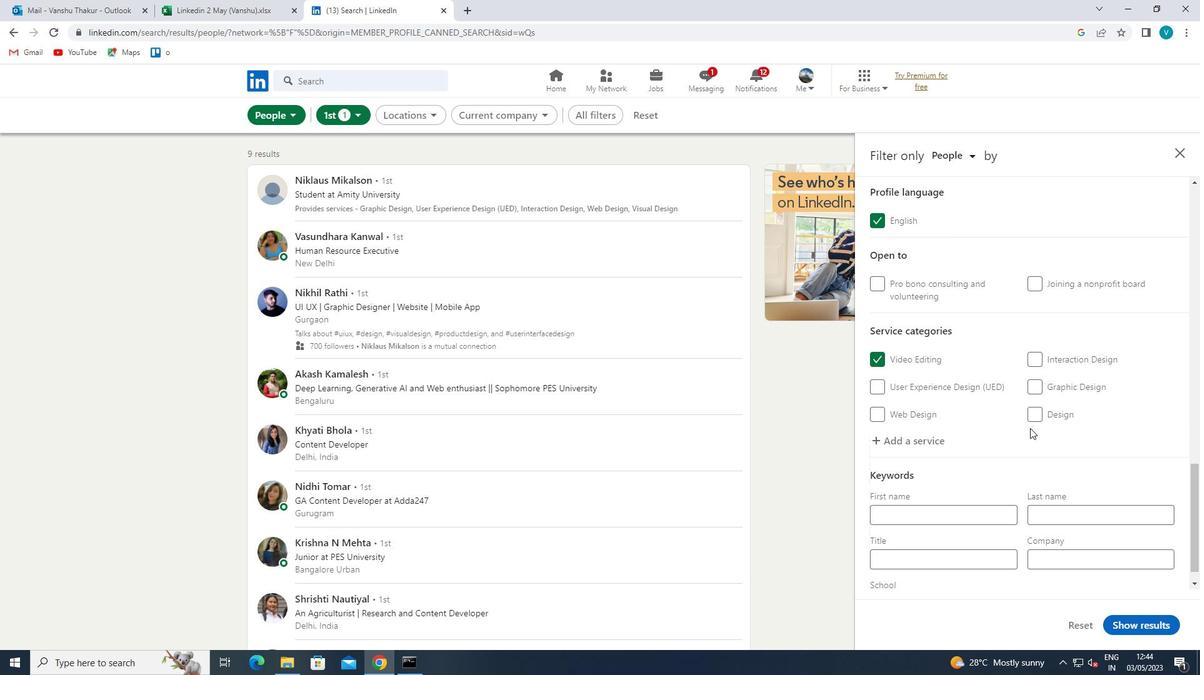 
Action: Mouse scrolled (1030, 428) with delta (0, 0)
Screenshot: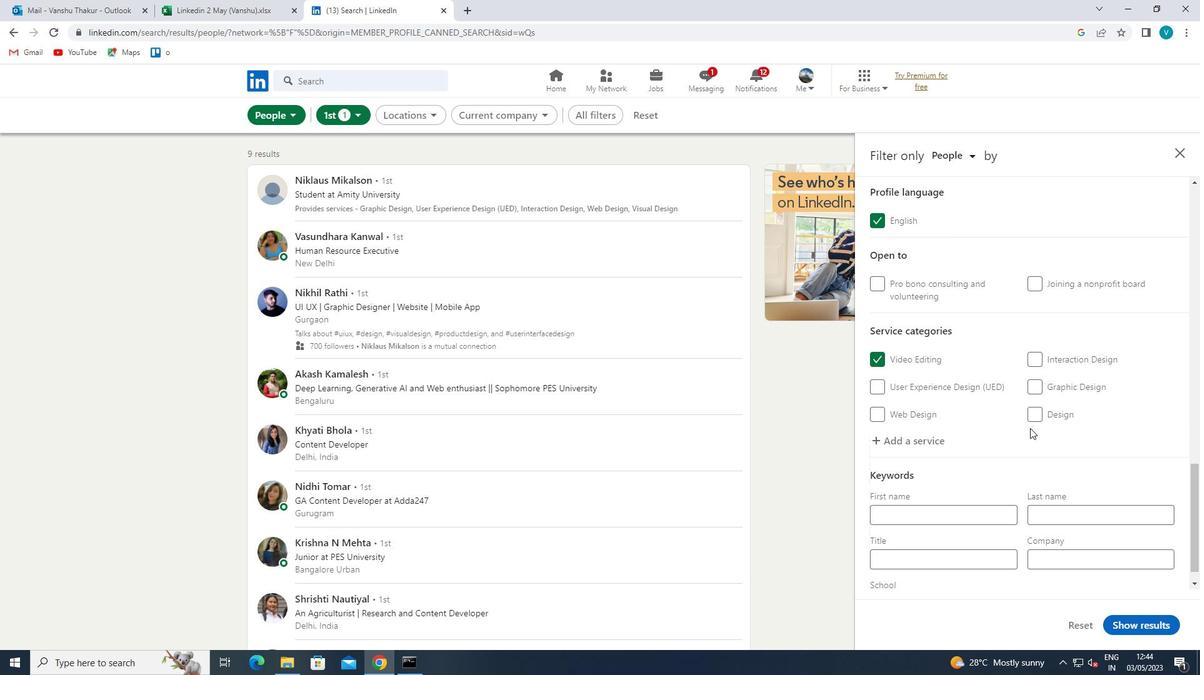 
Action: Mouse moved to (1029, 428)
Screenshot: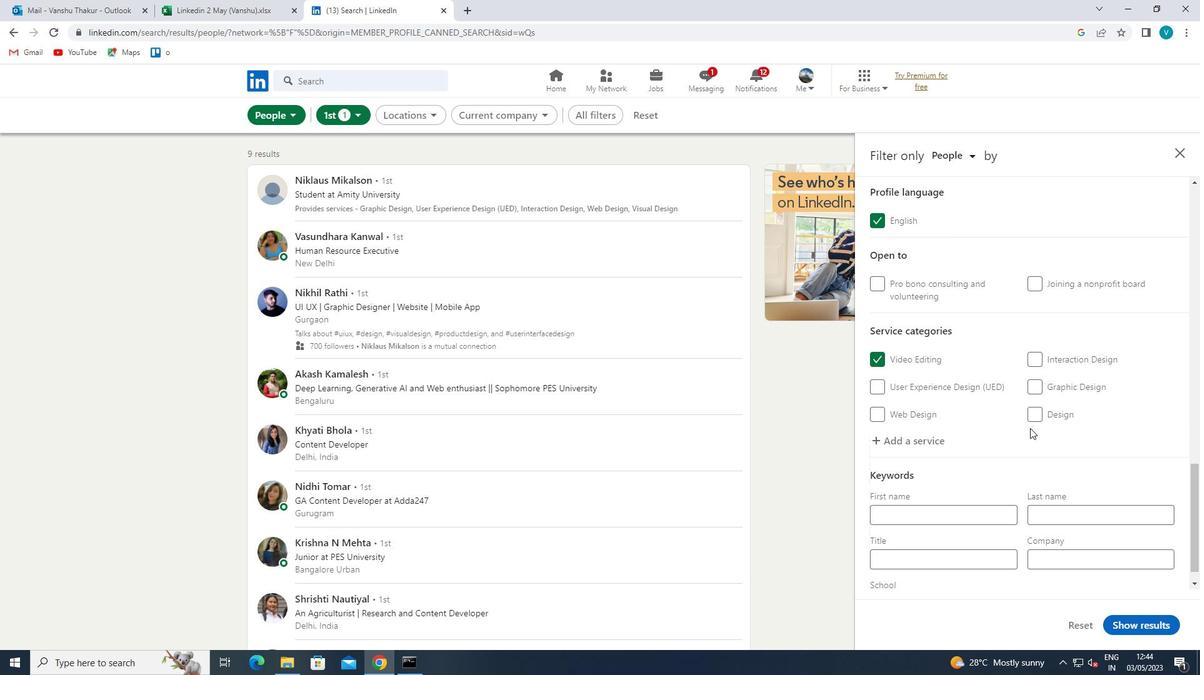 
Action: Mouse scrolled (1029, 428) with delta (0, 0)
Screenshot: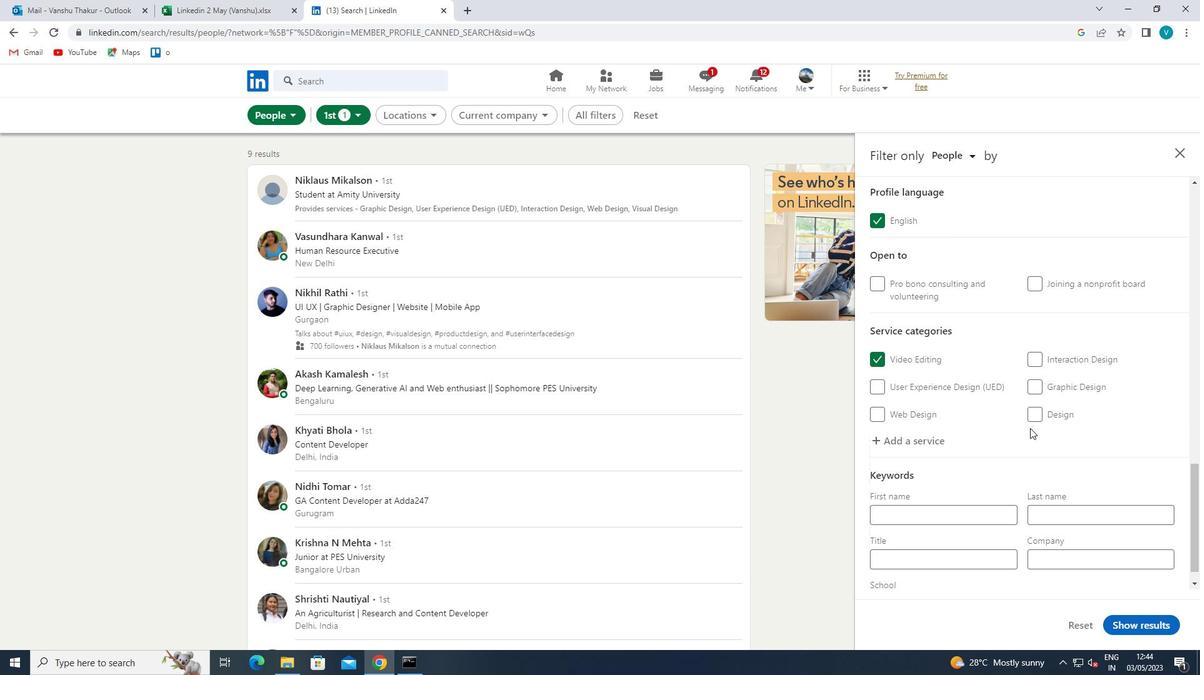 
Action: Mouse moved to (963, 526)
Screenshot: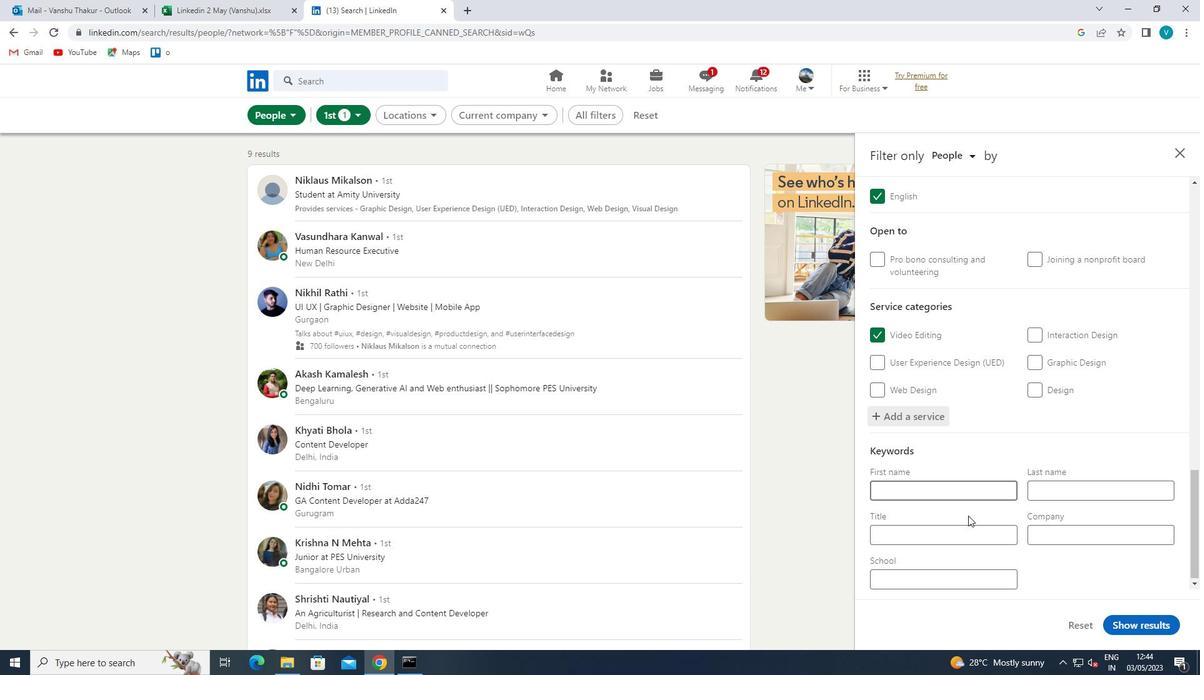 
Action: Mouse pressed left at (963, 526)
Screenshot: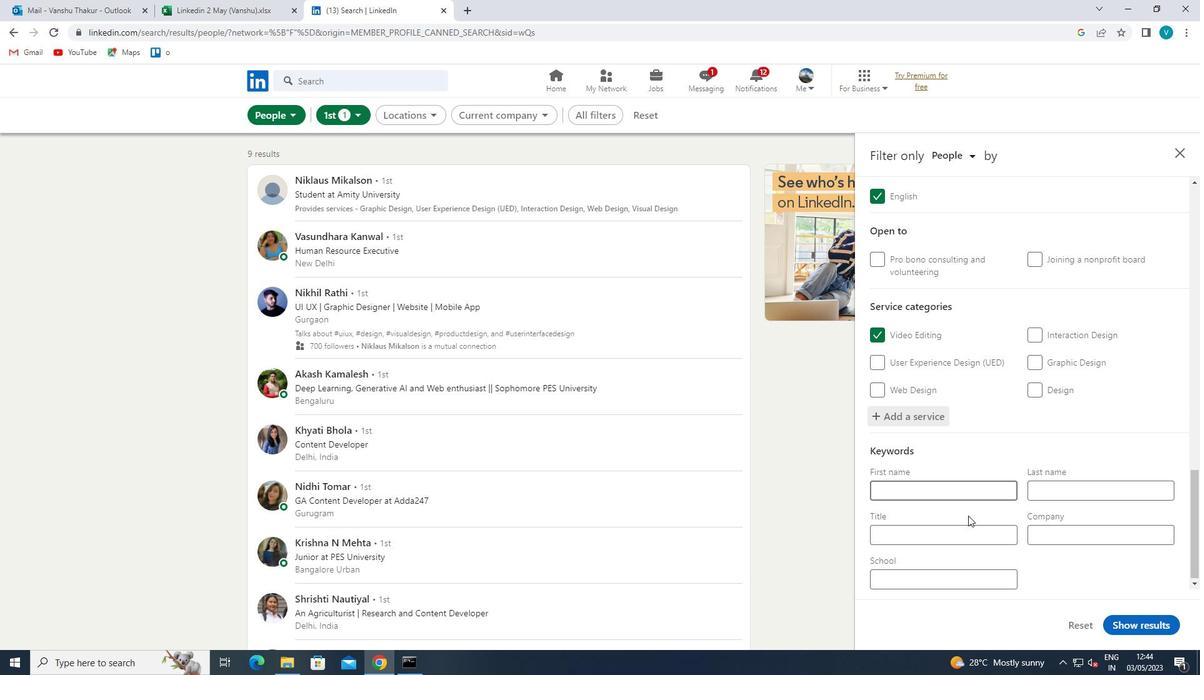 
Action: Mouse moved to (966, 525)
Screenshot: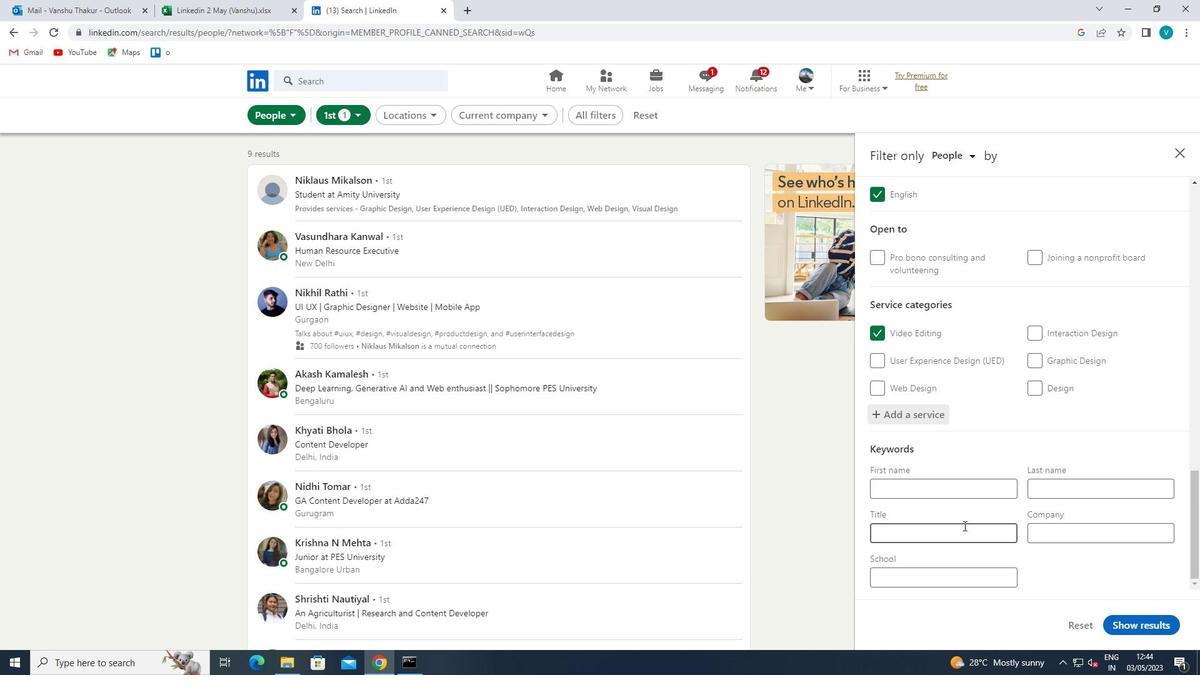 
Action: Key pressed <Key.shift>ENTREPRENEUR
Screenshot: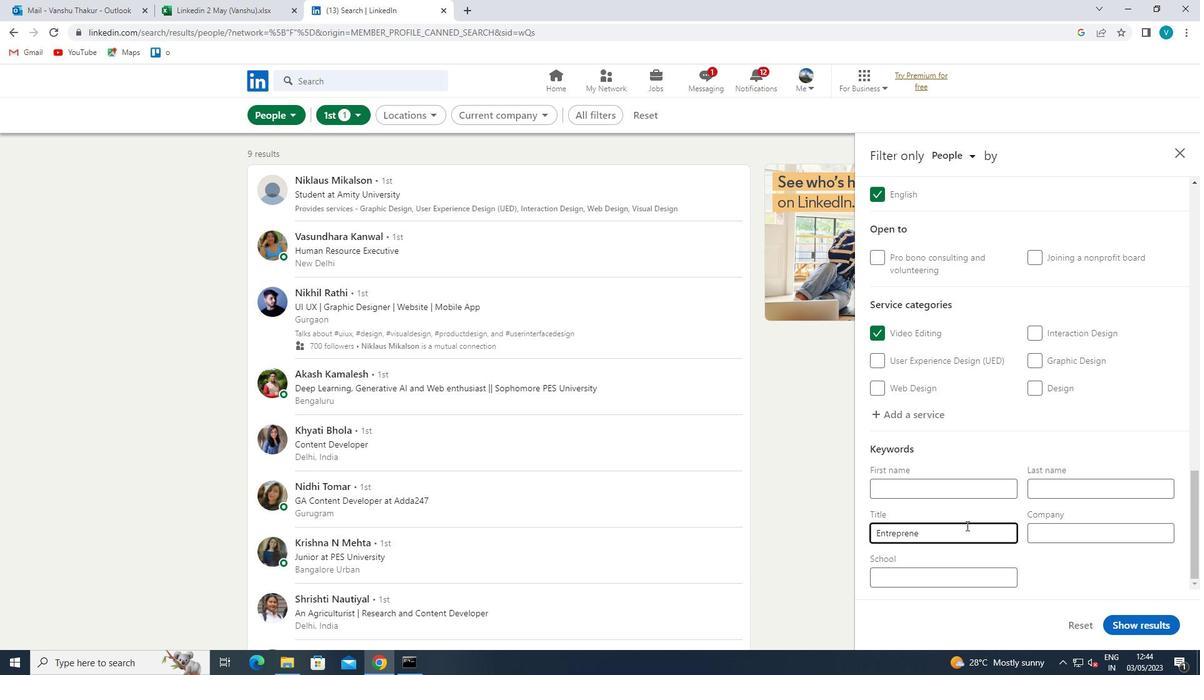 
Action: Mouse moved to (1138, 615)
Screenshot: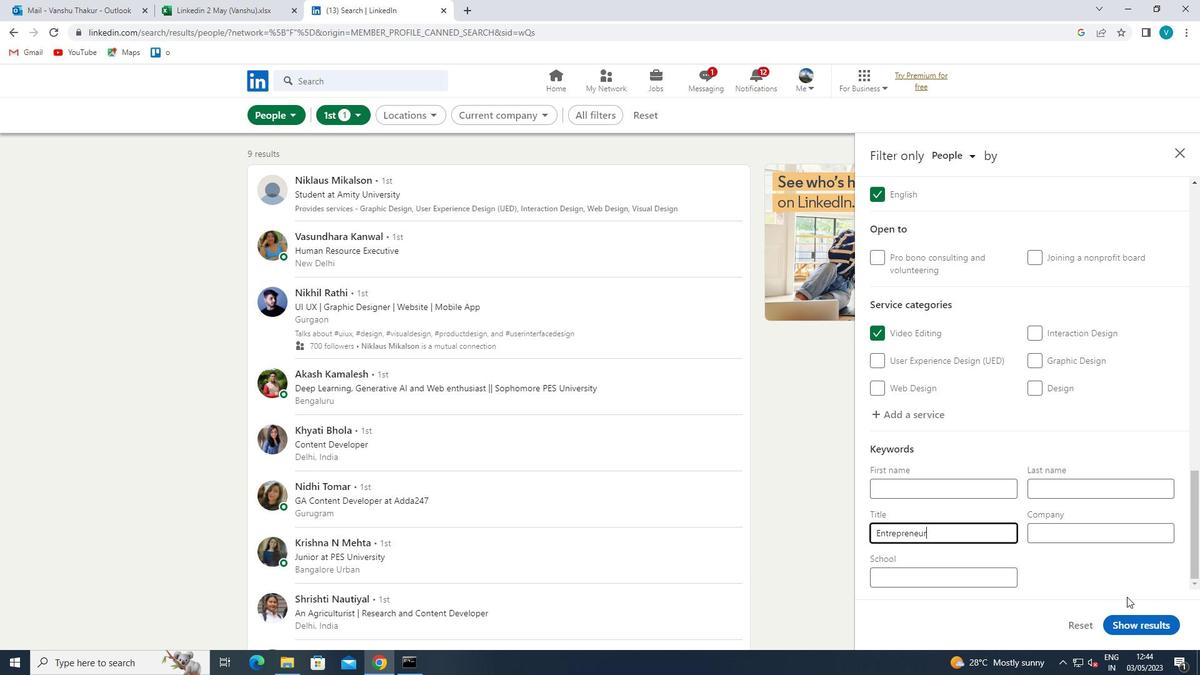
Action: Mouse pressed left at (1138, 615)
Screenshot: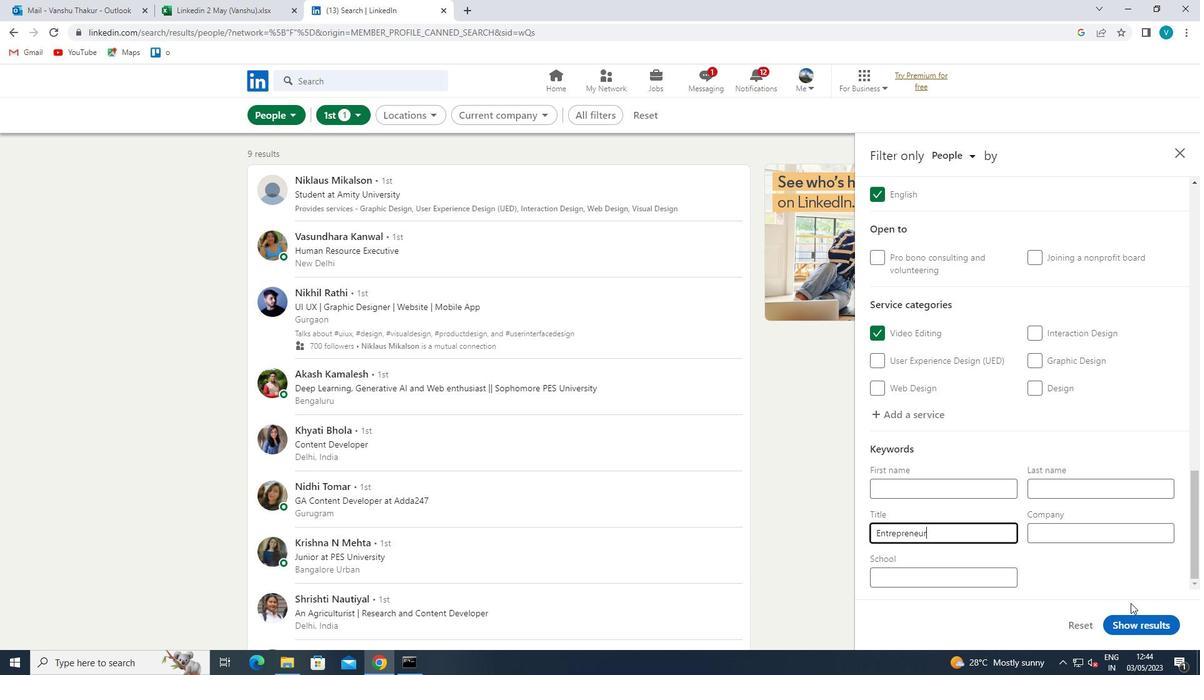 
Action: Mouse moved to (1138, 615)
Screenshot: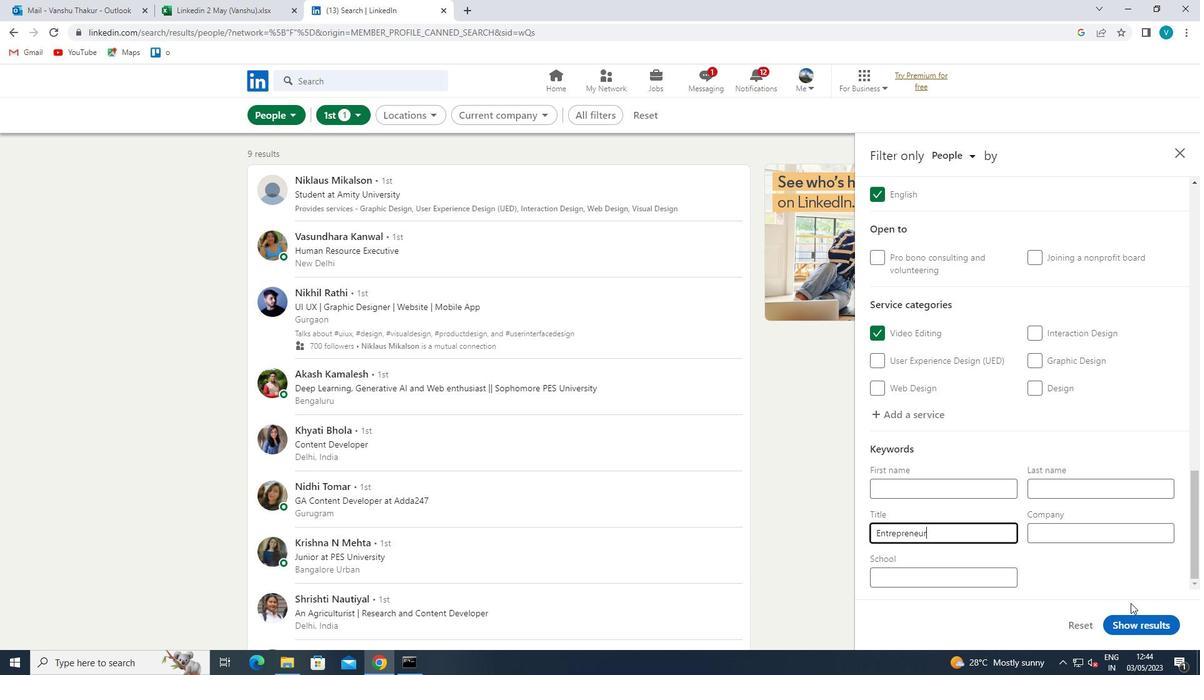 
